 Task: Create new invoice with Date Opened :30-Apr-23, Select Customer: Perry's Steakhouse & Grille, Terms: Payment Term 2. Make invoice entry for item-1 with Date: 30-Apr-23, Description: Sprite Can 16oz_x000D_
, Action: Material, Income Account: Income:Sales, Quantity: 2, Unit Price: 15.5, Discount %: 10. Make entry for item-2 with Date: 30-Apr-23, Description: Andy Capp's Hot Fries, Action: Material, Income Account: Income:Sales, Quantity: 8, Unit Price: 7.4, Discount %: 5. Make entry for item-3 with Date: 30-Apr-23, Description: Squishmallows Gummy Candy, Action: Material, Income Account: Income:Sales, Quantity: 1, Unit Price: 8.4, Discount %: 7. Write Notes: 'Looking forward to serving you again.'. Post Invoice with Post Date: 30-Apr-23, Post to Accounts: Assets:Accounts Receivable. Pay / Process Payment with Transaction Date: 15-May-23, Amount: 91.952, Transfer Account: Checking Account. Print Invoice, display notes by going to Option, then go to Display Tab and check 'Invoice Notes'.
Action: Mouse pressed left at (182, 31)
Screenshot: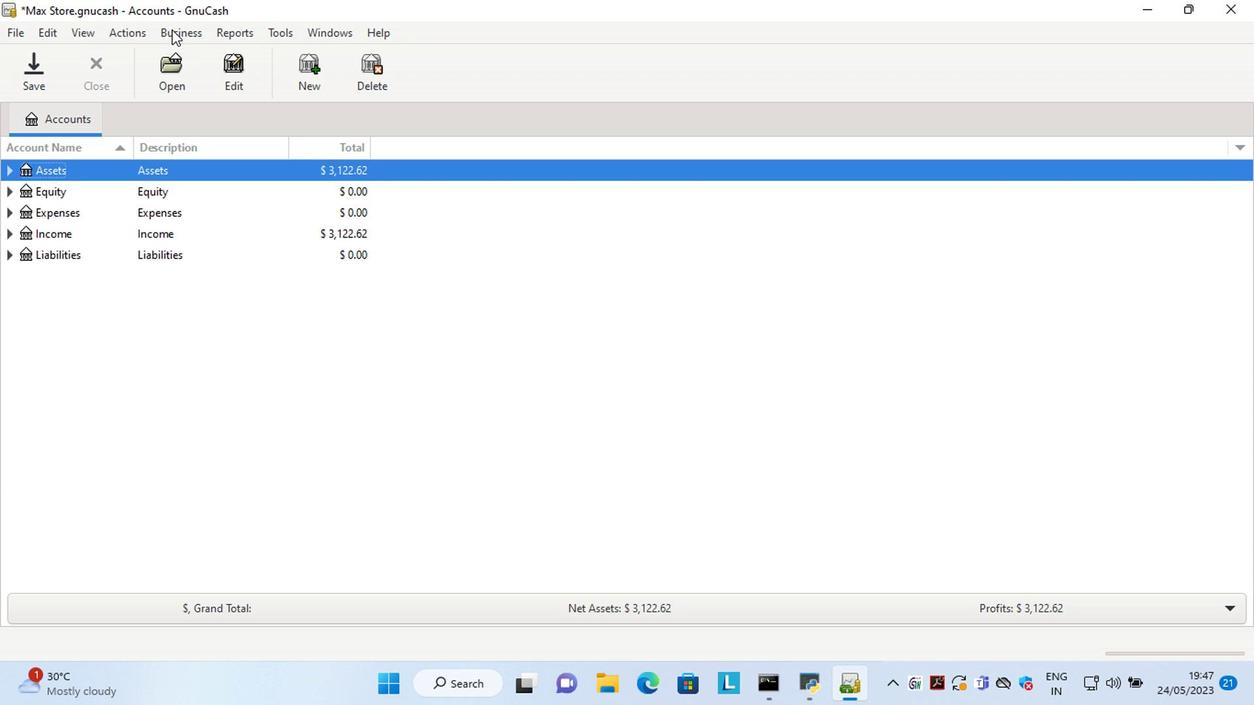 
Action: Mouse moved to (198, 49)
Screenshot: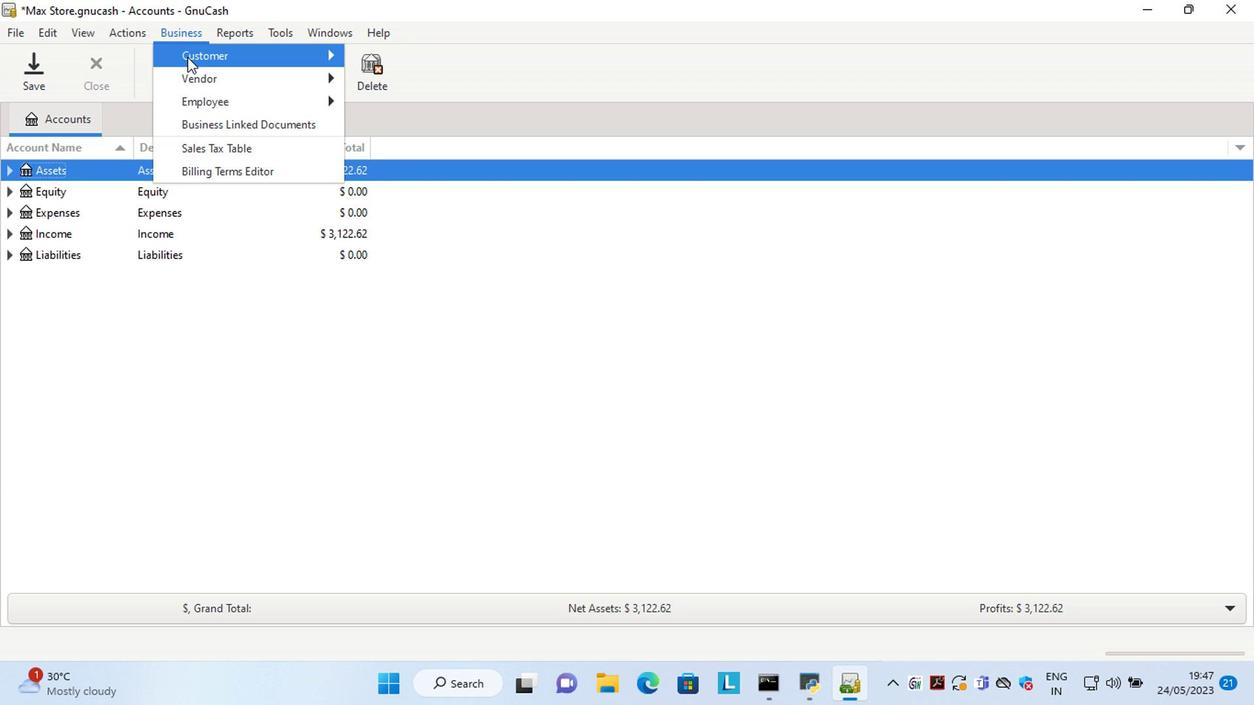 
Action: Mouse pressed left at (171, 30)
Screenshot: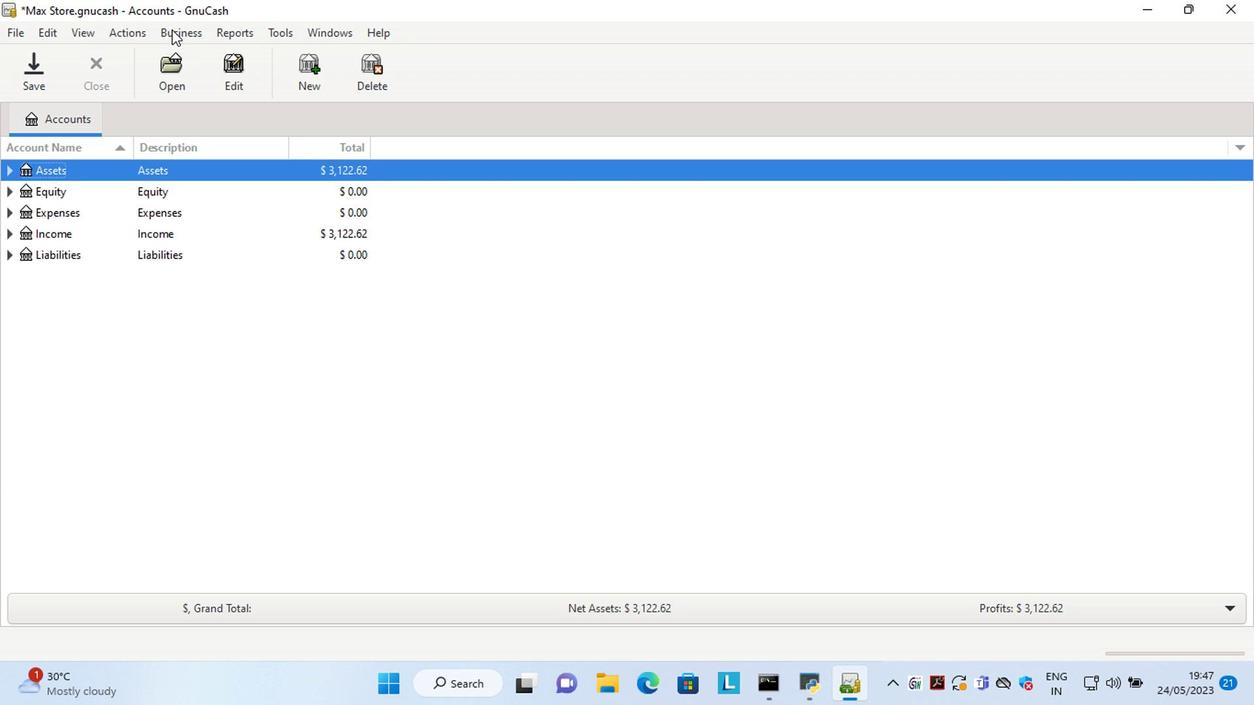 
Action: Mouse moved to (391, 122)
Screenshot: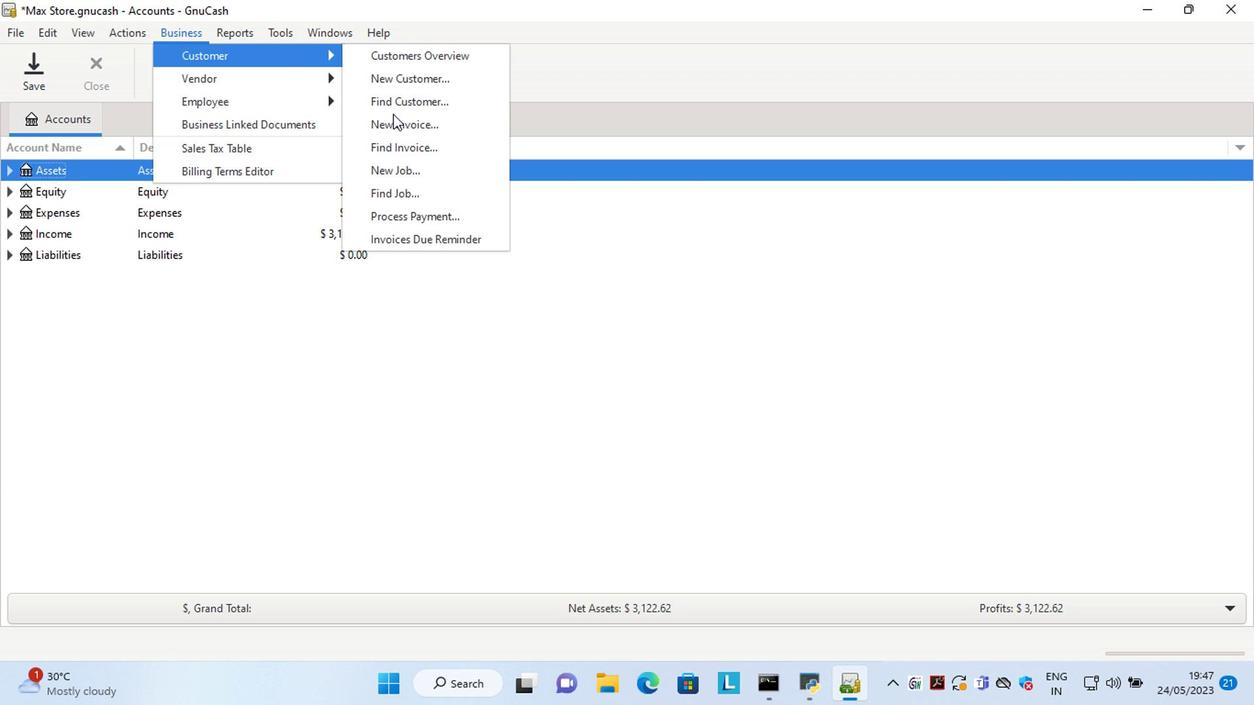 
Action: Mouse pressed left at (391, 122)
Screenshot: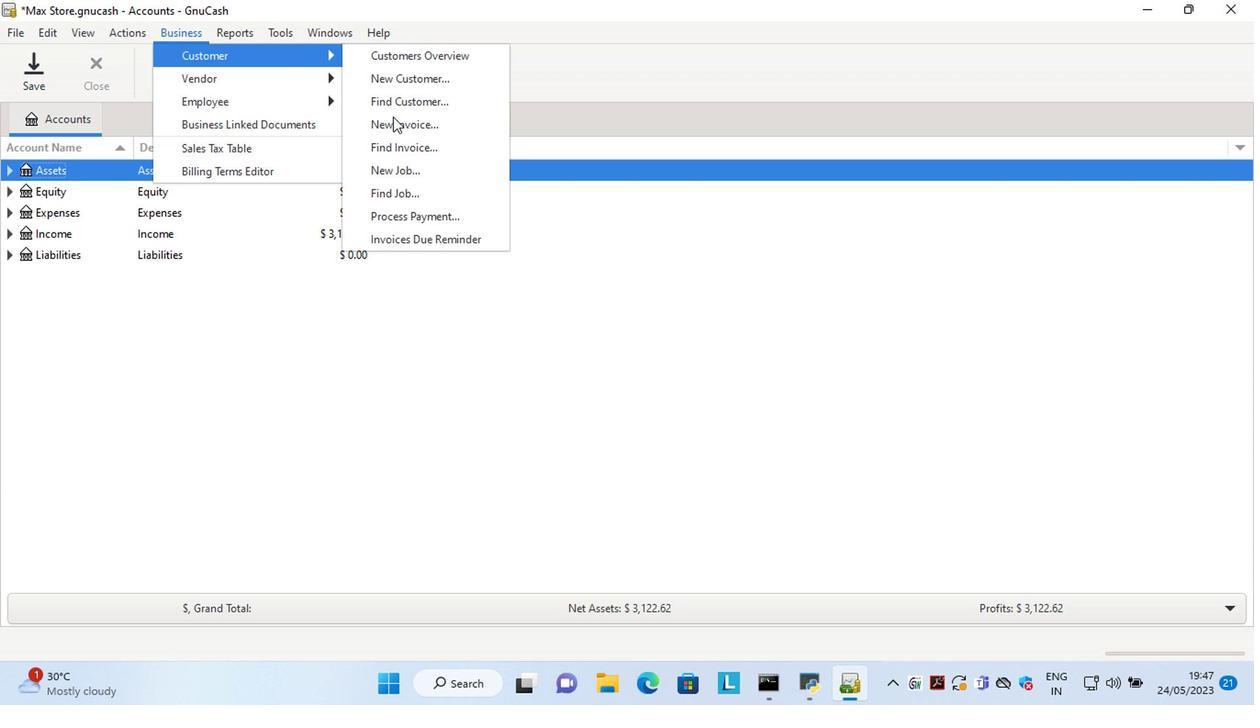 
Action: Mouse moved to (660, 281)
Screenshot: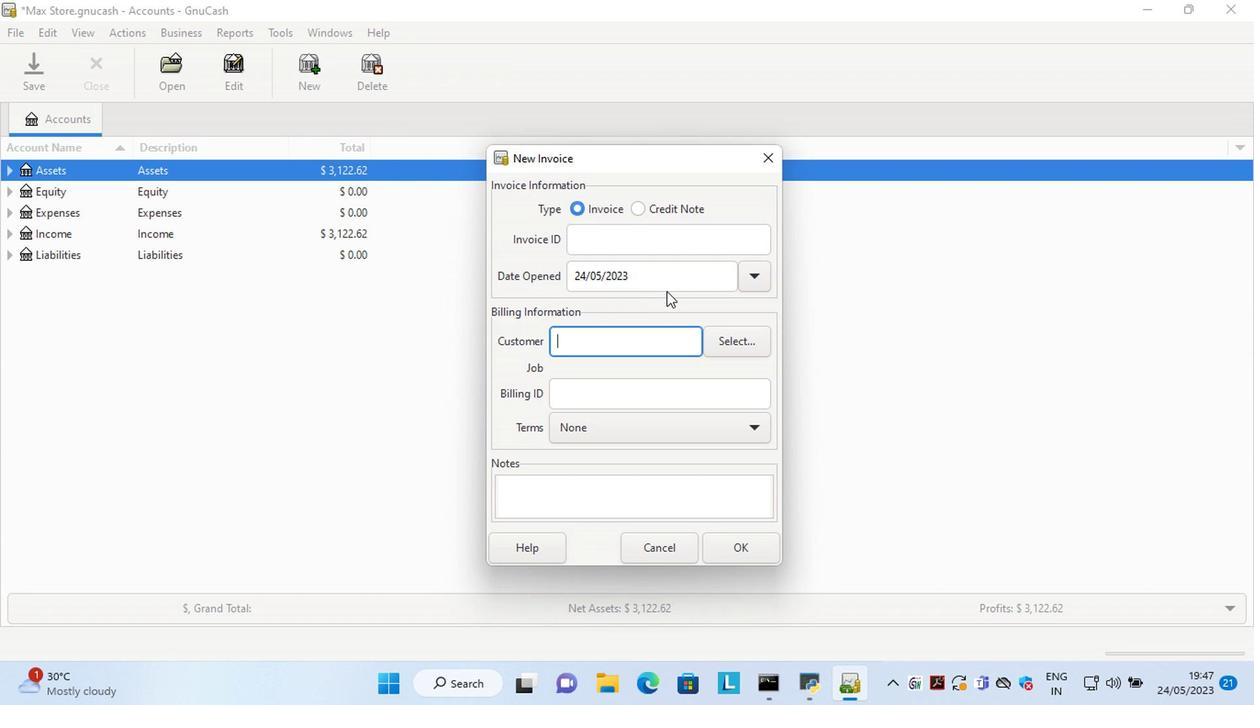 
Action: Mouse pressed left at (660, 281)
Screenshot: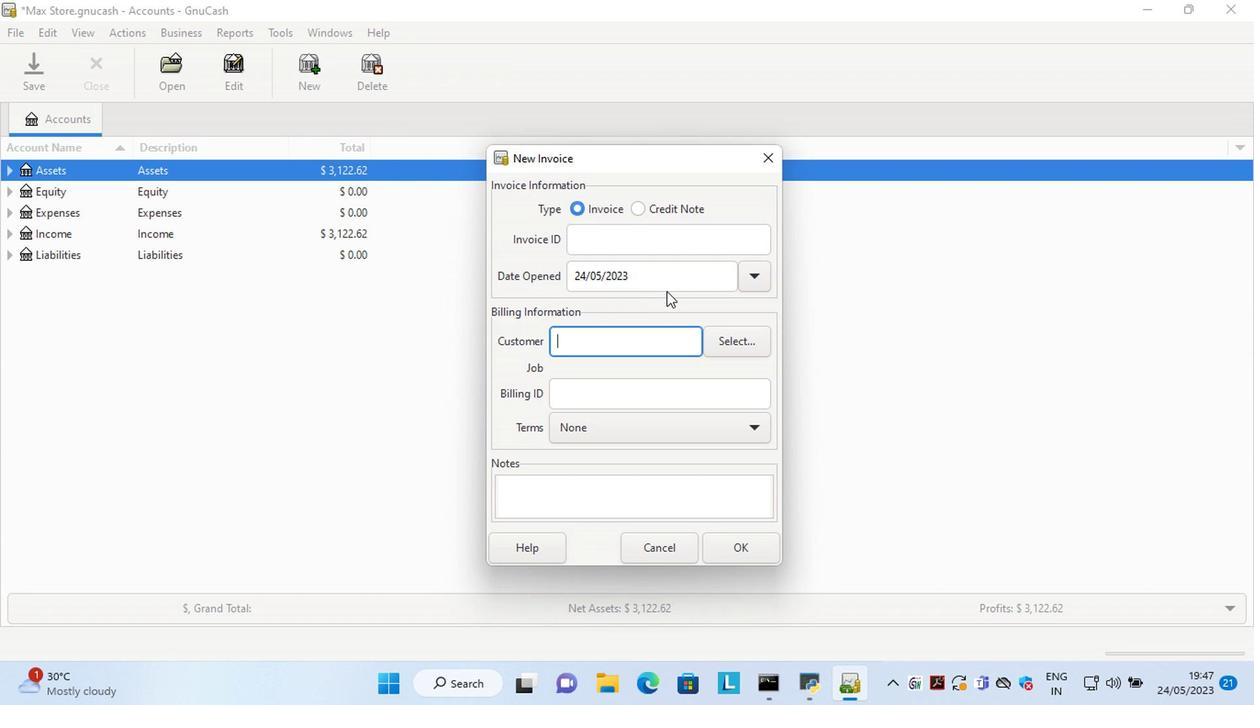 
Action: Key pressed <Key.left><Key.left><Key.left><Key.left><Key.left><Key.left><Key.left><Key.left><Key.left><Key.left><Key.left><Key.left><Key.left><Key.left><Key.delete><Key.delete>30<Key.right><Key.right><Key.delete>4
Screenshot: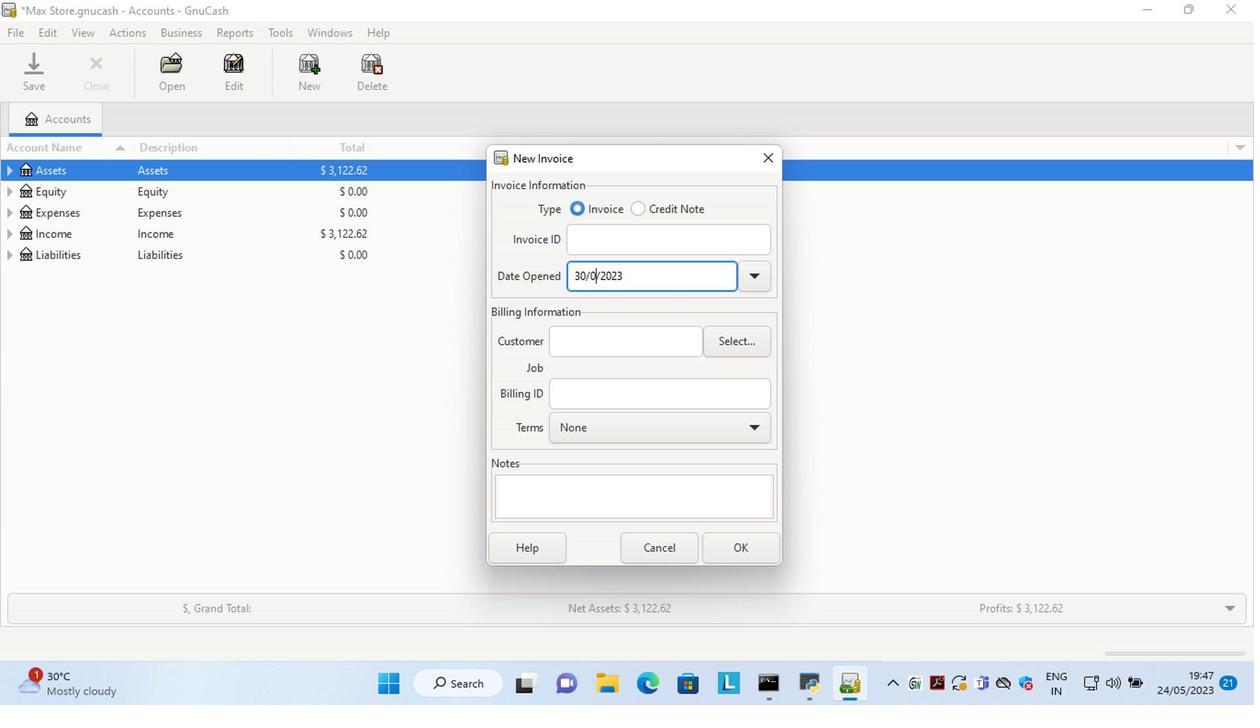 
Action: Mouse moved to (725, 339)
Screenshot: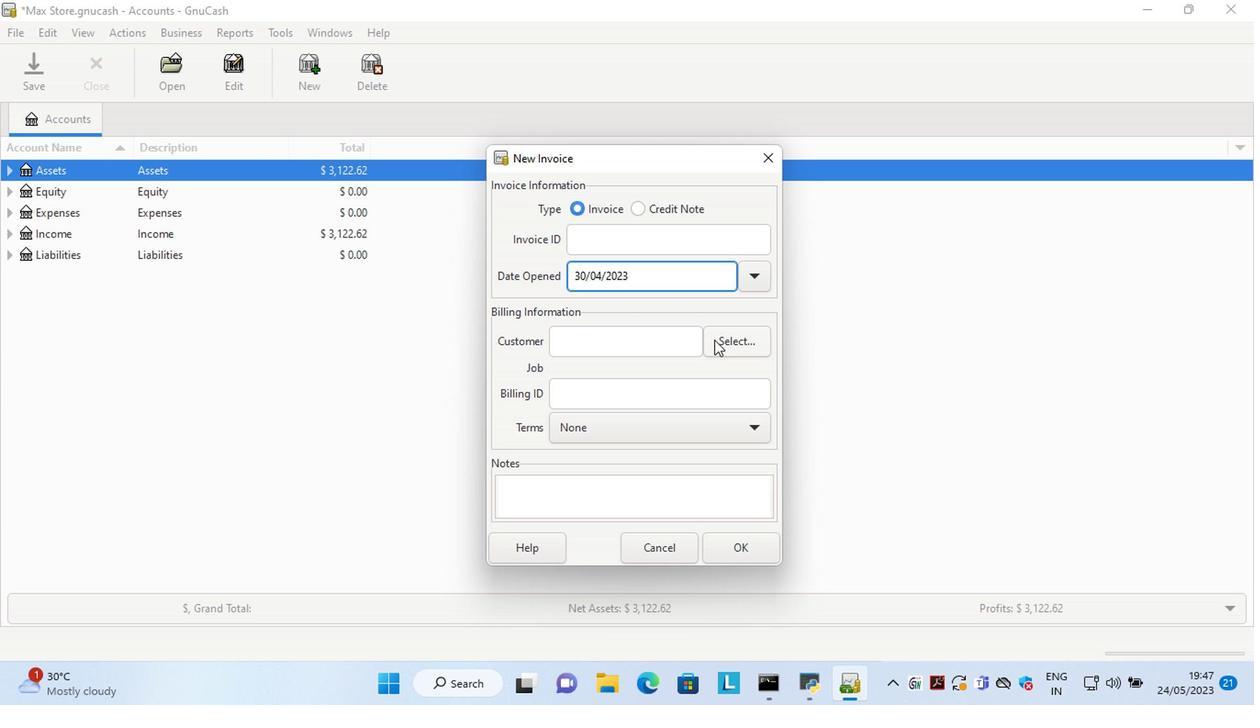 
Action: Mouse pressed left at (725, 339)
Screenshot: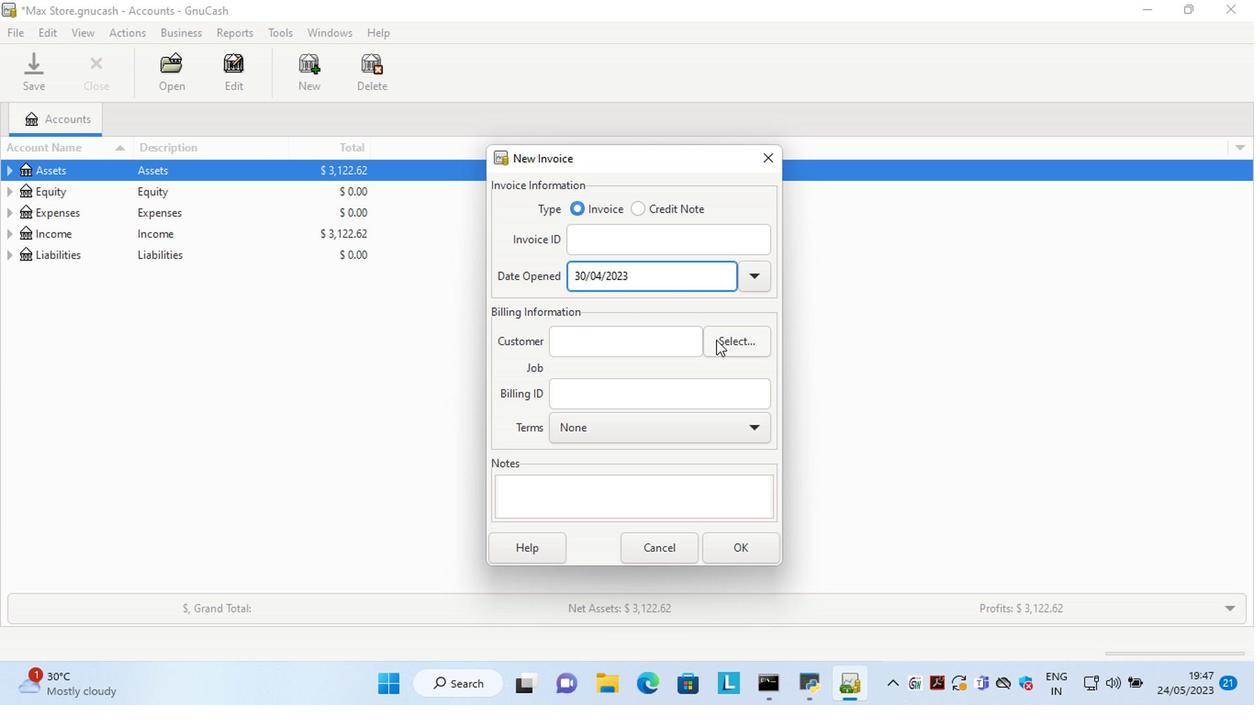 
Action: Mouse moved to (656, 318)
Screenshot: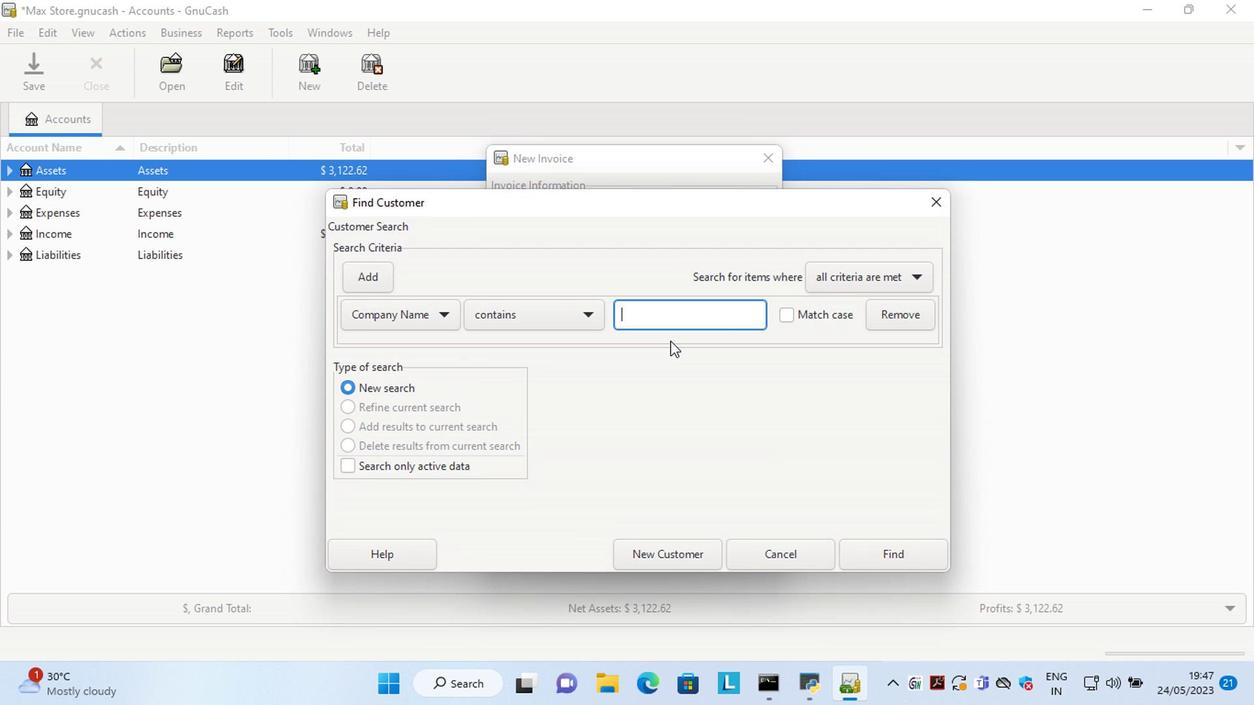 
Action: Mouse pressed left at (656, 318)
Screenshot: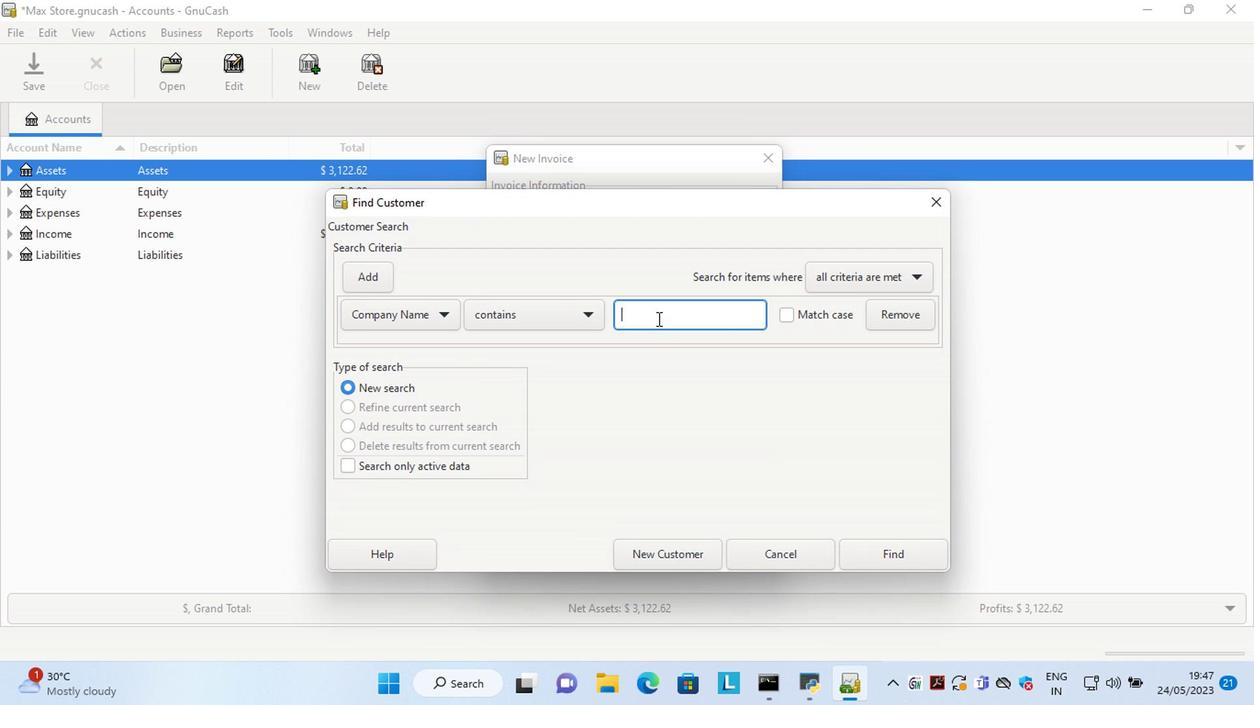 
Action: Key pressed <Key.shift>Perry
Screenshot: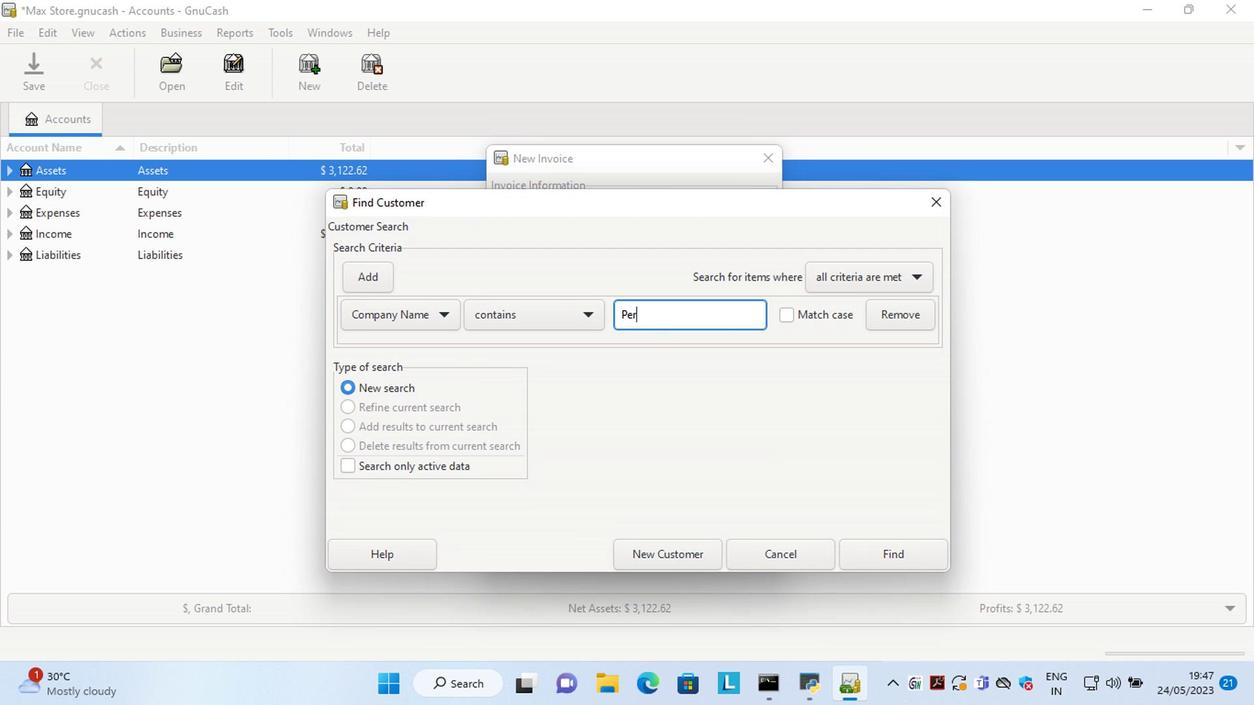 
Action: Mouse moved to (897, 554)
Screenshot: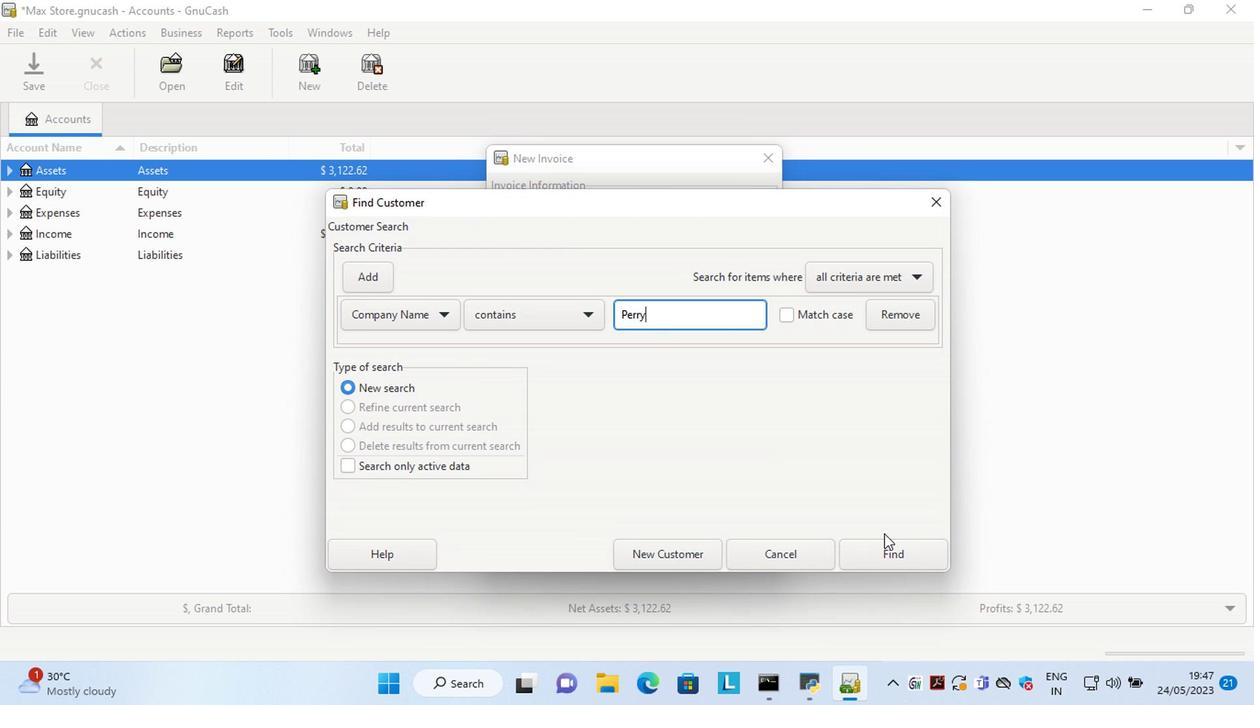 
Action: Mouse pressed left at (897, 554)
Screenshot: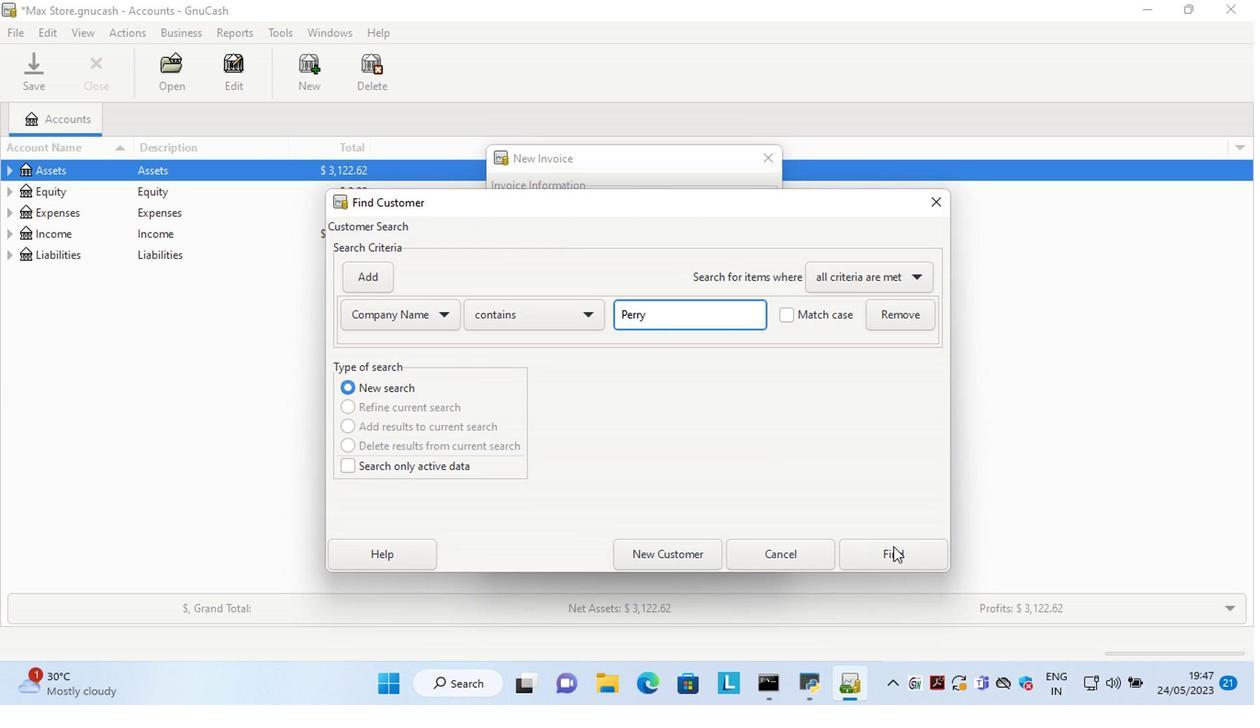 
Action: Mouse moved to (654, 369)
Screenshot: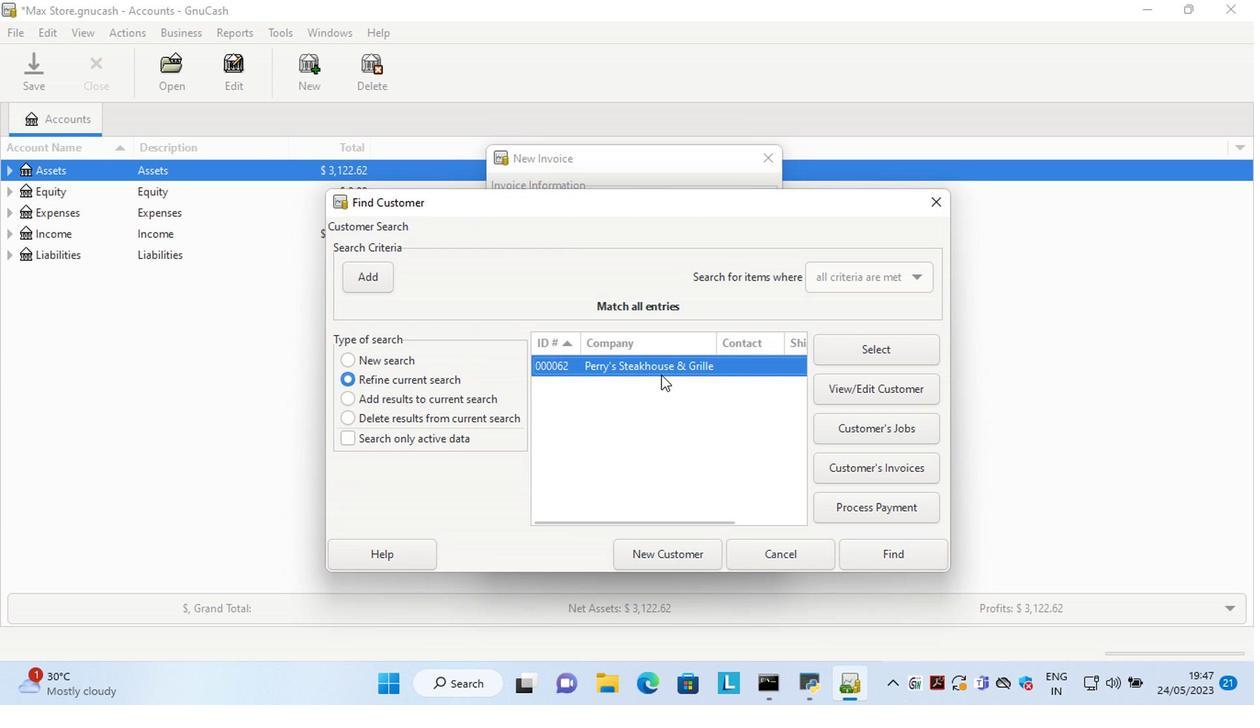 
Action: Mouse pressed left at (654, 369)
Screenshot: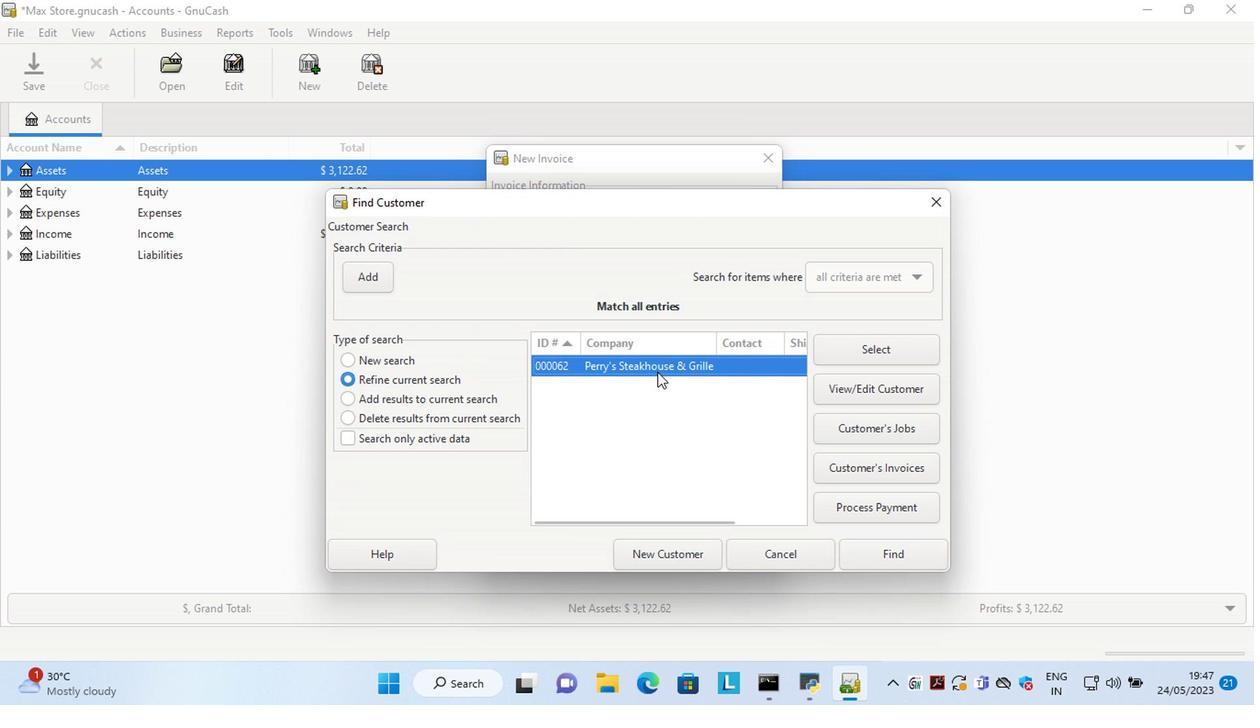 
Action: Mouse pressed left at (654, 369)
Screenshot: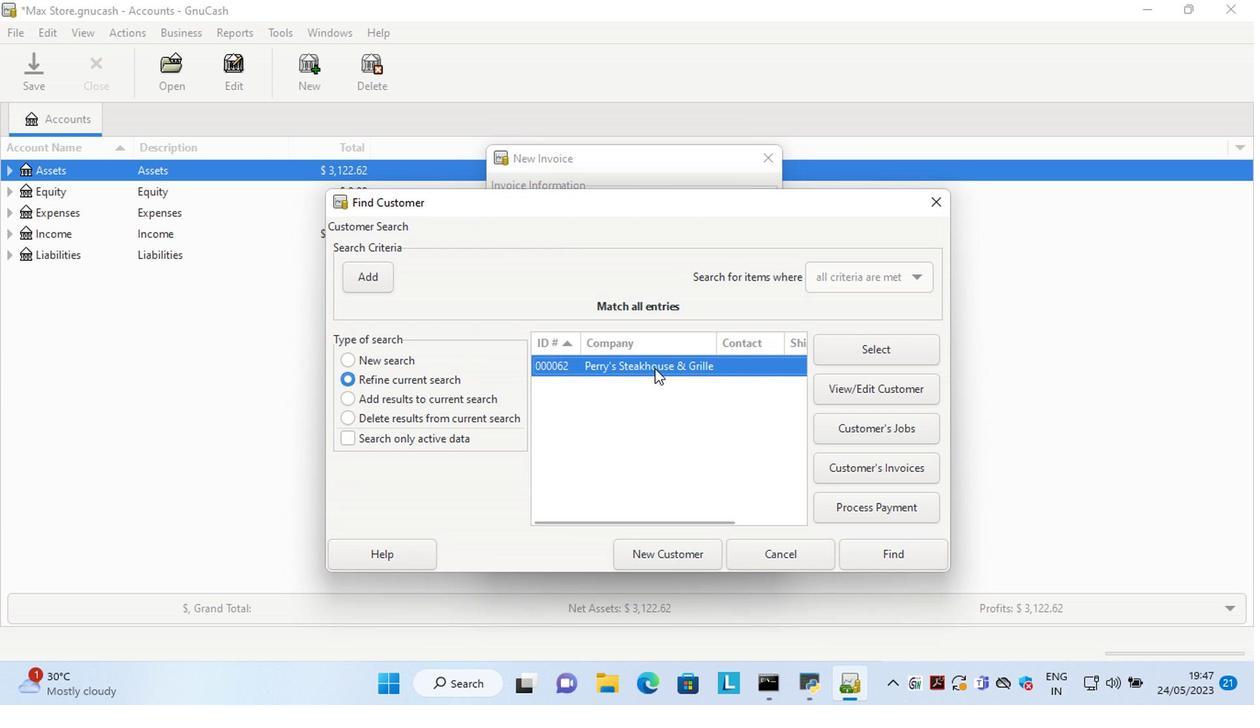 
Action: Mouse moved to (647, 450)
Screenshot: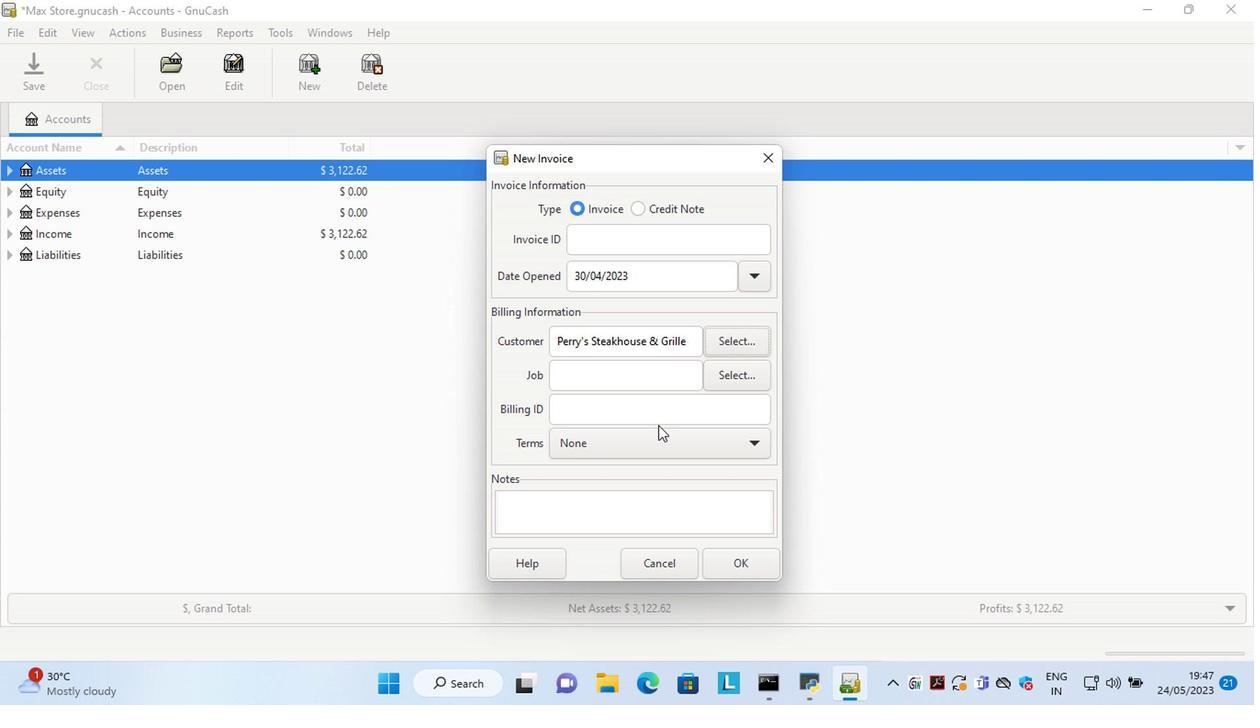 
Action: Mouse pressed left at (647, 450)
Screenshot: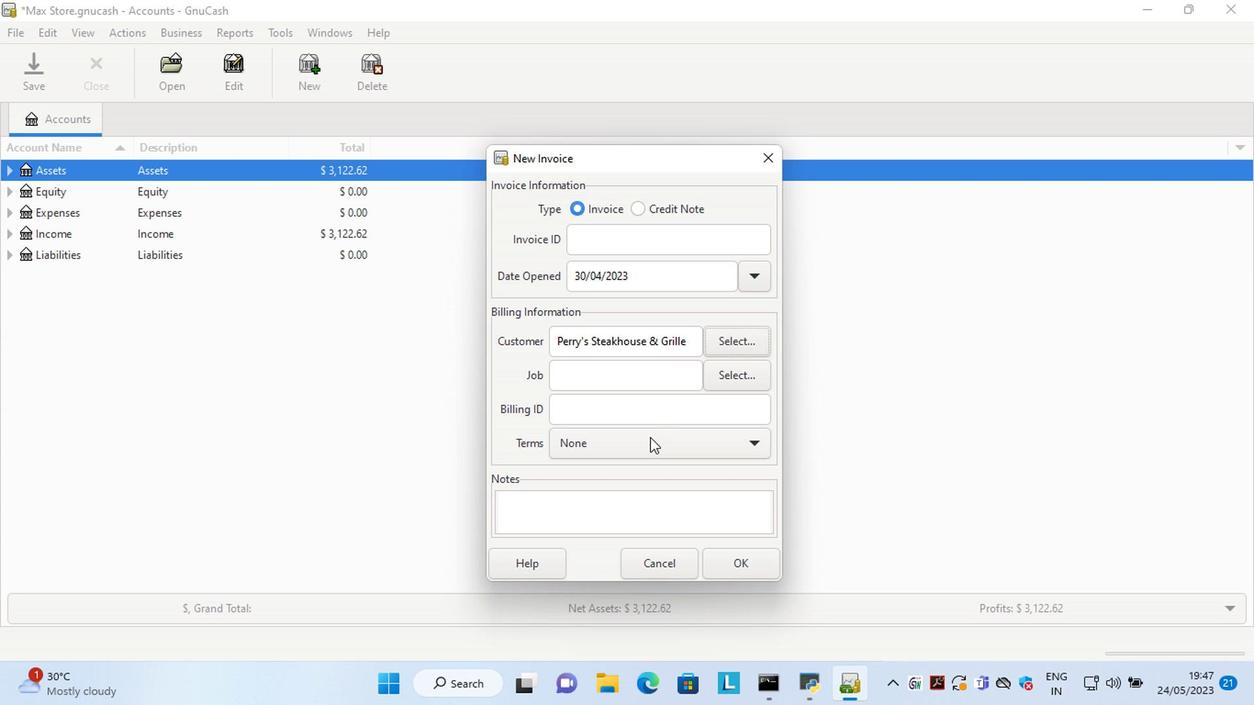 
Action: Mouse moved to (634, 497)
Screenshot: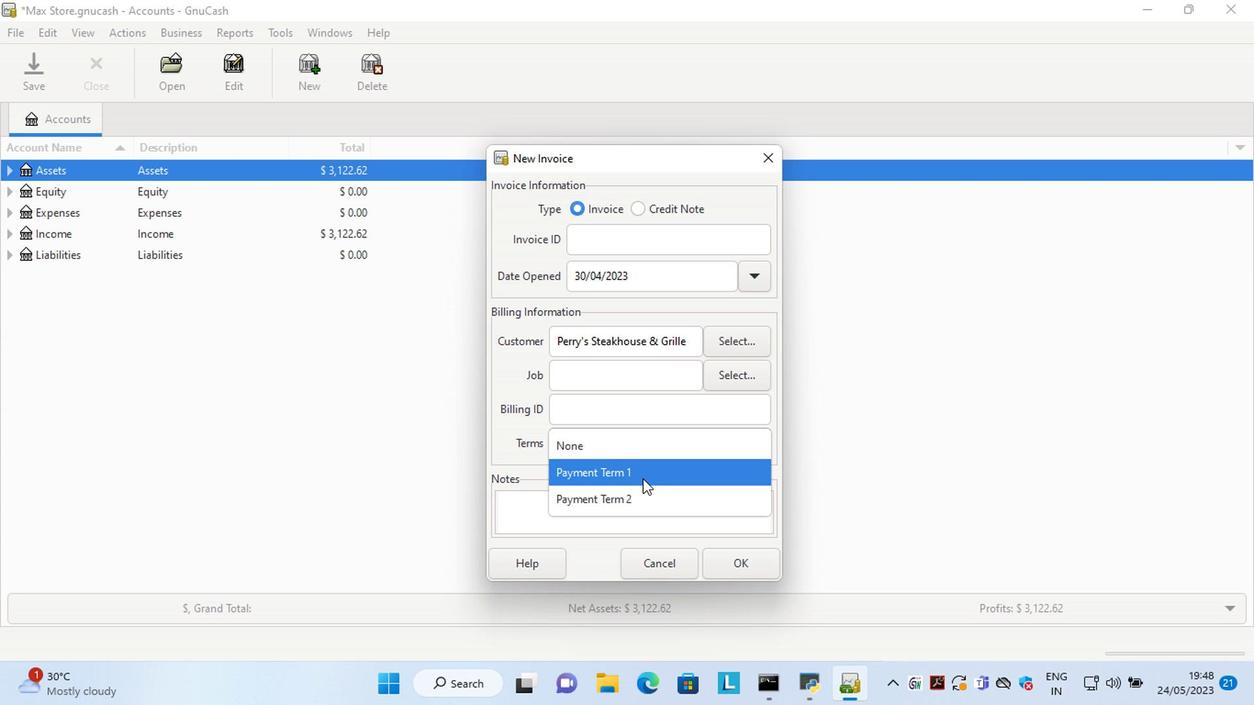 
Action: Mouse pressed left at (634, 497)
Screenshot: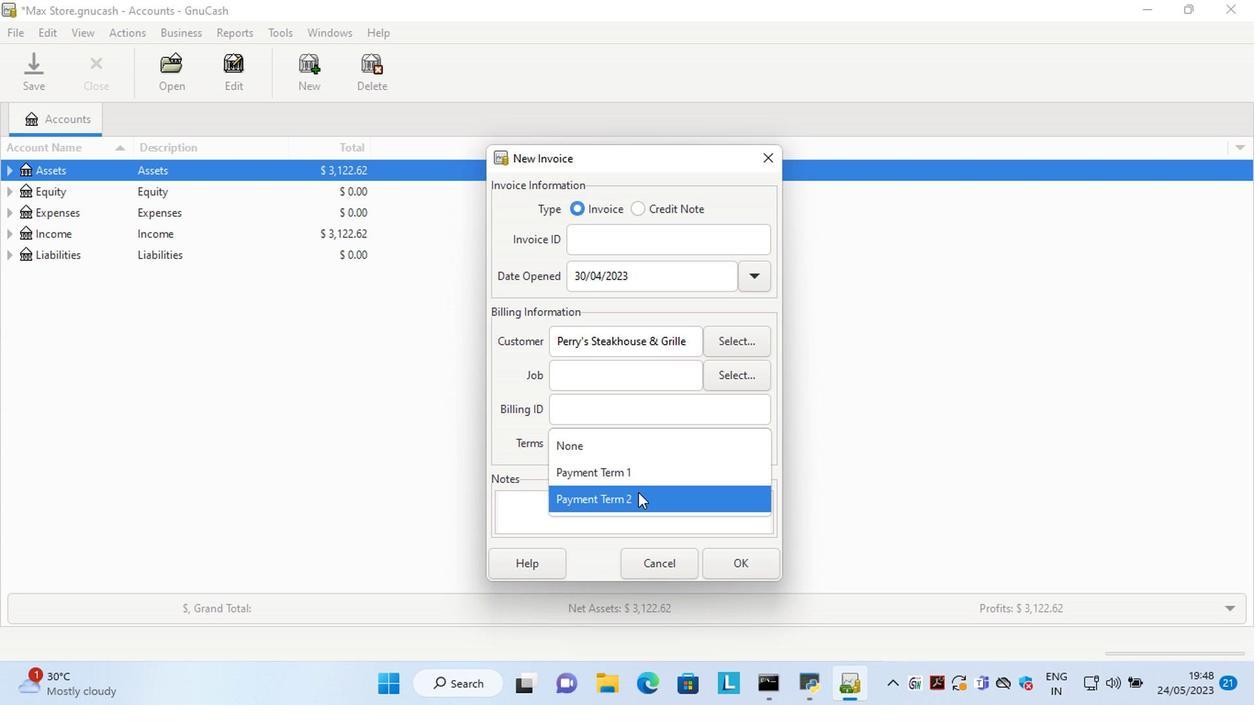 
Action: Mouse moved to (740, 560)
Screenshot: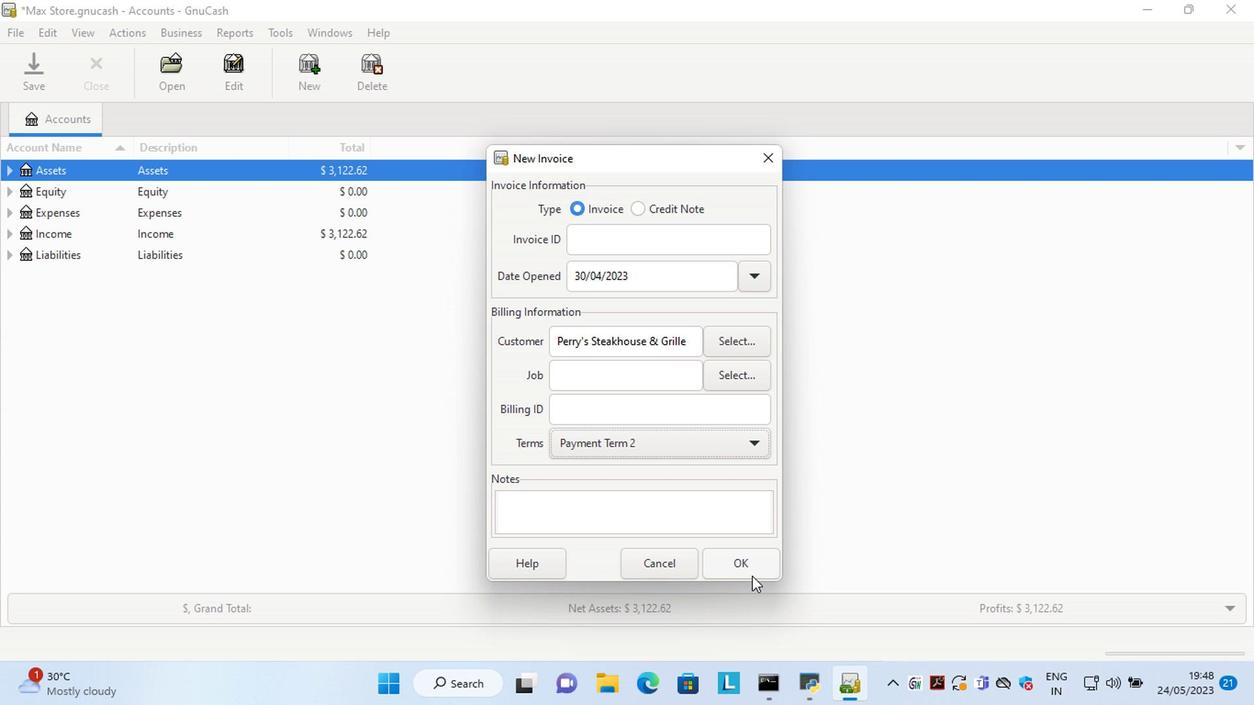 
Action: Mouse pressed left at (740, 560)
Screenshot: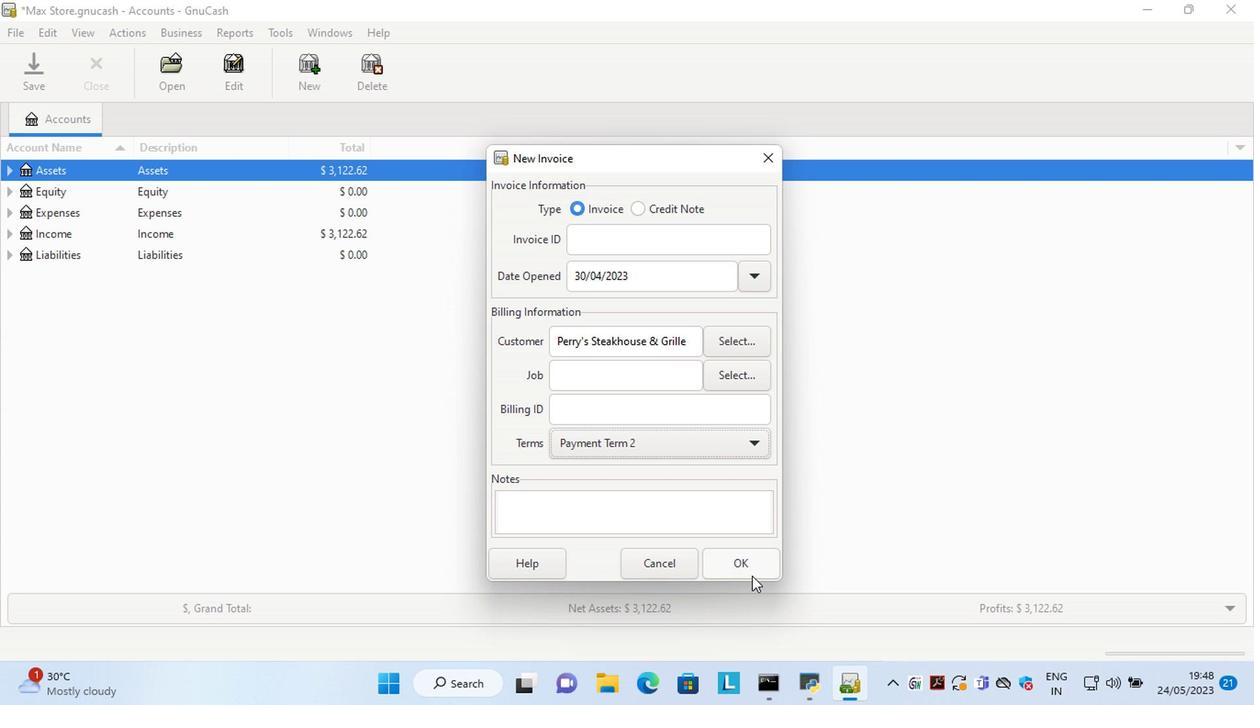 
Action: Mouse moved to (541, 415)
Screenshot: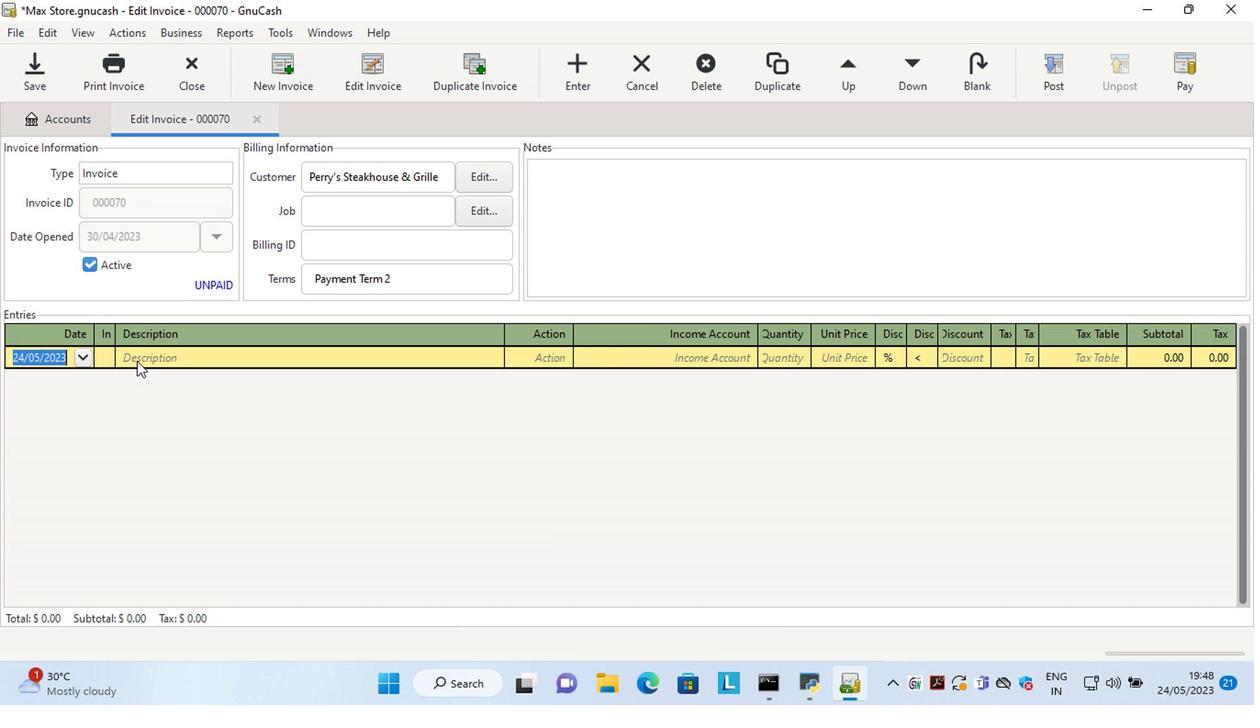 
Action: Key pressed <Key.left><Key.left><Key.left><Key.left><Key.left><Key.left><Key.delete><Key.delete>30<Key.right><Key.right><Key.delete>4
Screenshot: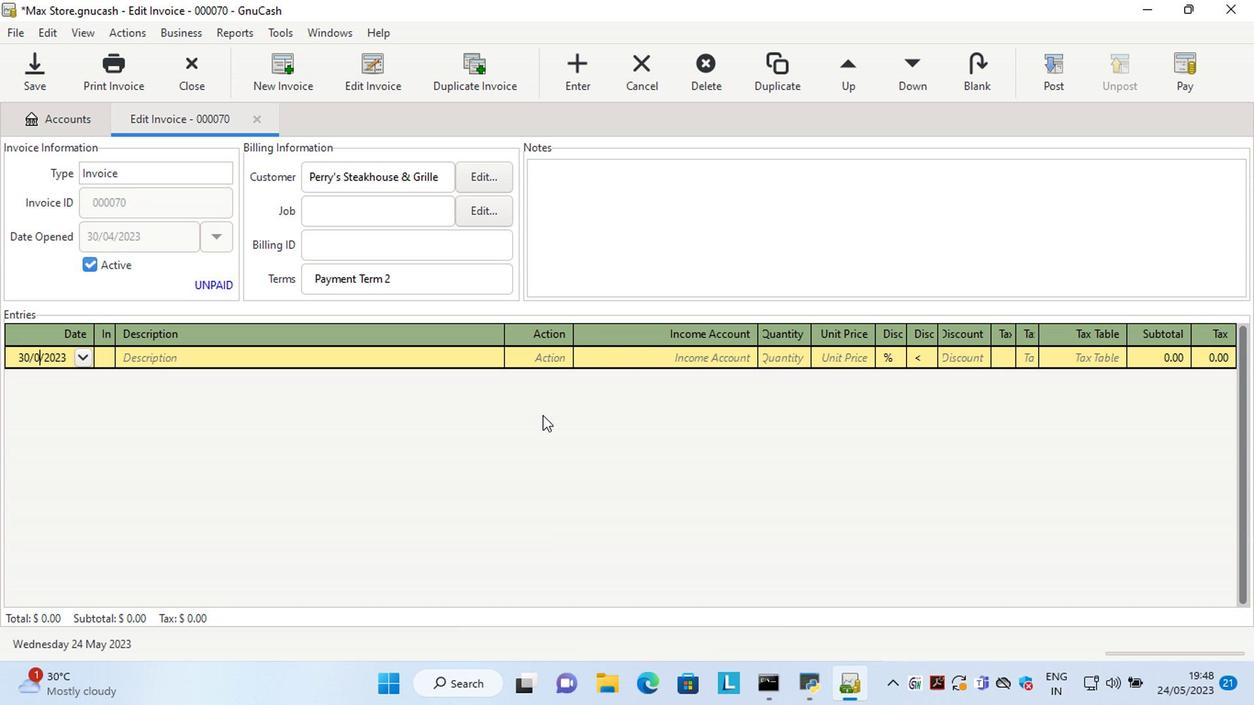 
Action: Mouse moved to (268, 358)
Screenshot: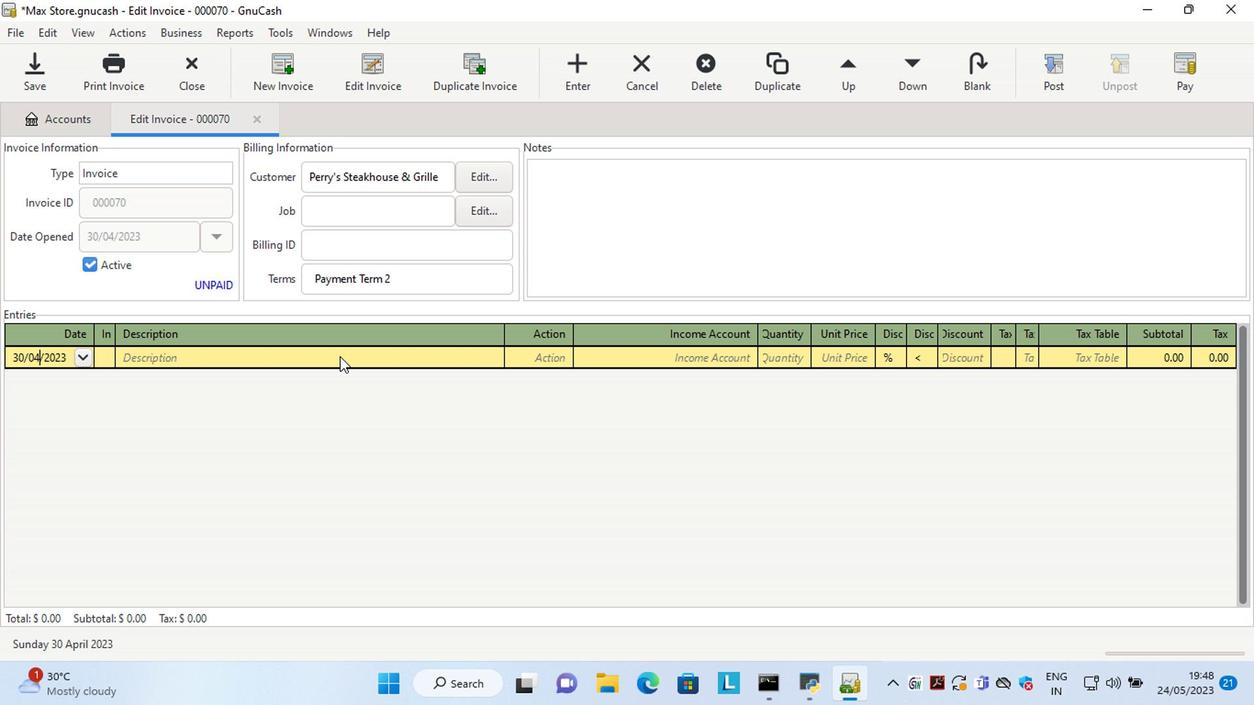 
Action: Mouse pressed left at (268, 358)
Screenshot: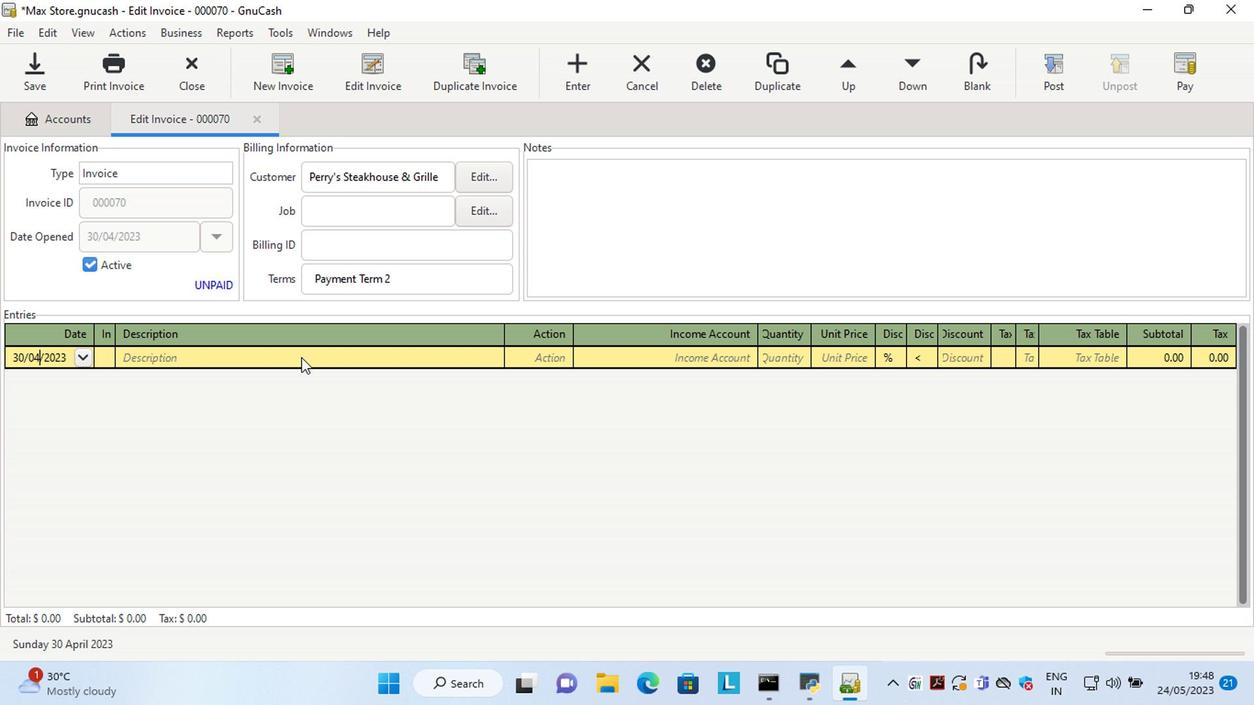 
Action: Mouse moved to (307, 415)
Screenshot: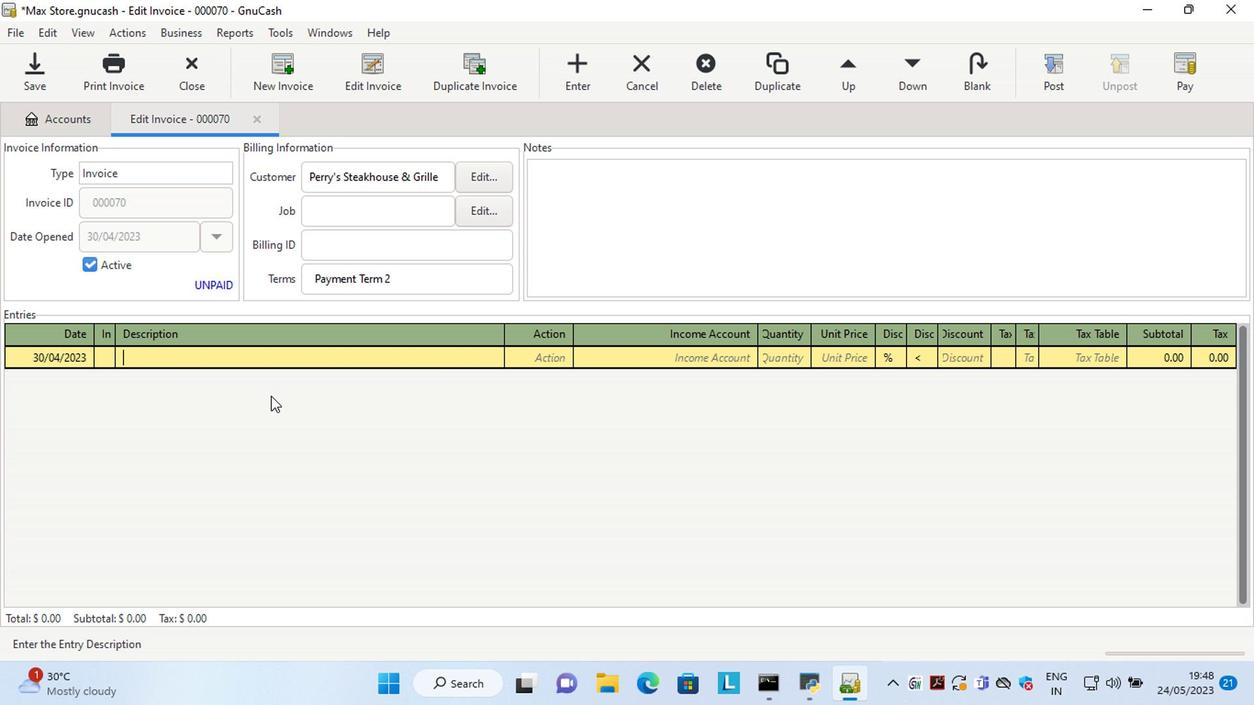 
Action: Key pressed <Key.shift>Sprite<Key.space><Key.shift>Can<Key.space><Key.shift>16oz<Key.tab>ma<Key.tab>sale<Key.tab>2<Key.tab>15.50<Key.tab>
Screenshot: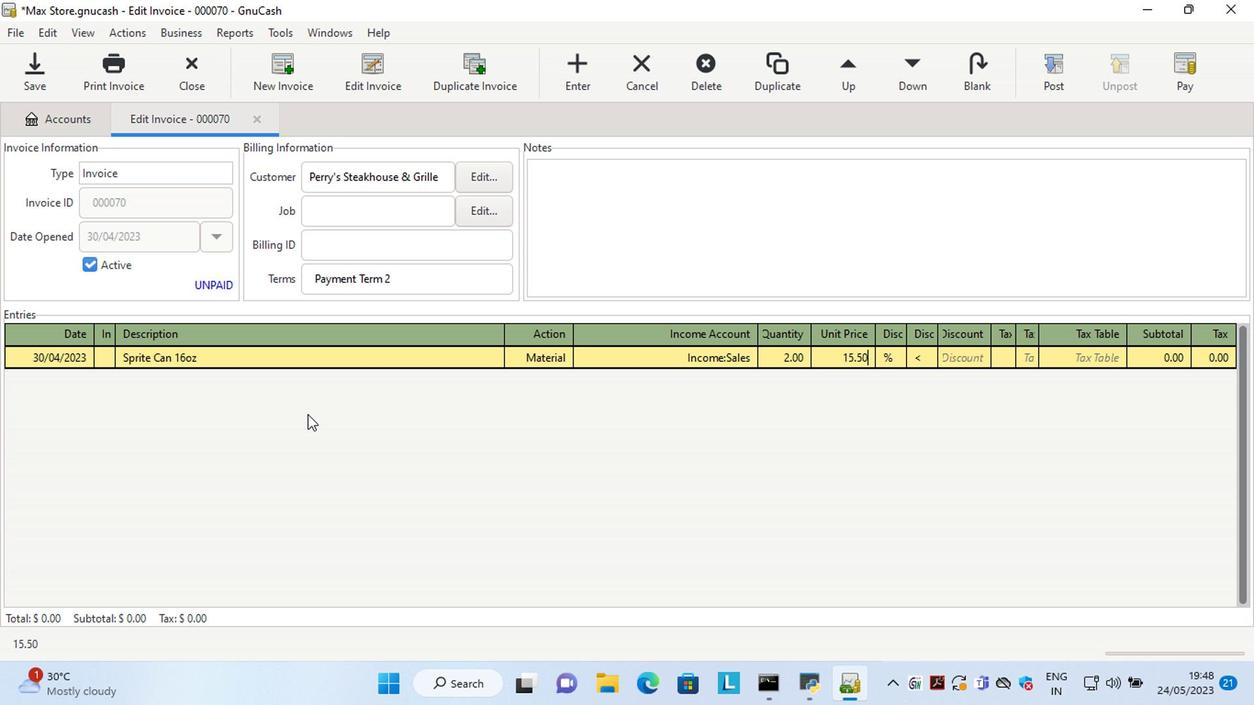 
Action: Mouse moved to (917, 356)
Screenshot: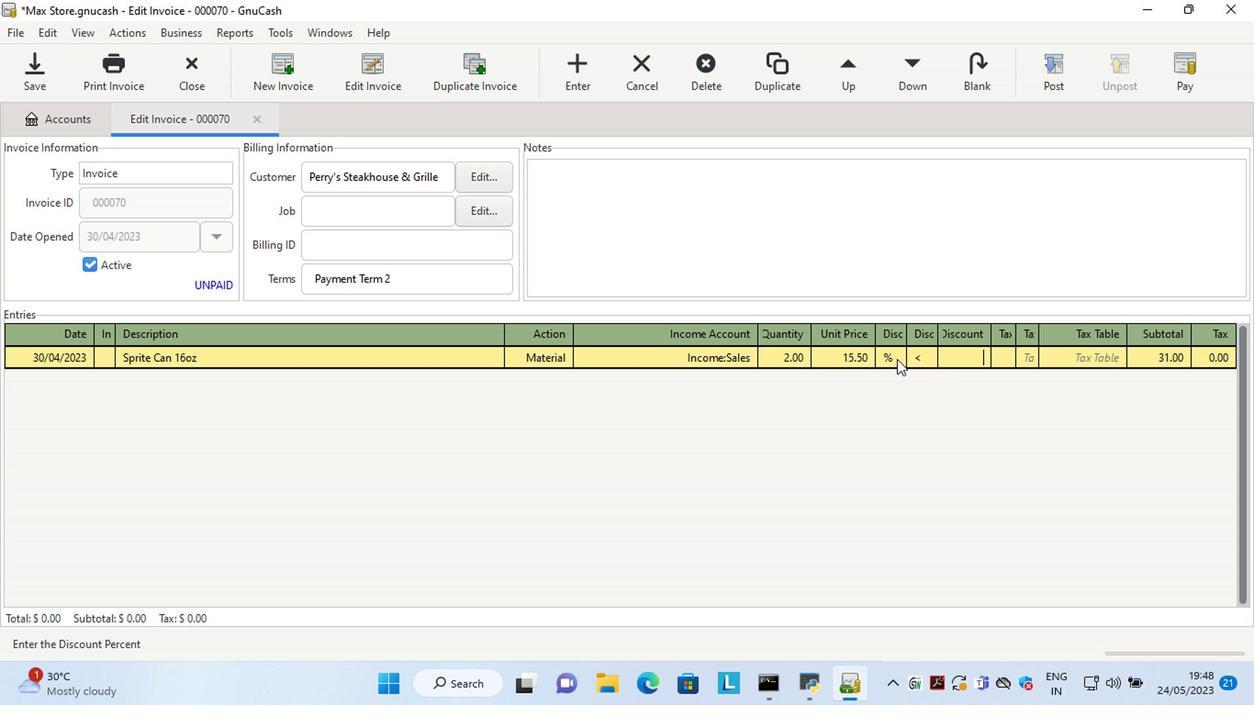 
Action: Mouse pressed left at (917, 356)
Screenshot: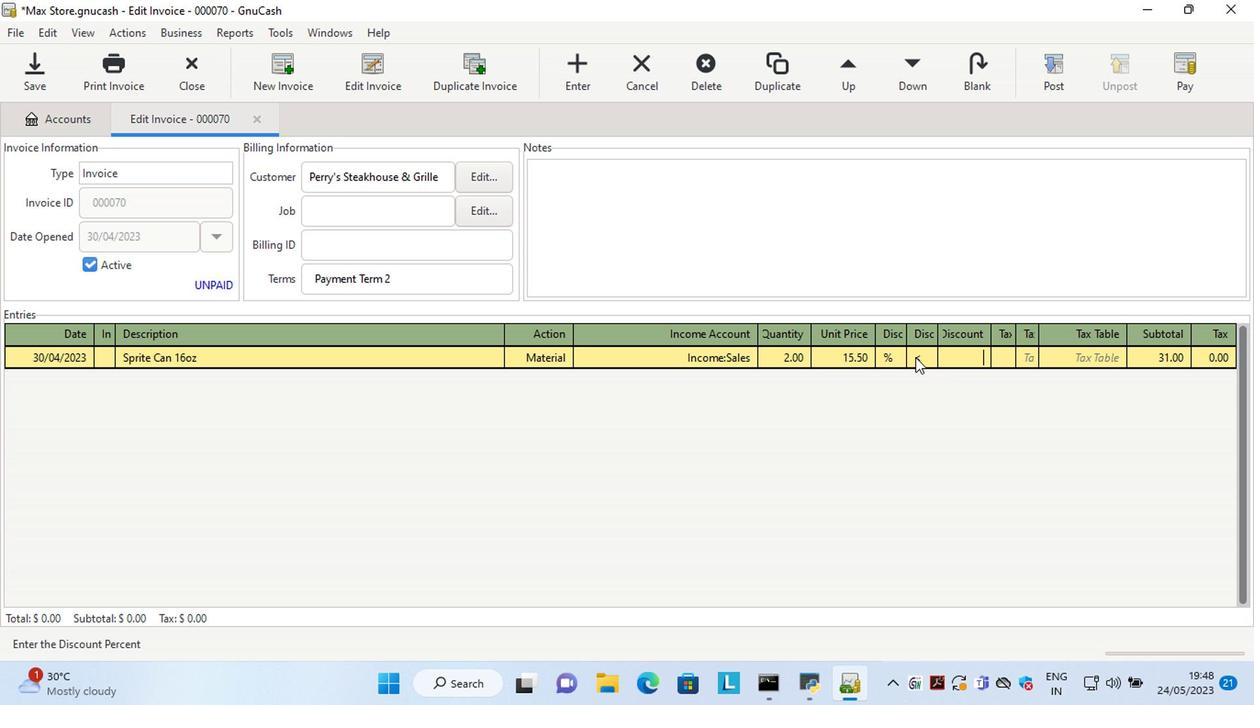 
Action: Mouse moved to (951, 358)
Screenshot: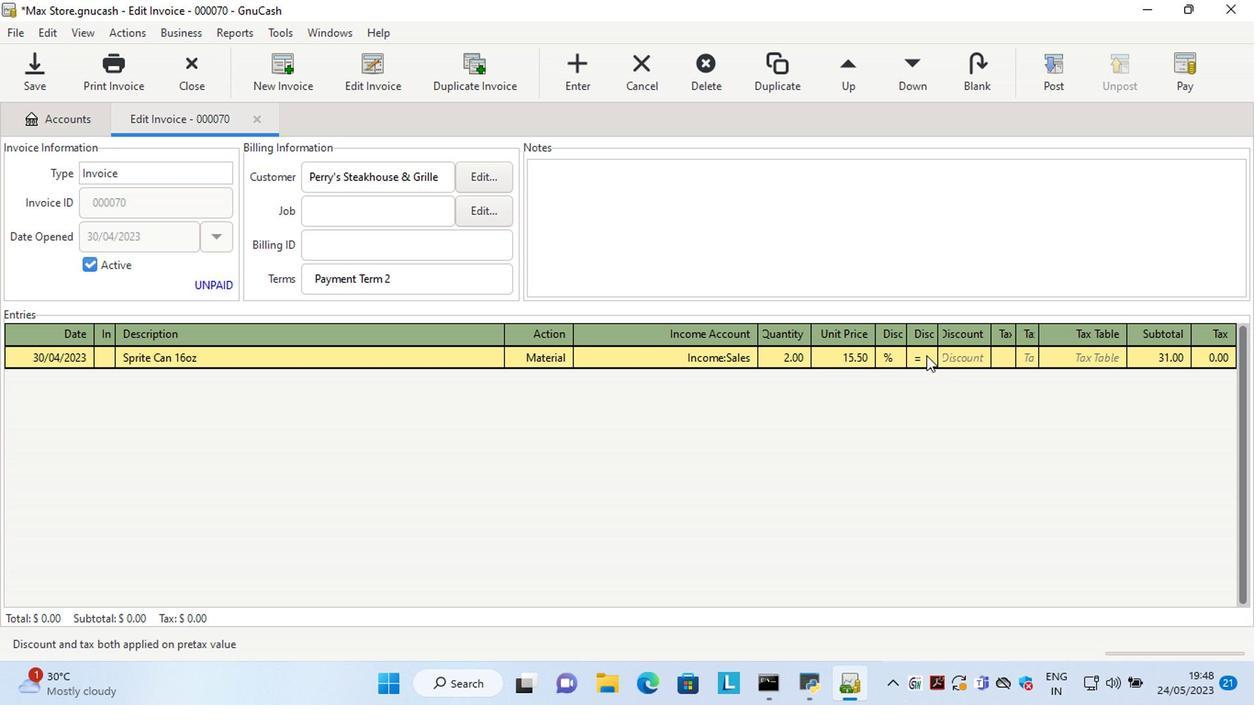 
Action: Mouse pressed left at (951, 358)
Screenshot: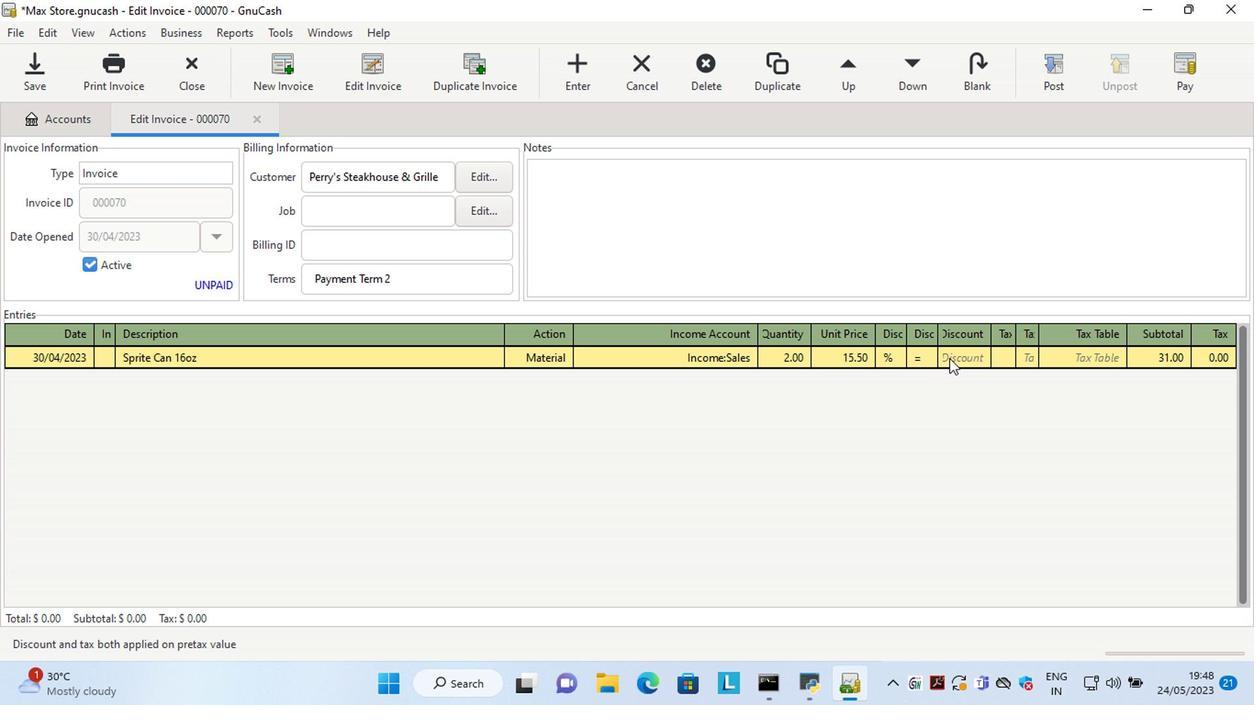 
Action: Key pressed 10<Key.tab><Key.tab><Key.shift>Andy<Key.space><Key.shift>Capp's<Key.space><Key.shift>hot<Key.backspace><Key.backspace><Key.backspace><Key.shift>Hot<Key.space><Key.shift>Fries<Key.space><Key.backspace><Key.tab>ma<Key.tab>sale<Key.tab>8<Key.tab>7.4<Key.tab>
Screenshot: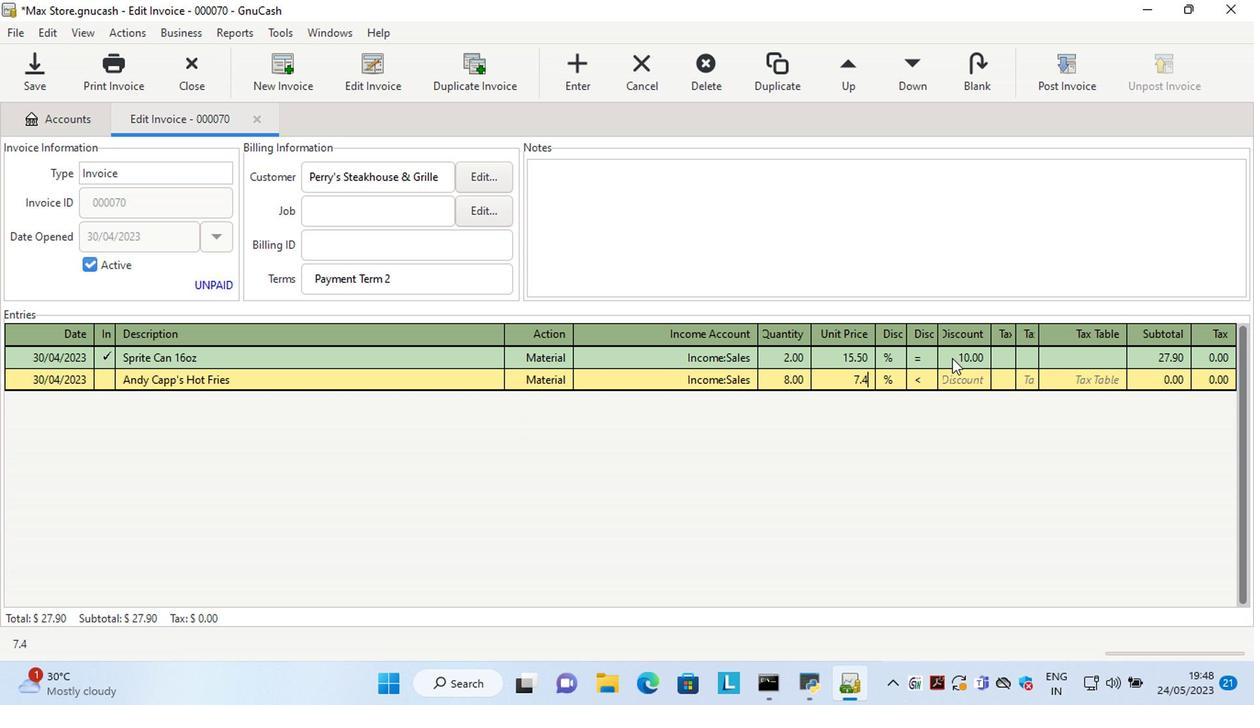 
Action: Mouse moved to (926, 384)
Screenshot: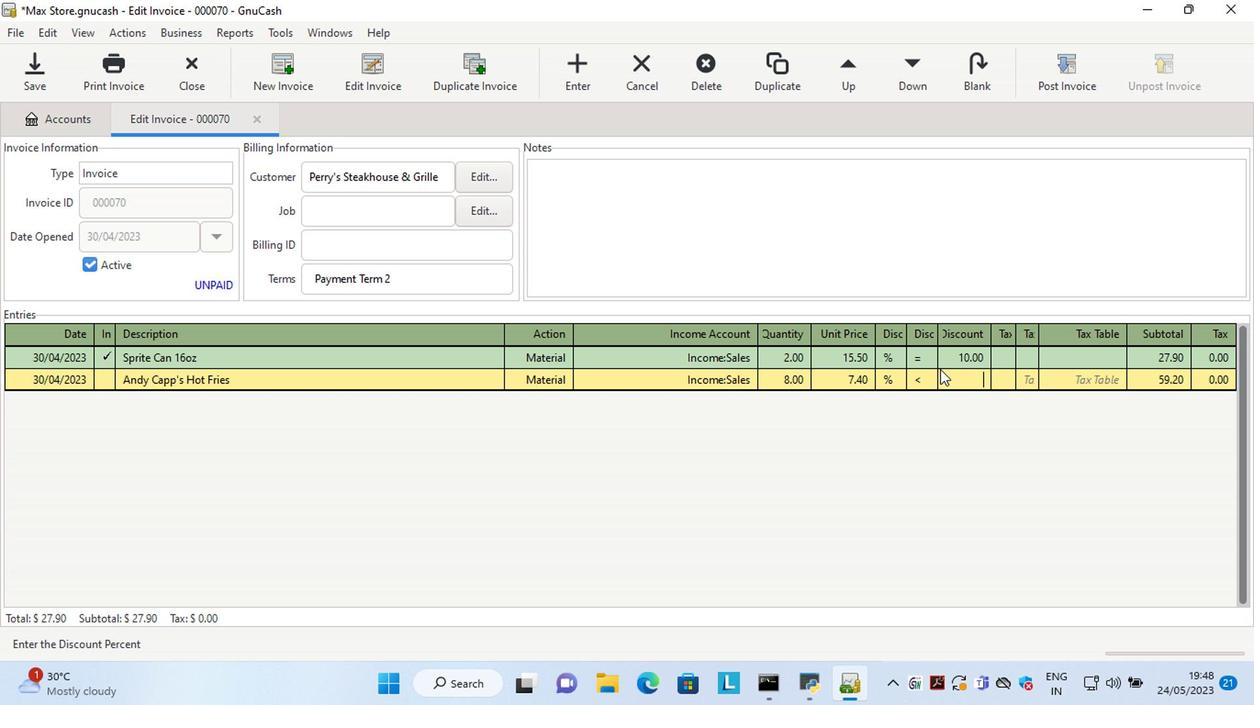 
Action: Mouse pressed left at (926, 384)
Screenshot: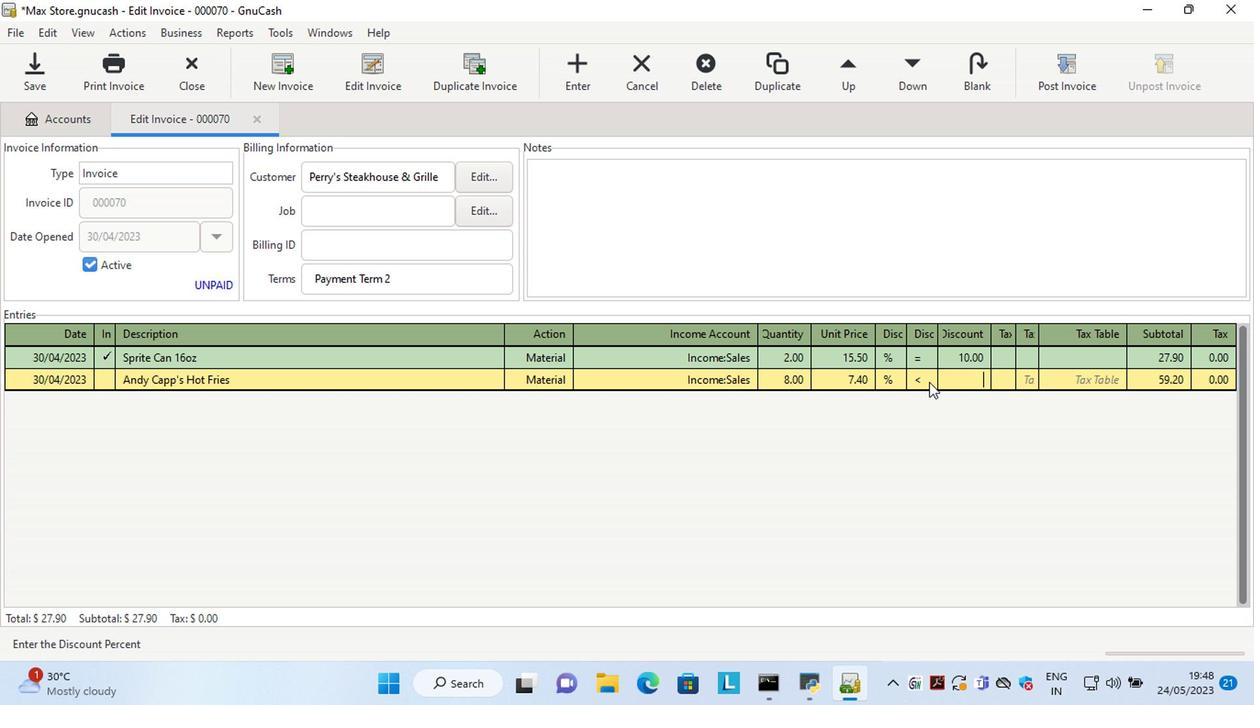 
Action: Mouse moved to (981, 383)
Screenshot: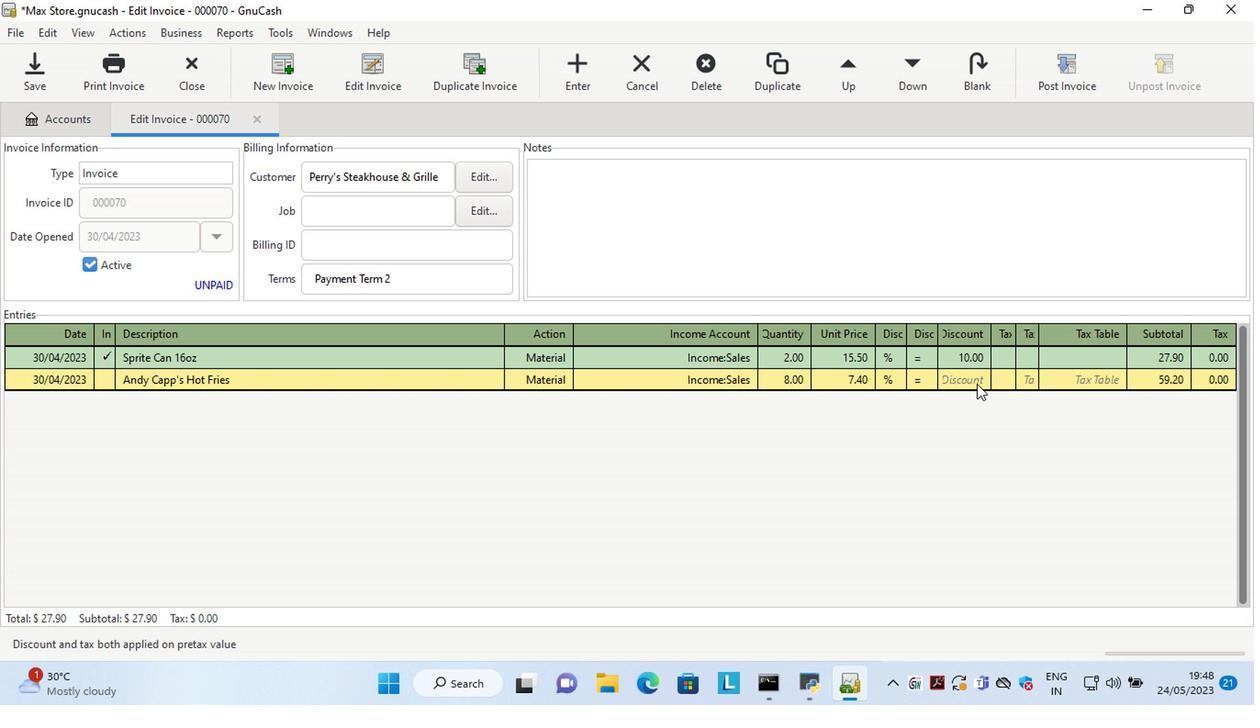 
Action: Mouse pressed left at (981, 383)
Screenshot: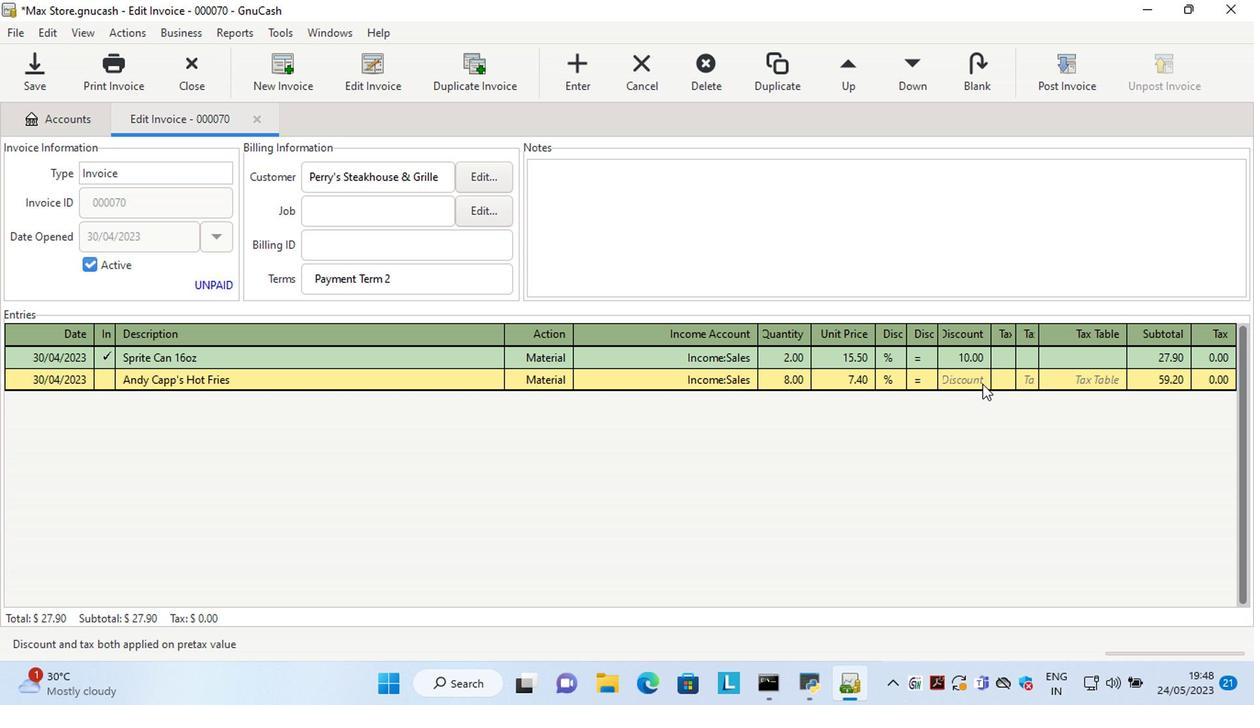 
Action: Key pressed 5<Key.tab><Key.tab><Key.shift>Squishmallows<Key.space><Key.shift>Gummy<Key.space><Key.shift>Candy<Key.tab>ma<Key.tab>sale<Key.tab>1<Key.tab>8.4<Key.tab>
Screenshot: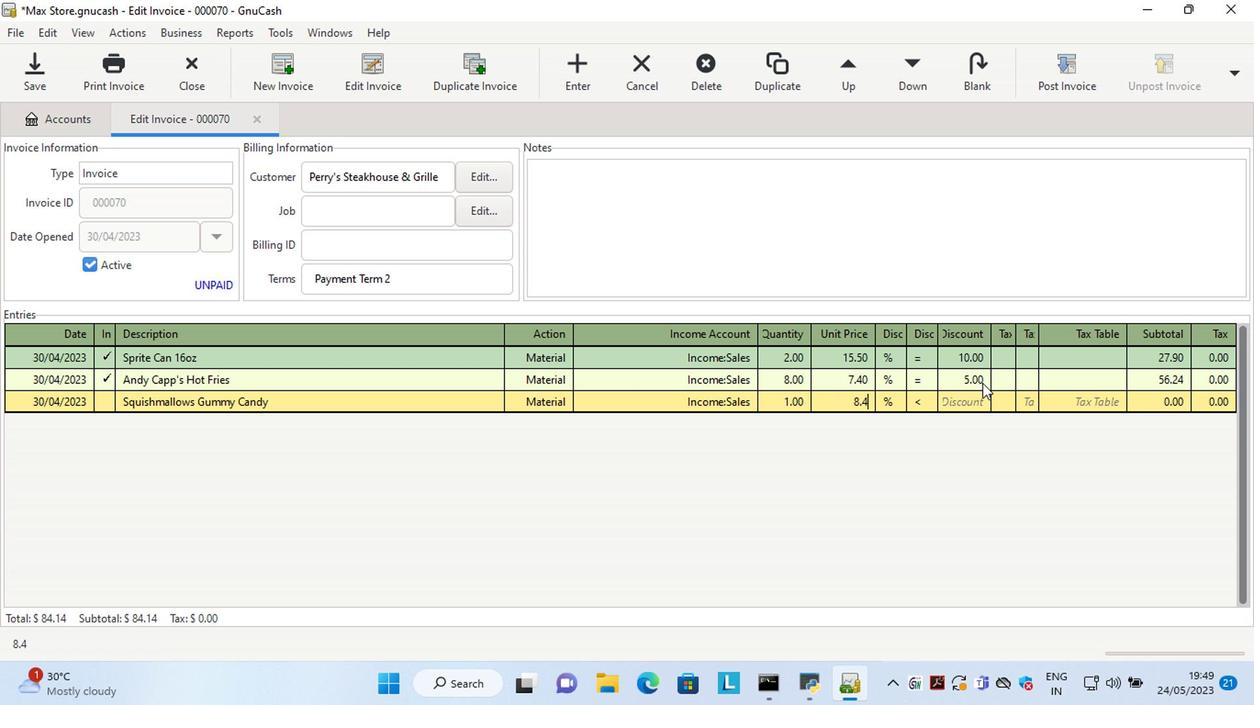 
Action: Mouse moved to (924, 401)
Screenshot: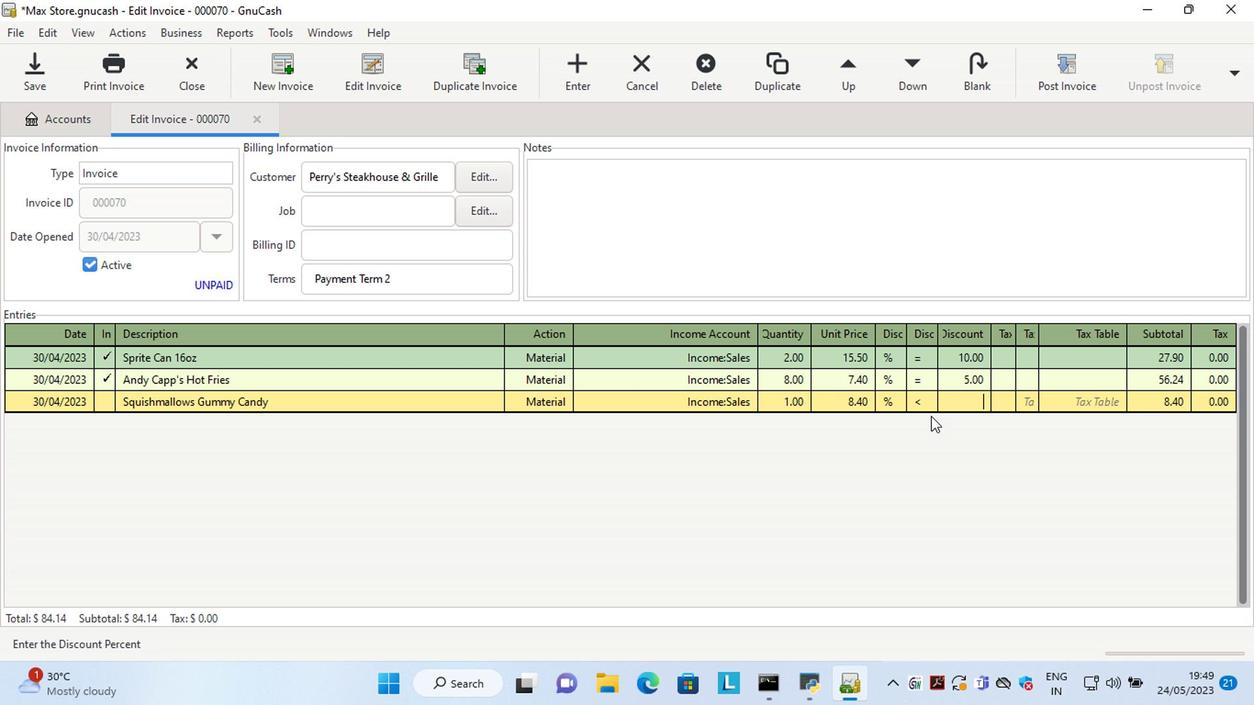 
Action: Mouse pressed left at (924, 401)
Screenshot: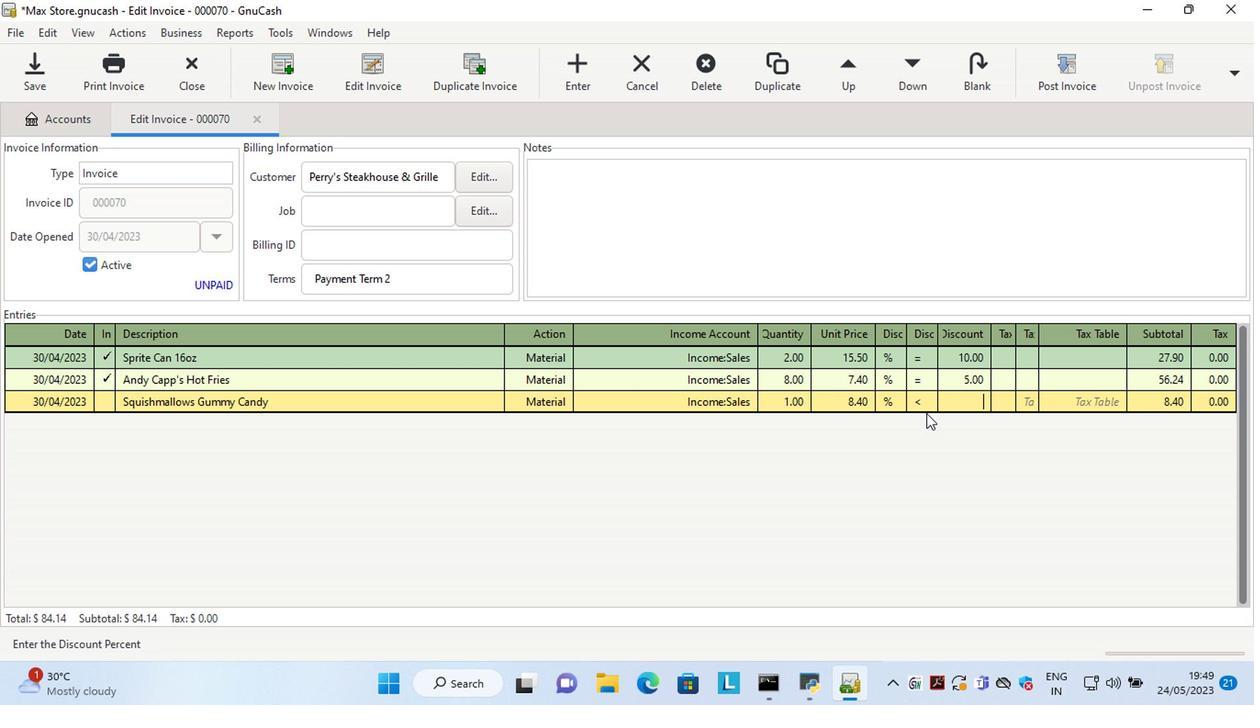 
Action: Mouse moved to (959, 408)
Screenshot: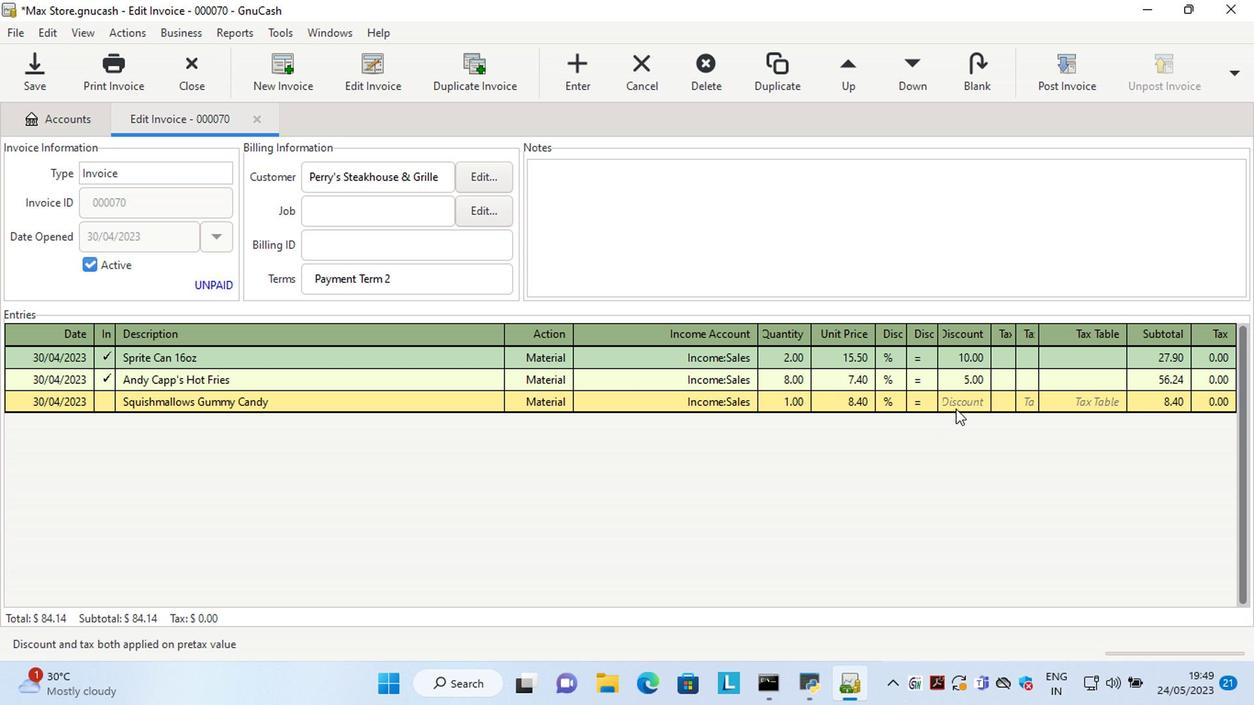 
Action: Mouse pressed left at (959, 408)
Screenshot: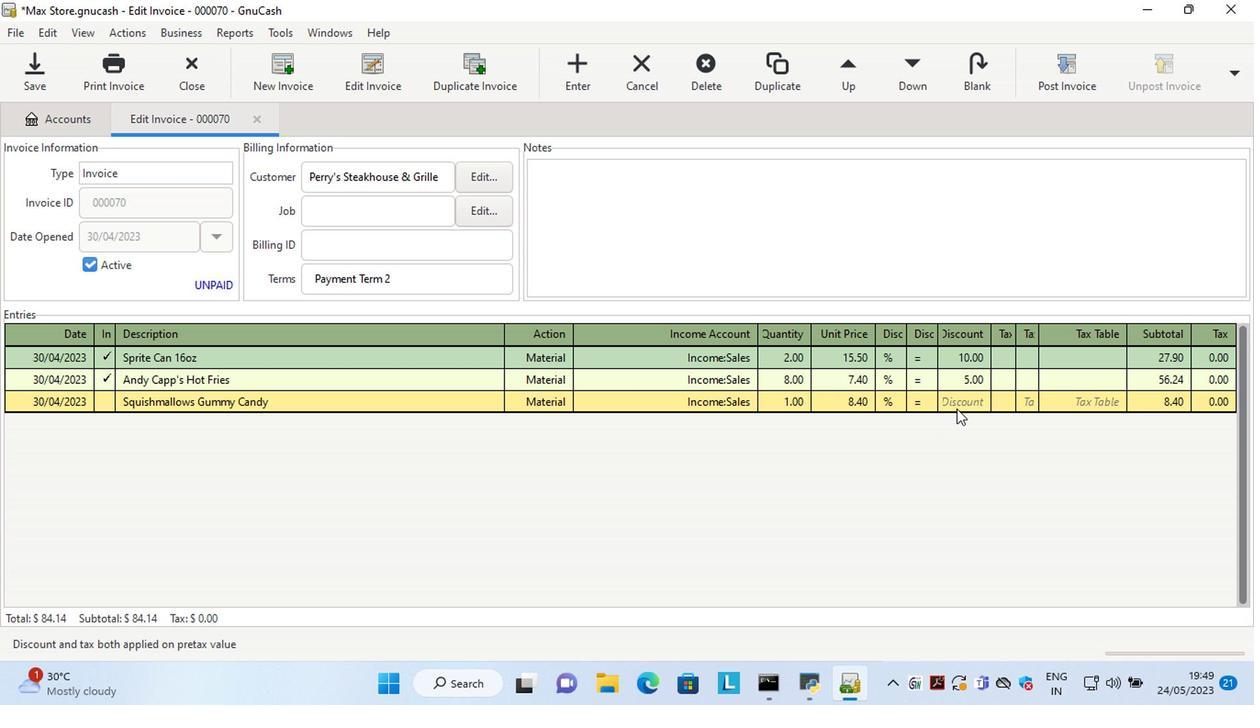 
Action: Key pressed 7<Key.tab>
Screenshot: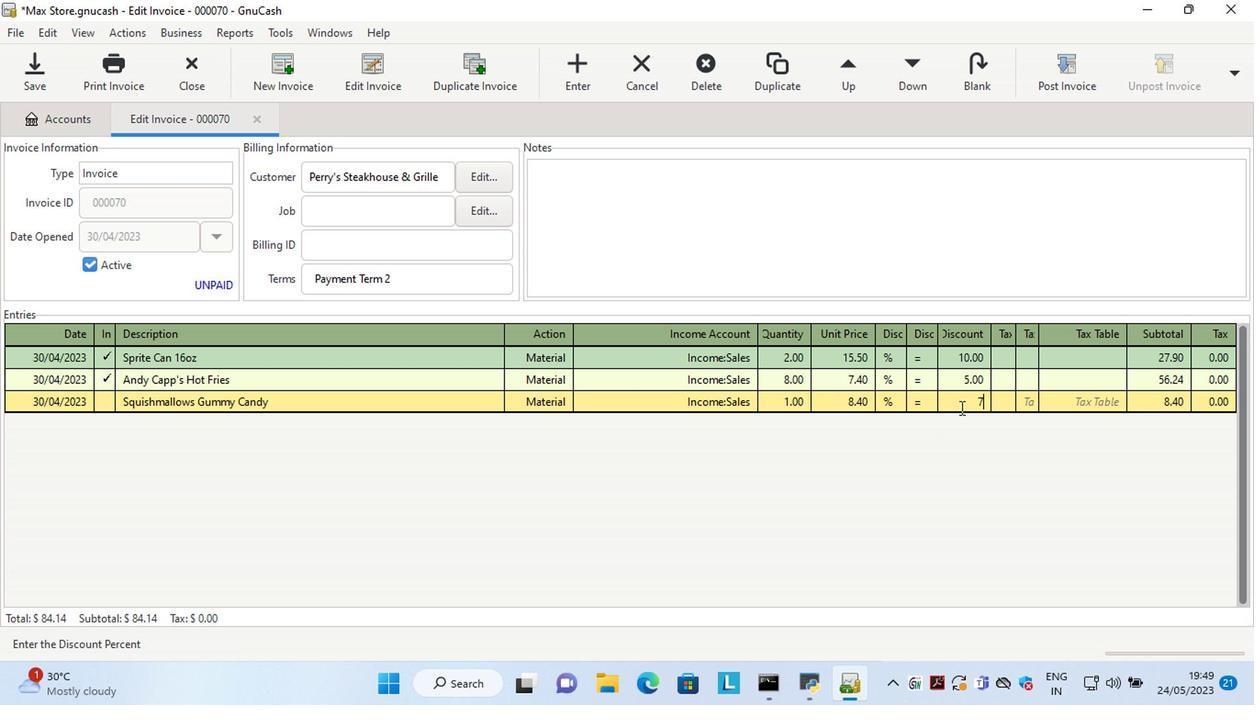 
Action: Mouse moved to (790, 222)
Screenshot: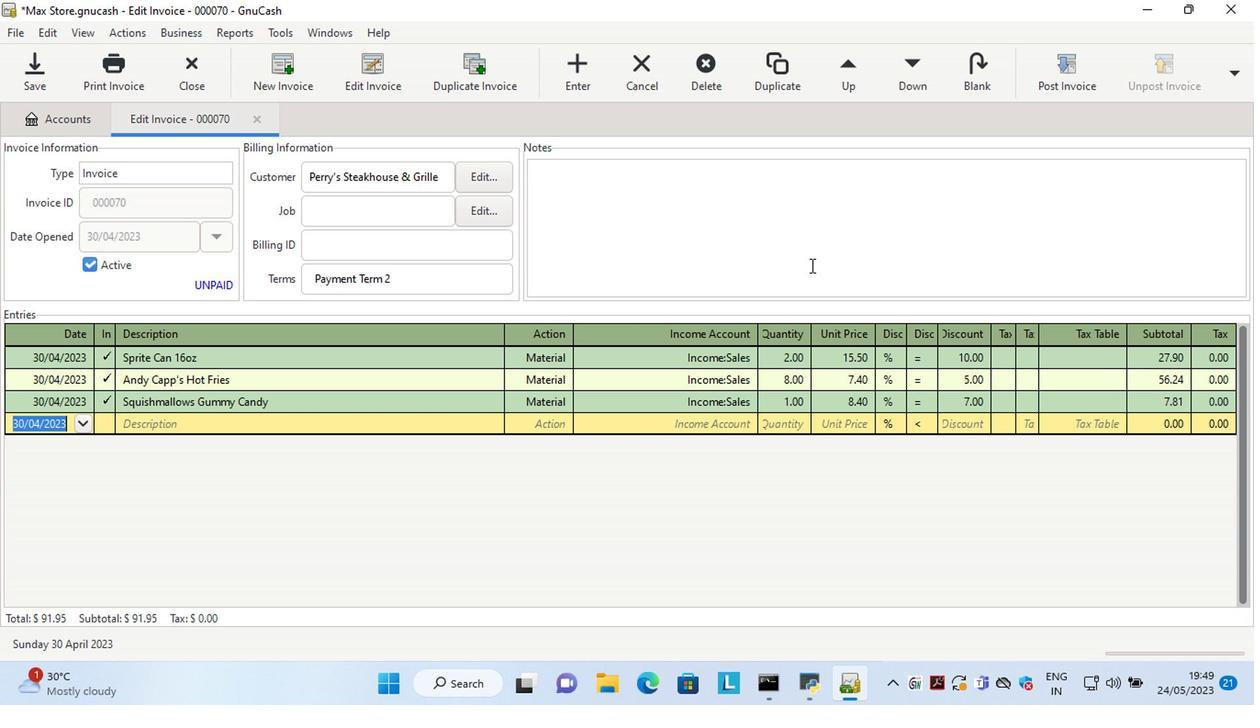 
Action: Mouse pressed left at (790, 222)
Screenshot: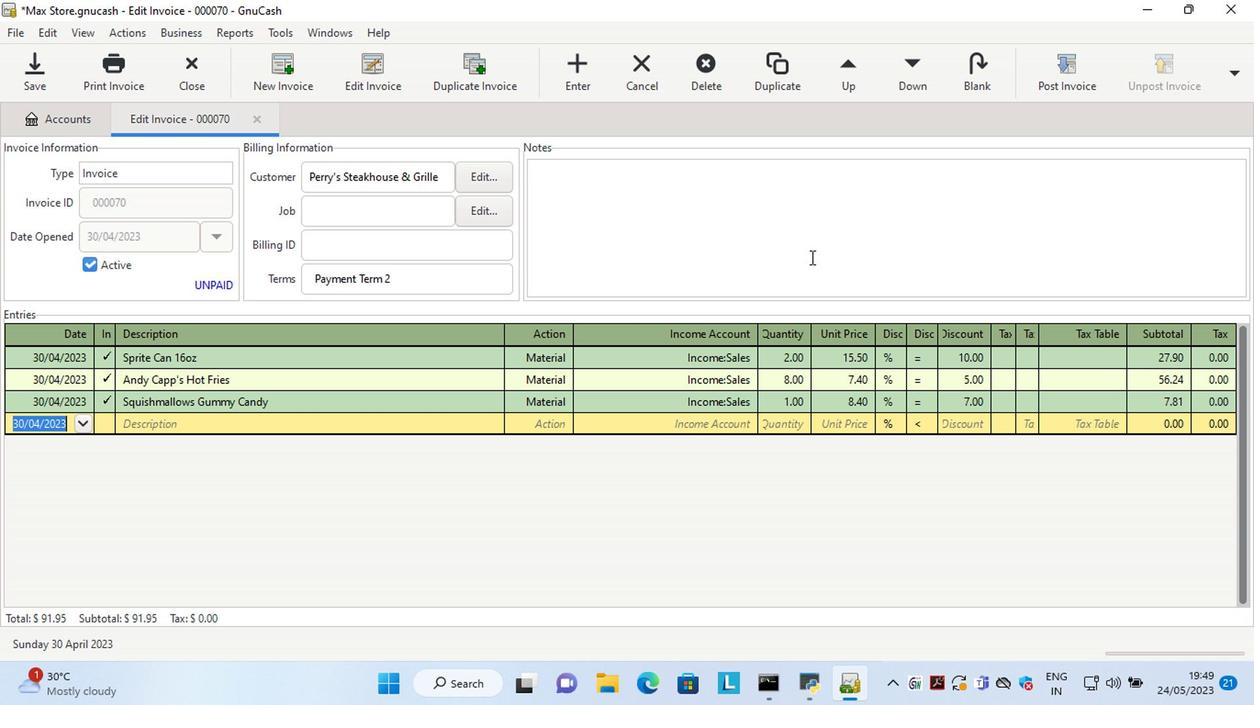
Action: Key pressed <Key.shift>Looking<Key.space>forward<Key.space>to<Key.space>serving<Key.space>you<Key.space>again.
Screenshot: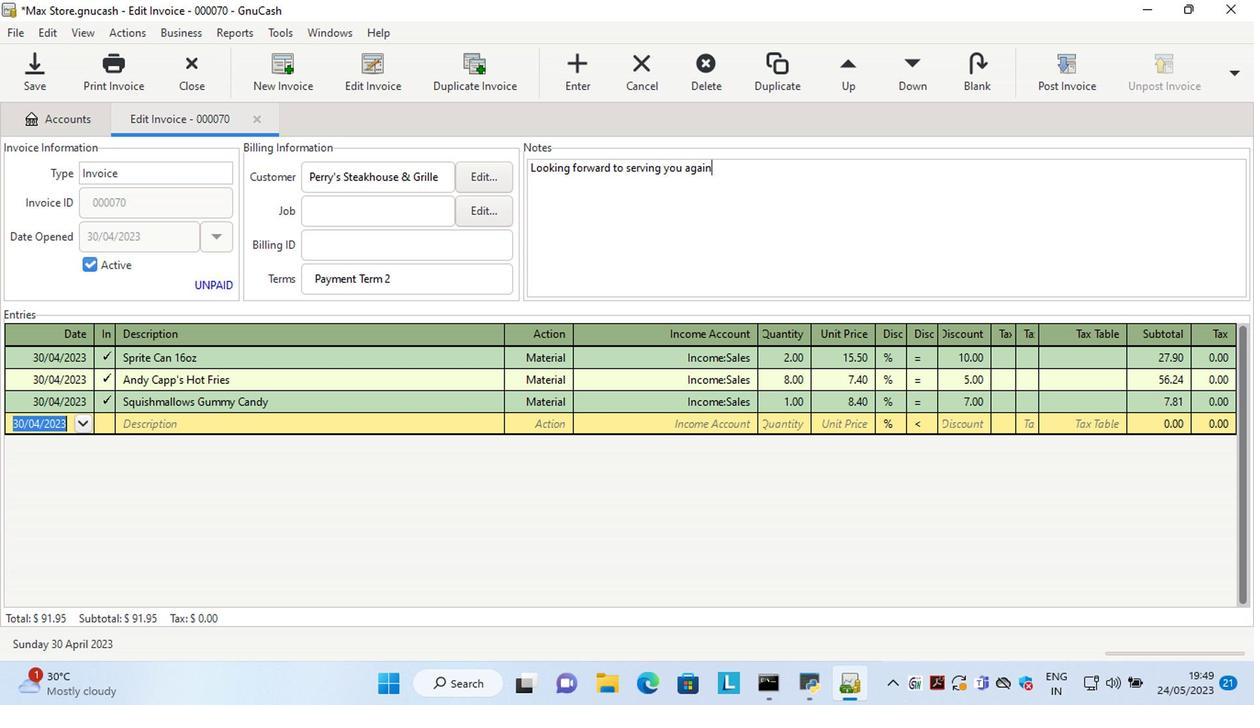 
Action: Mouse moved to (1053, 65)
Screenshot: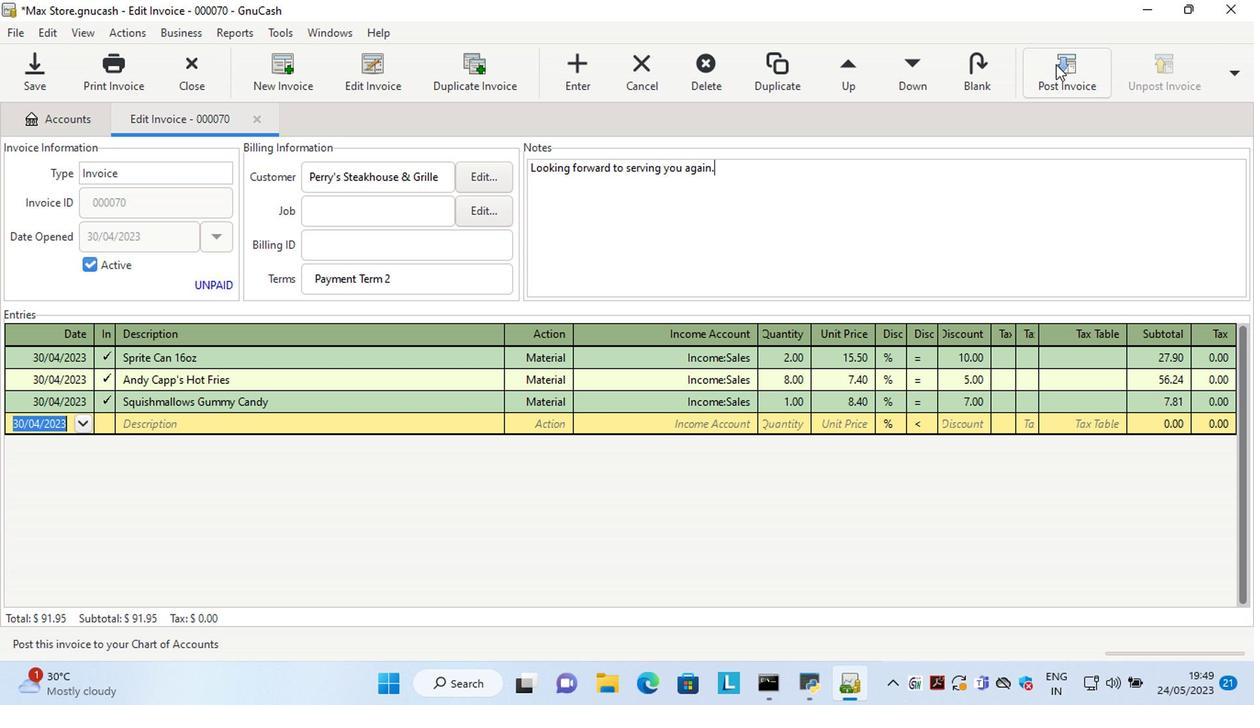 
Action: Mouse pressed left at (1053, 65)
Screenshot: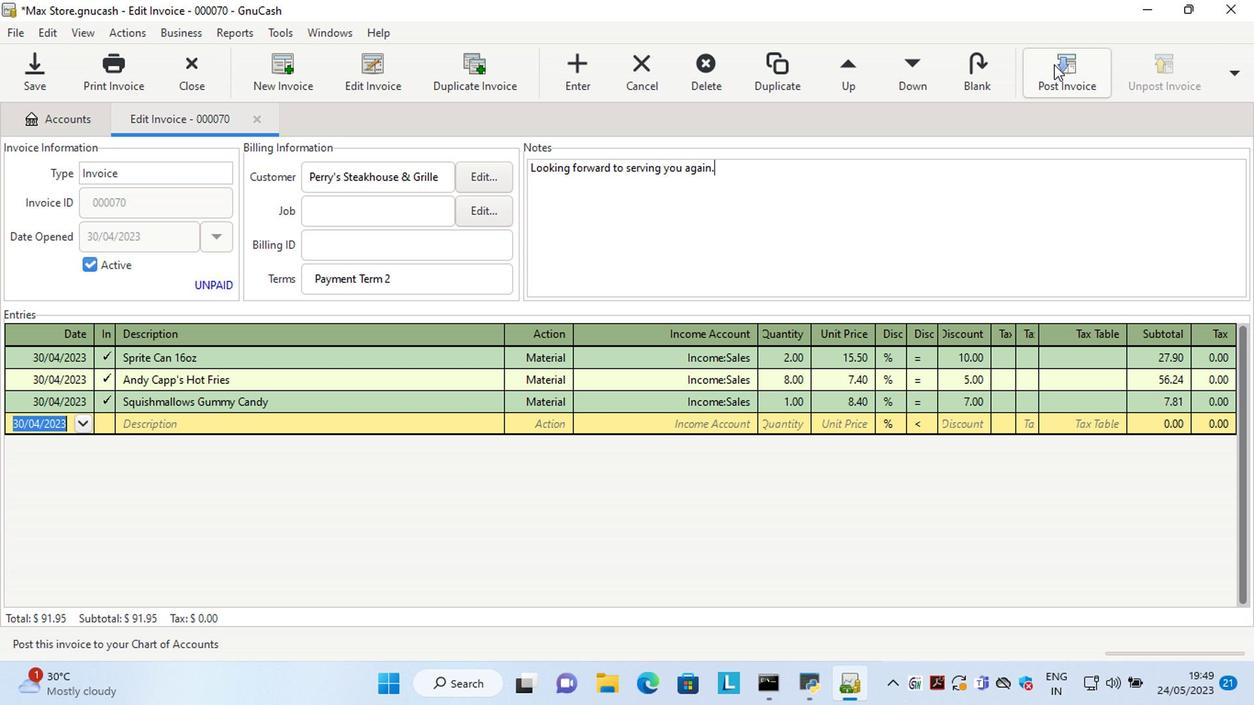 
Action: Mouse moved to (629, 292)
Screenshot: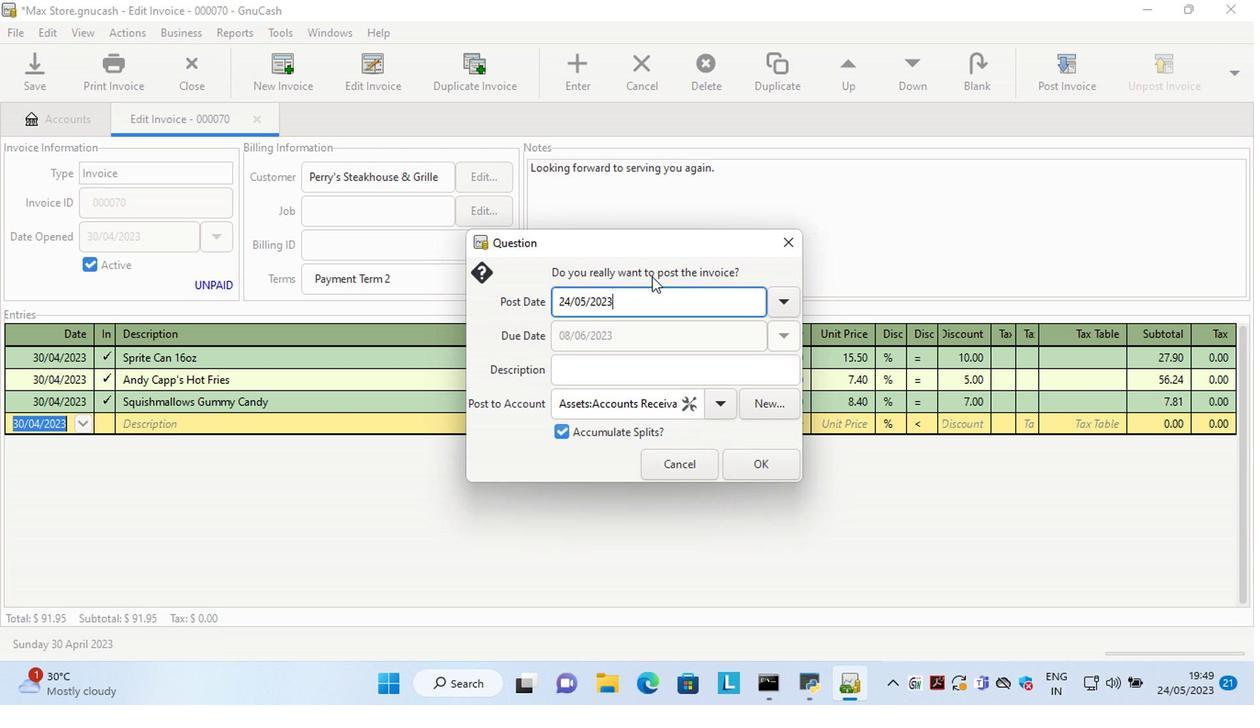 
Action: Mouse pressed left at (629, 292)
Screenshot: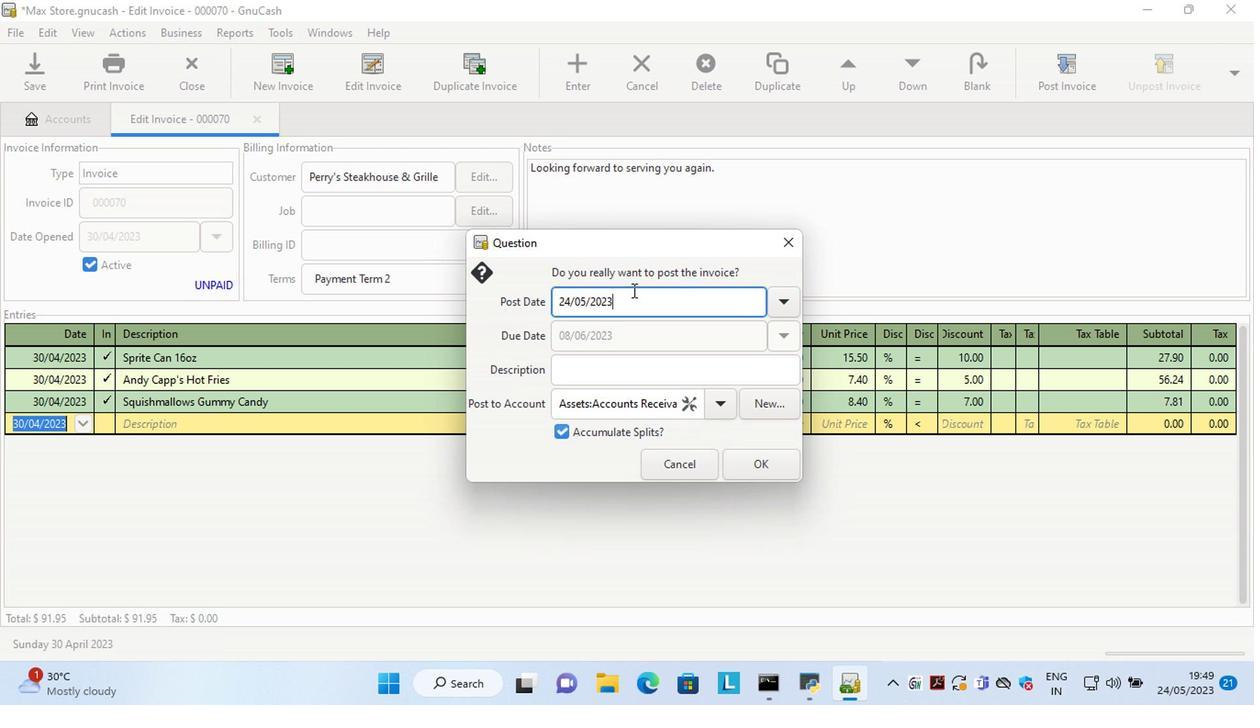 
Action: Key pressed <Key.left><Key.left><Key.left><Key.left><Key.left><Key.left><Key.left><Key.left><Key.left><Key.left><Key.left><Key.left><Key.left><Key.delete><Key.delete>30<Key.right><Key.right><Key.delete>4
Screenshot: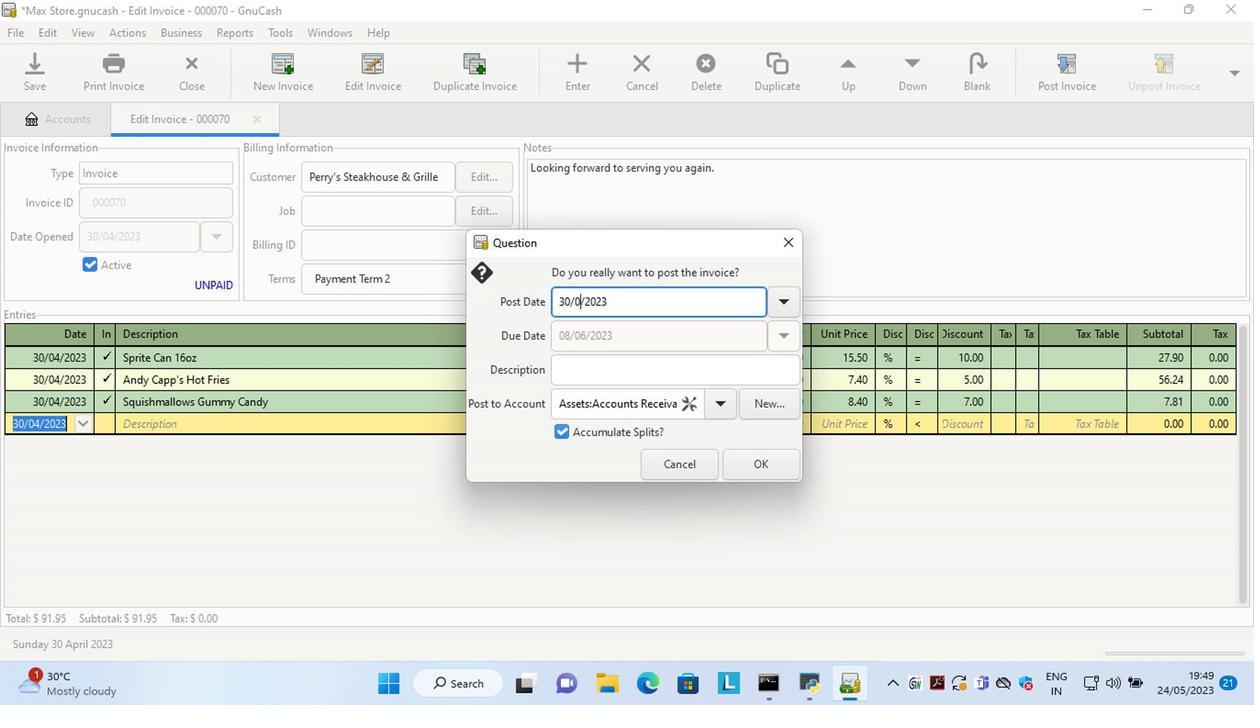 
Action: Mouse moved to (770, 469)
Screenshot: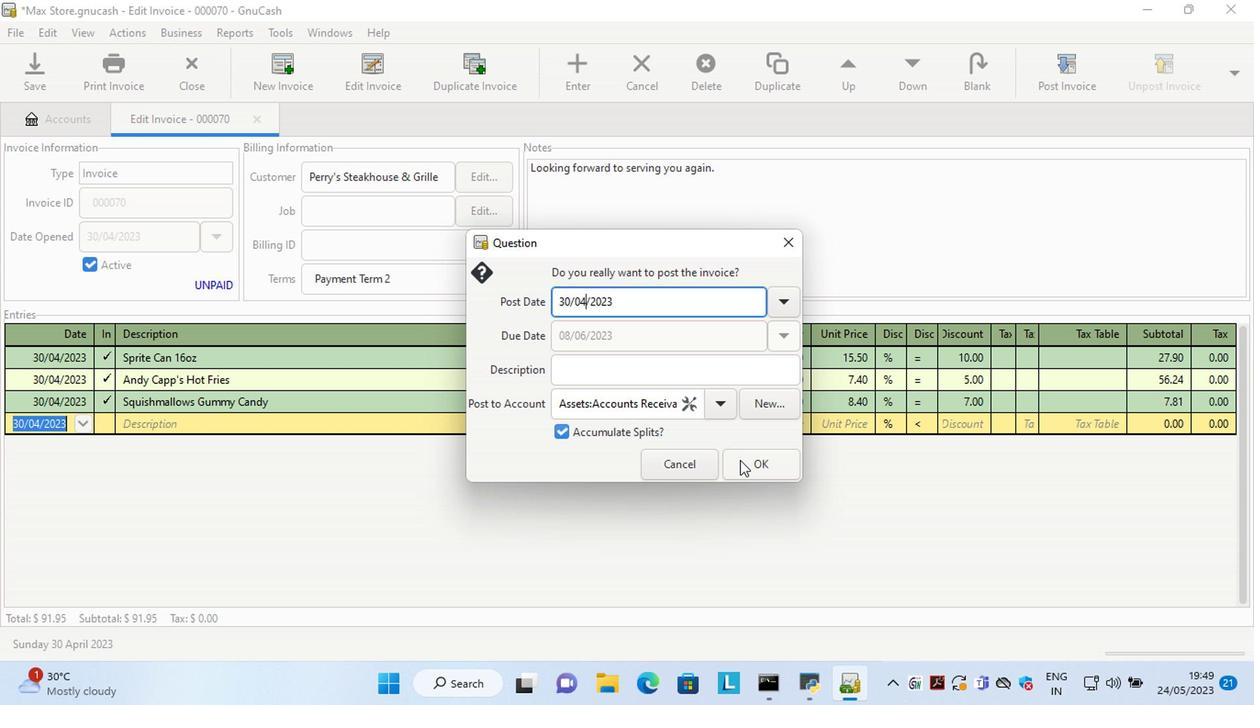 
Action: Mouse pressed left at (770, 469)
Screenshot: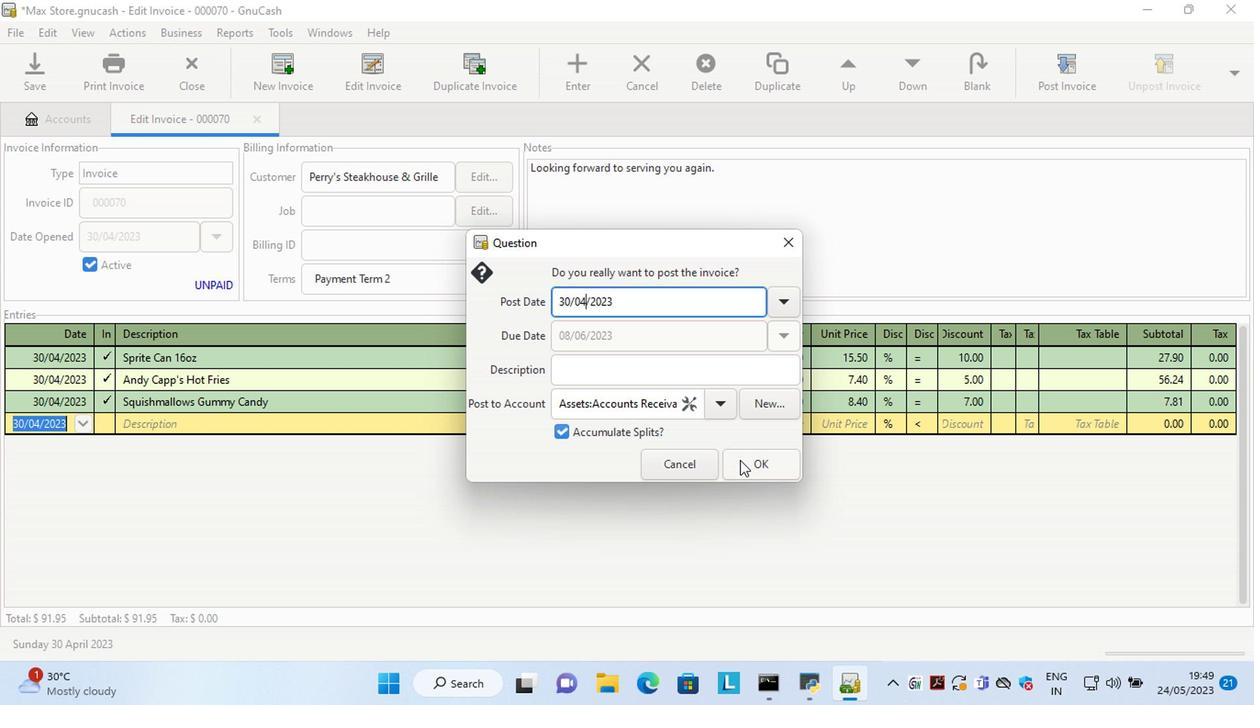 
Action: Mouse moved to (1184, 67)
Screenshot: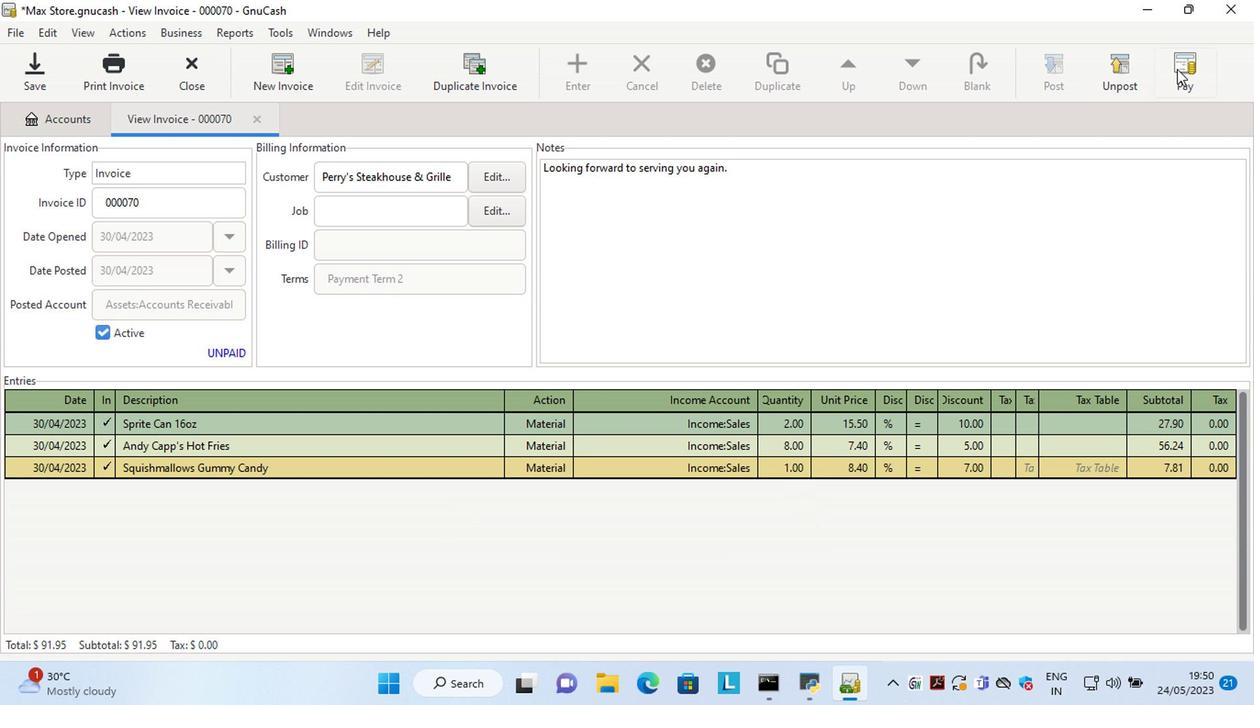 
Action: Mouse pressed left at (1184, 67)
Screenshot: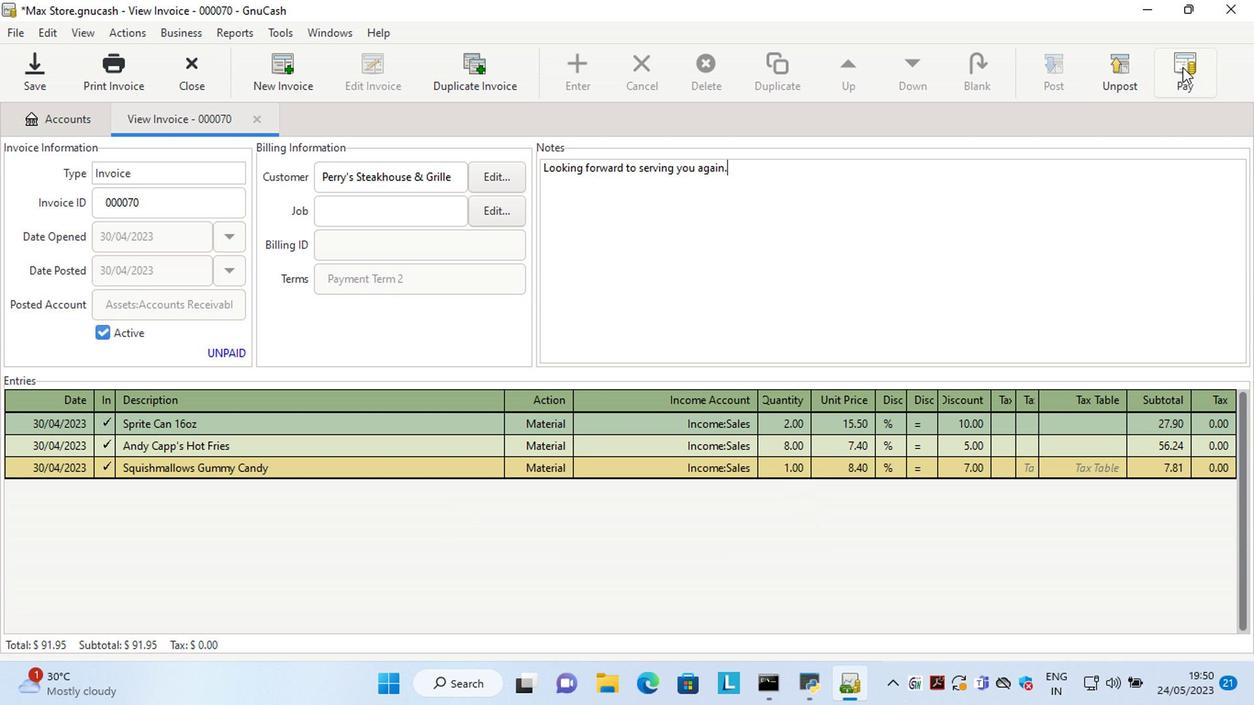 
Action: Mouse moved to (518, 360)
Screenshot: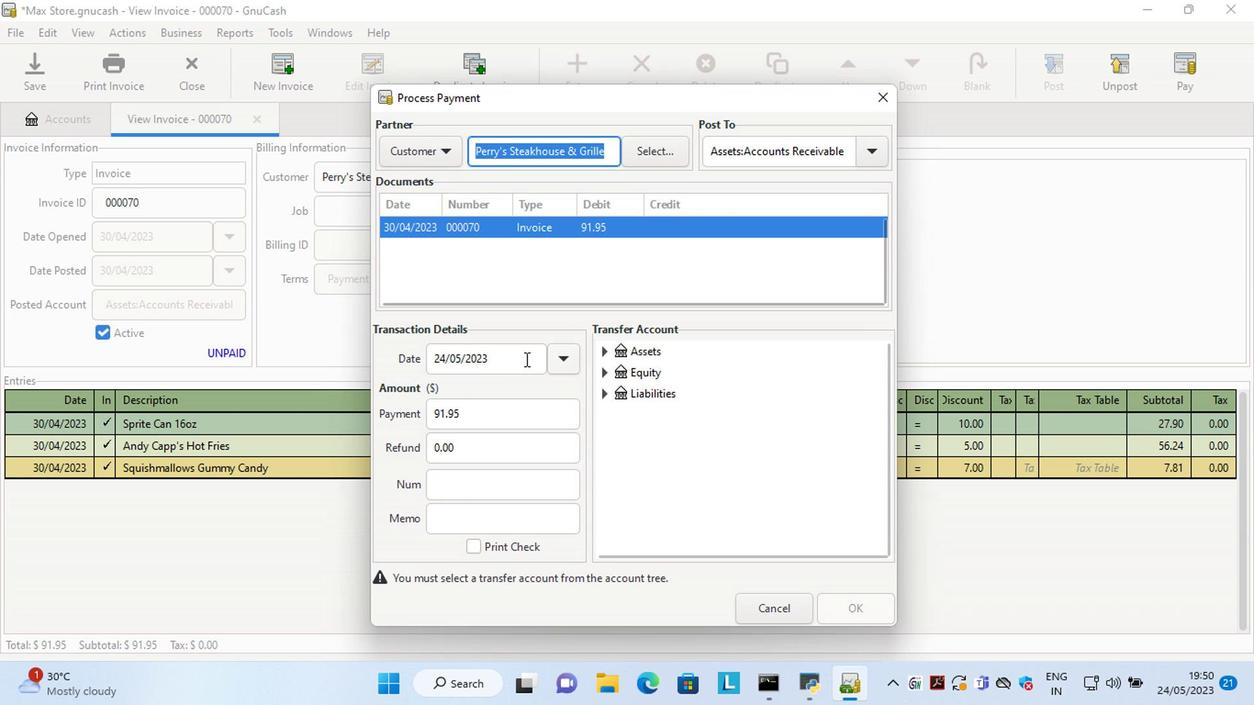 
Action: Mouse pressed left at (518, 360)
Screenshot: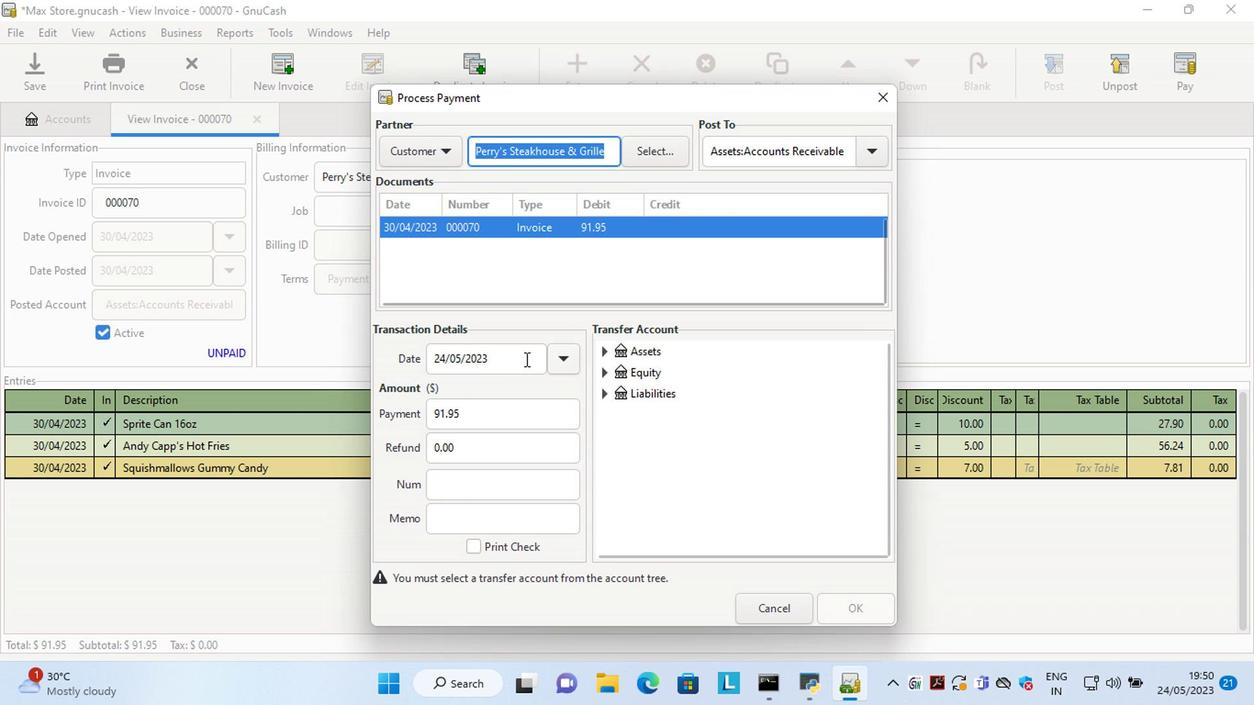 
Action: Key pressed <Key.left><Key.left><Key.left><Key.left><Key.left><Key.left><Key.left><Key.left><Key.left><Key.left><Key.left><Key.left><Key.left><Key.left><Key.delete><Key.delete>15
Screenshot: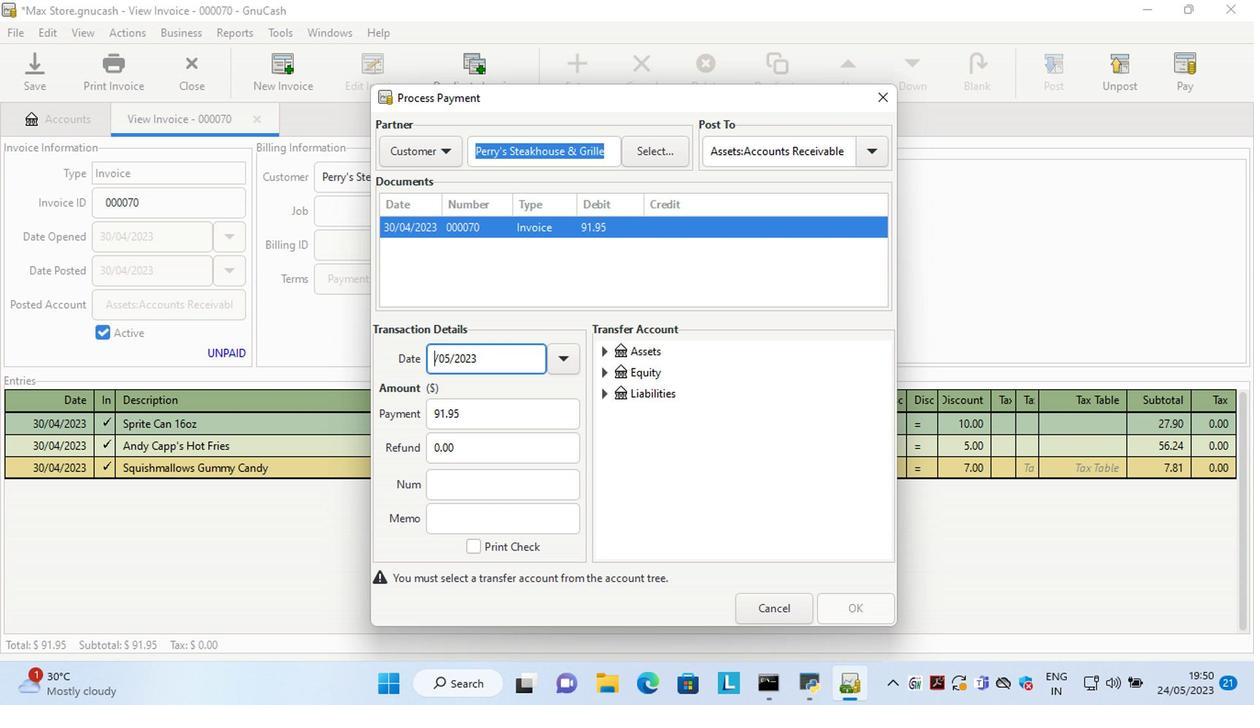 
Action: Mouse moved to (607, 354)
Screenshot: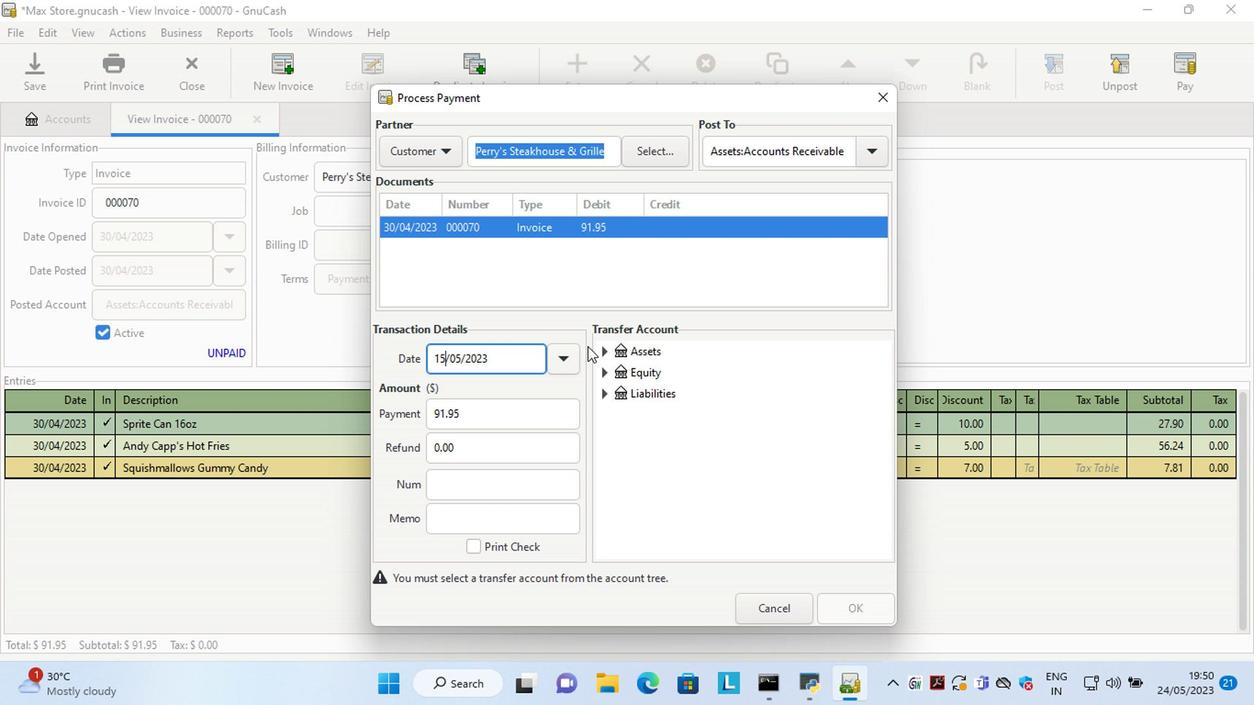 
Action: Mouse pressed left at (607, 354)
Screenshot: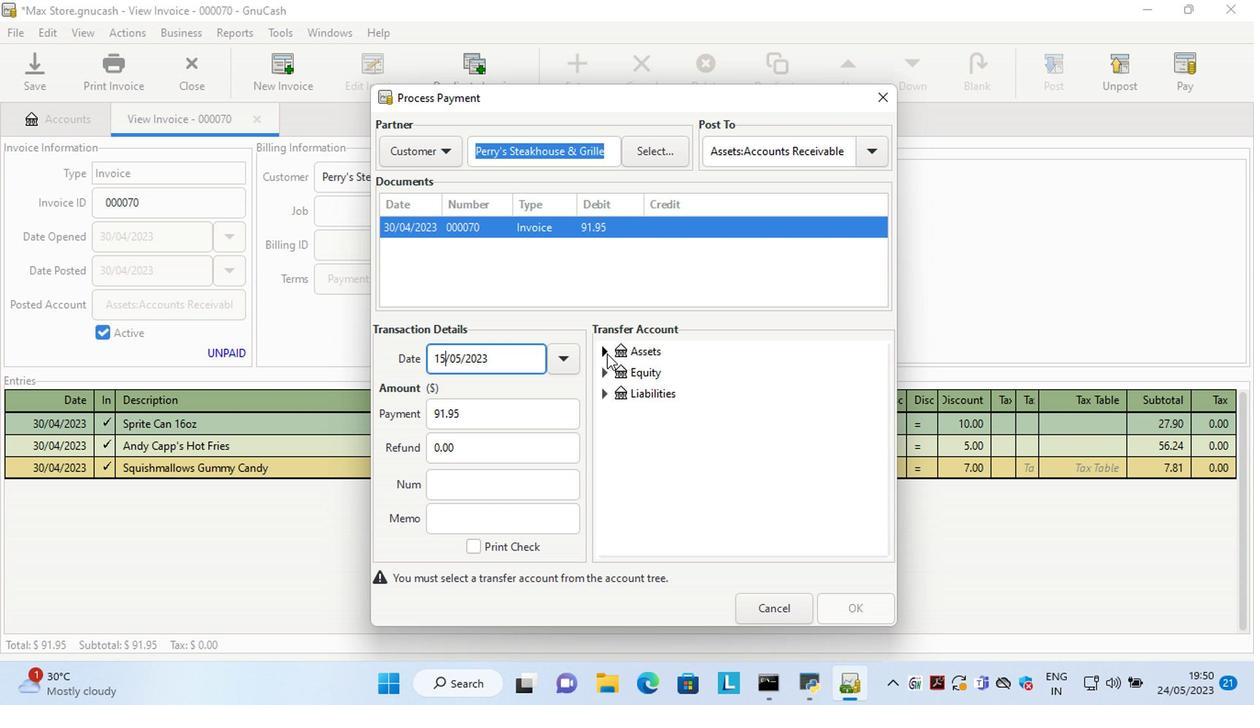 
Action: Mouse moved to (617, 372)
Screenshot: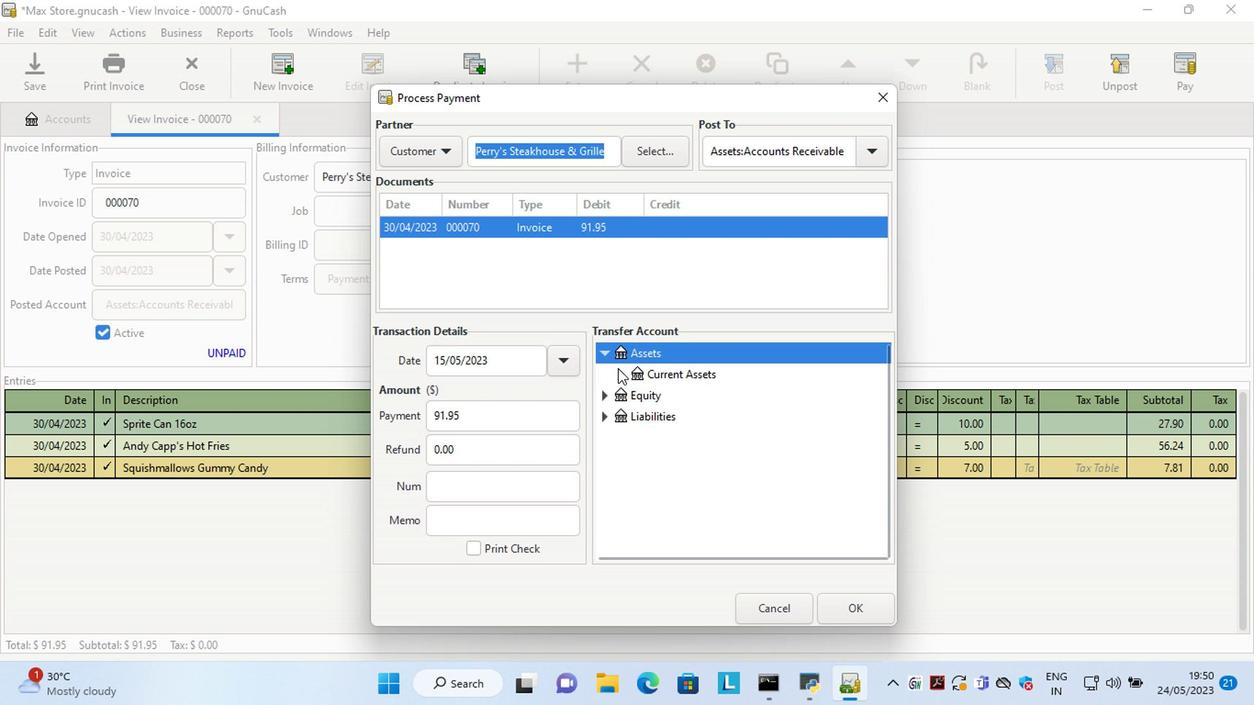 
Action: Mouse pressed left at (617, 372)
Screenshot: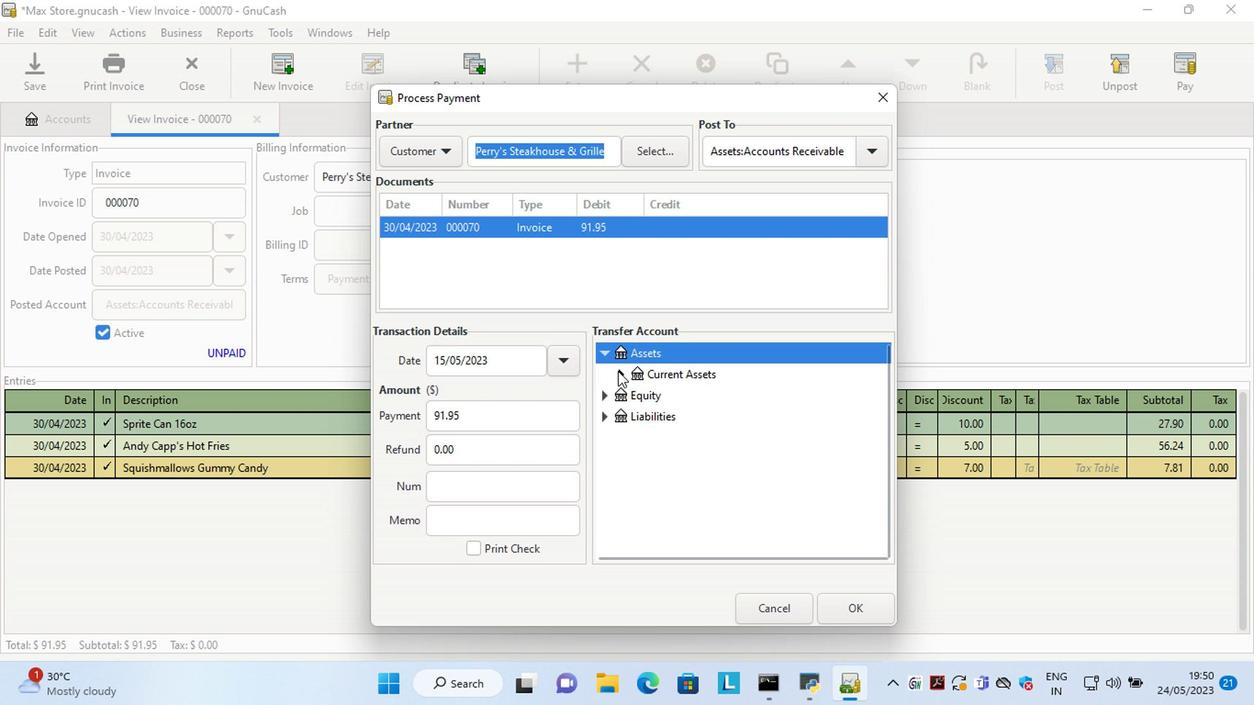 
Action: Mouse moved to (679, 394)
Screenshot: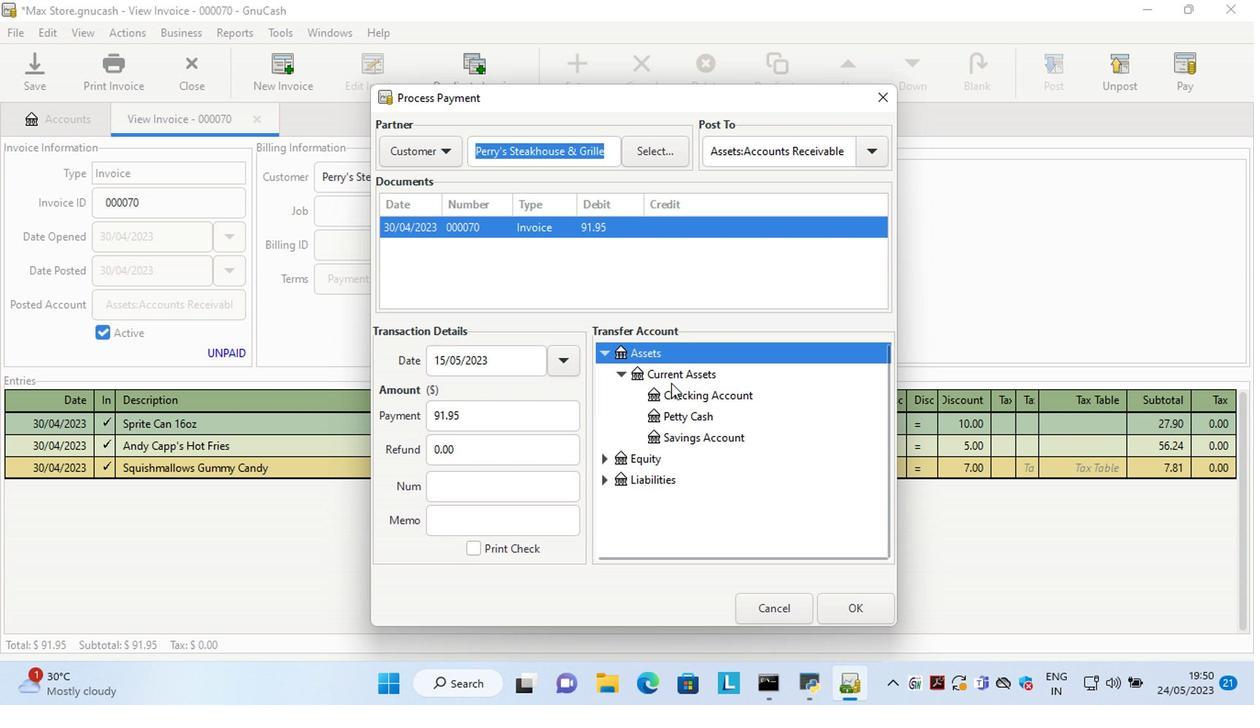 
Action: Mouse pressed left at (679, 394)
Screenshot: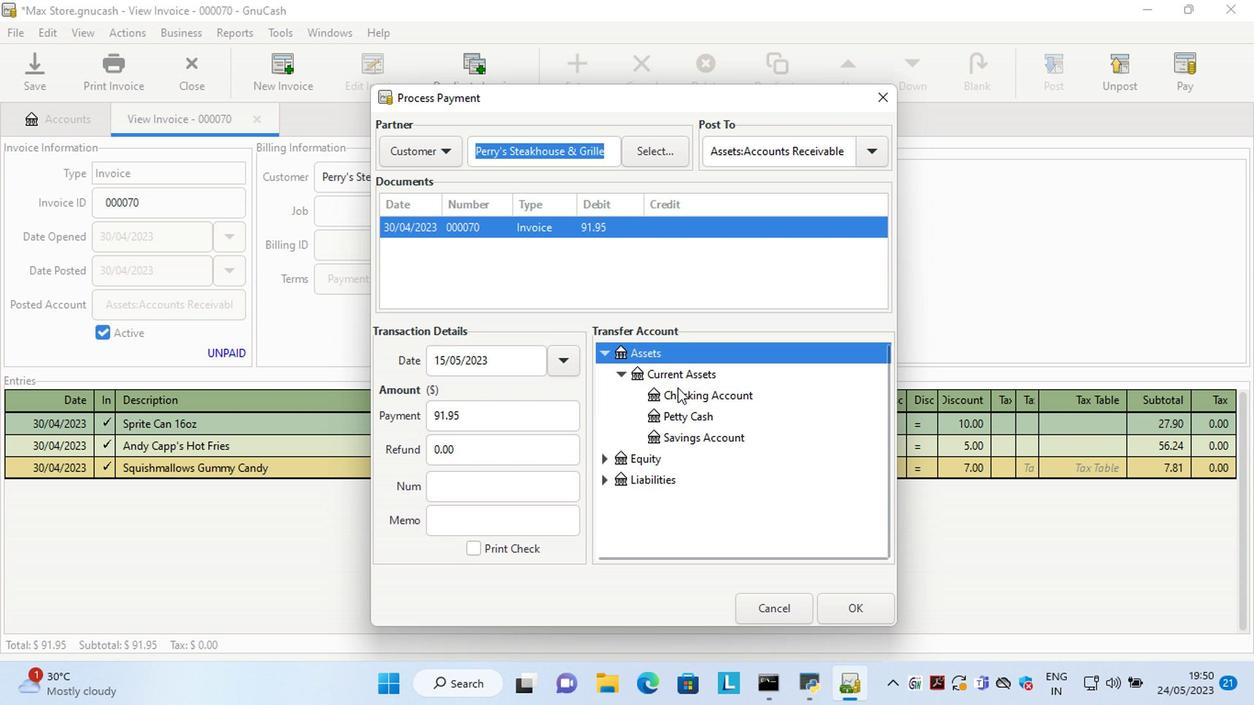 
Action: Mouse moved to (842, 605)
Screenshot: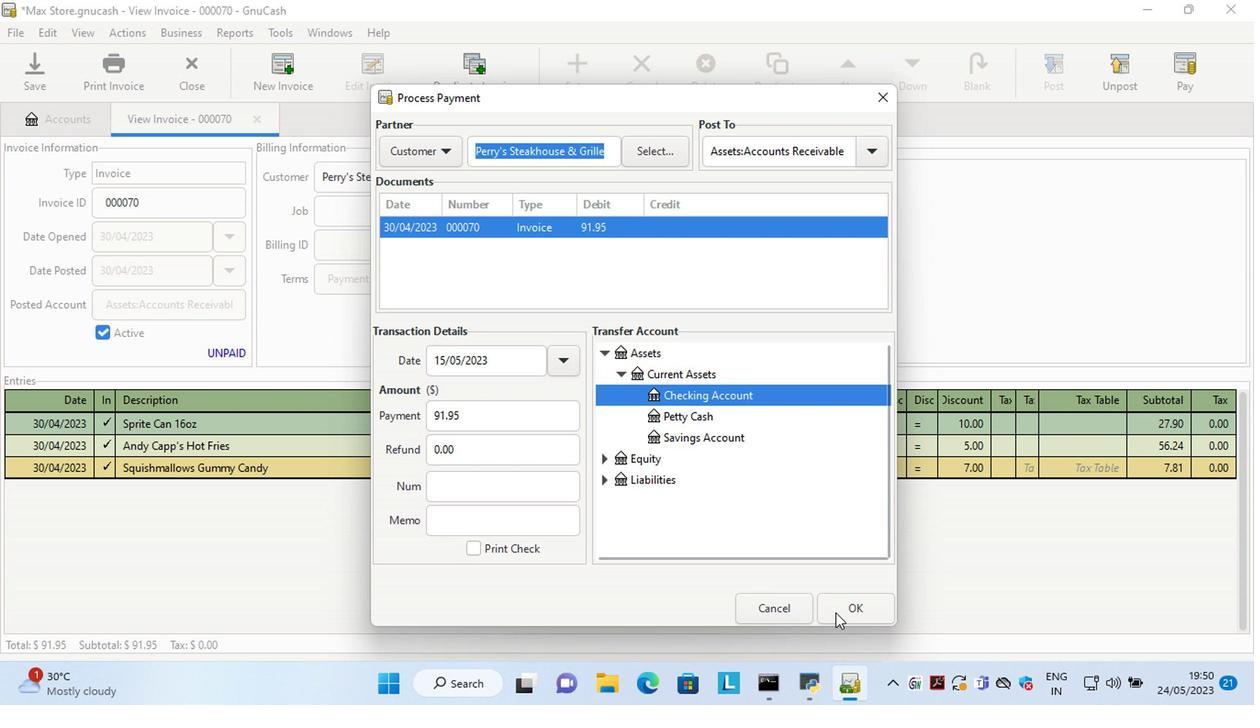 
Action: Mouse pressed left at (842, 605)
Screenshot: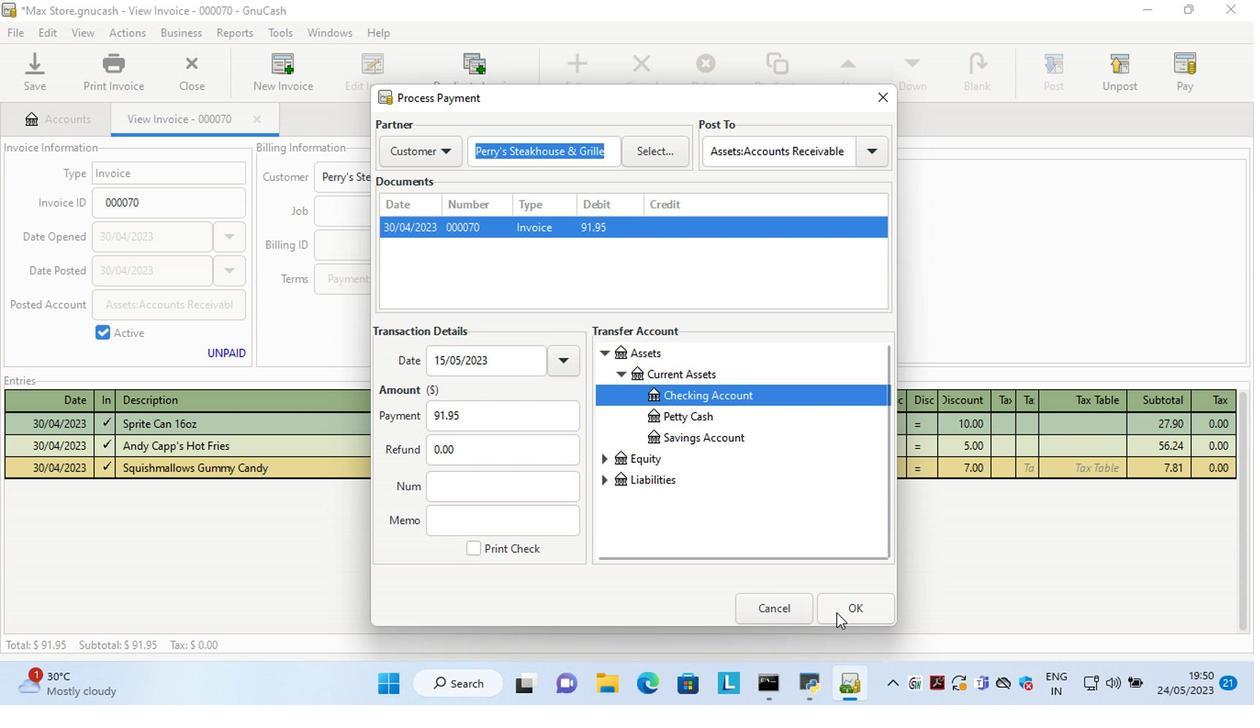 
Action: Mouse moved to (111, 68)
Screenshot: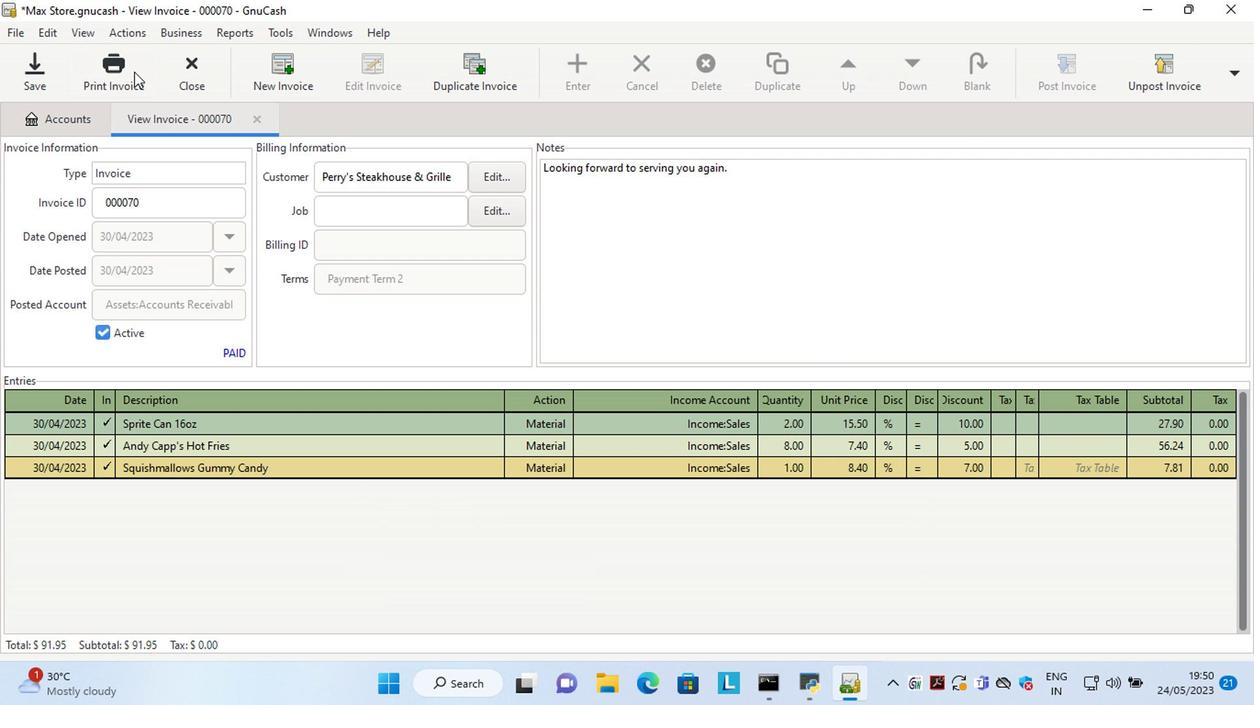 
Action: Mouse pressed left at (111, 68)
Screenshot: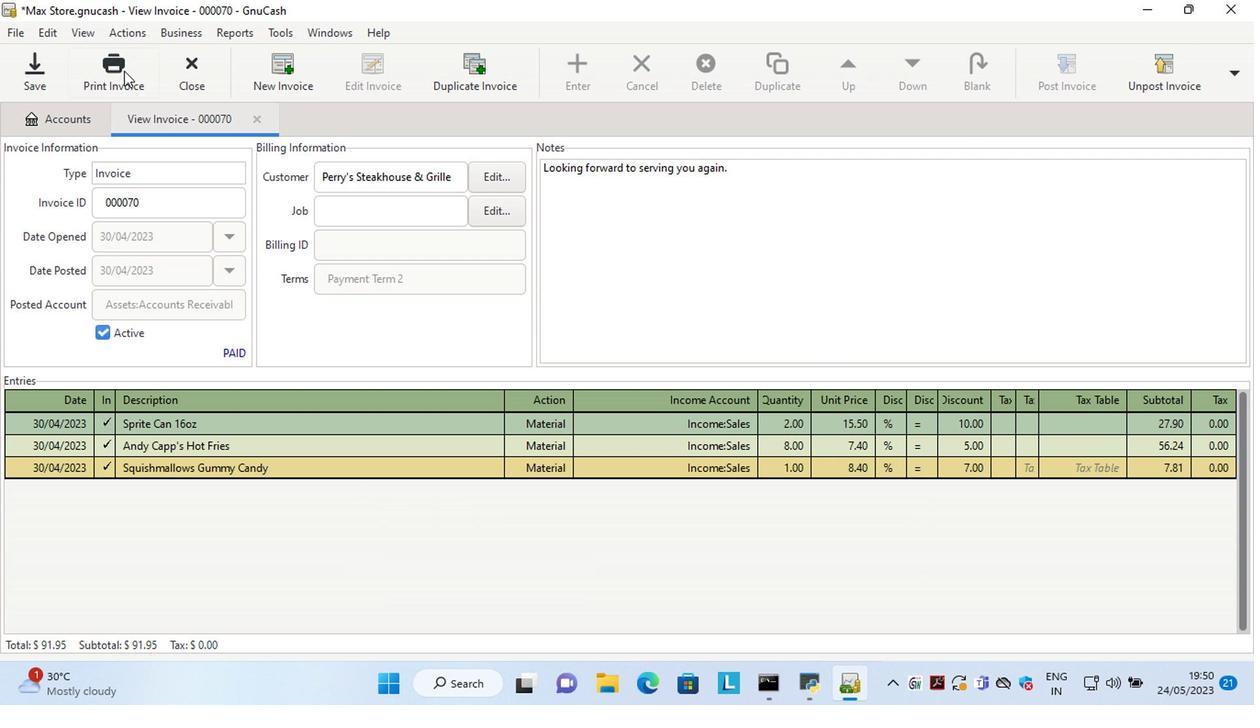 
Action: Mouse moved to (459, 67)
Screenshot: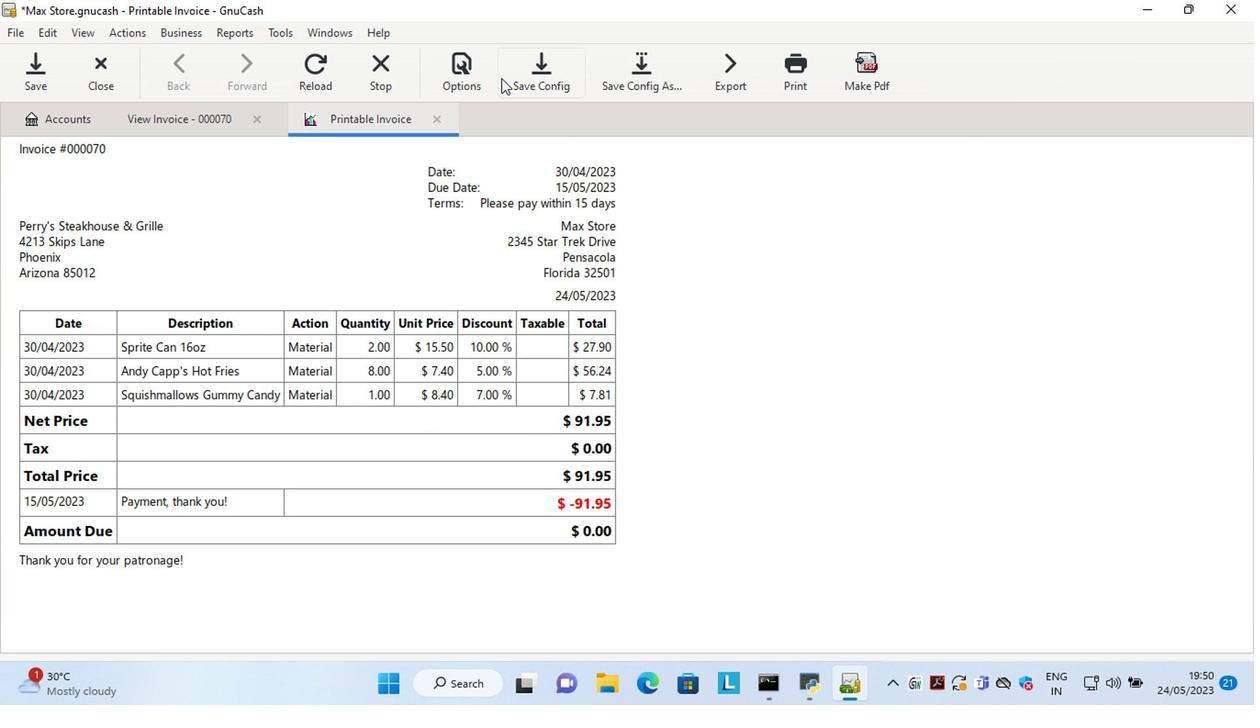 
Action: Mouse pressed left at (459, 67)
Screenshot: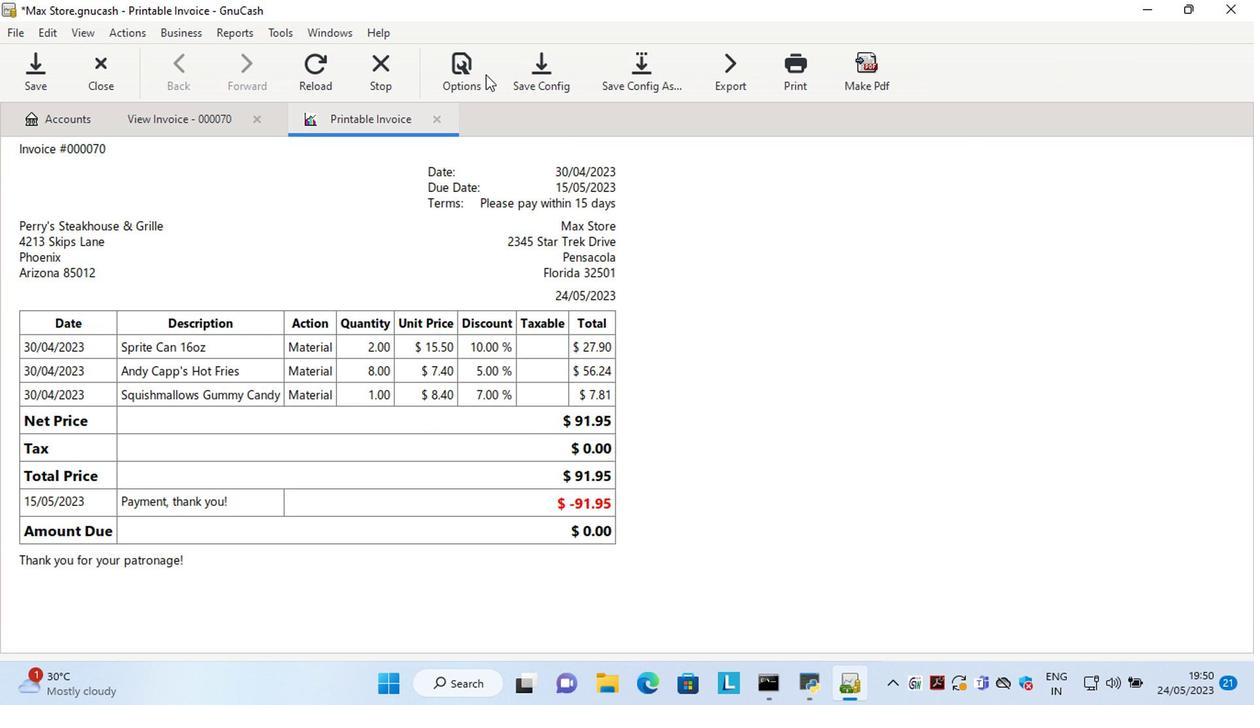 
Action: Mouse moved to (261, 188)
Screenshot: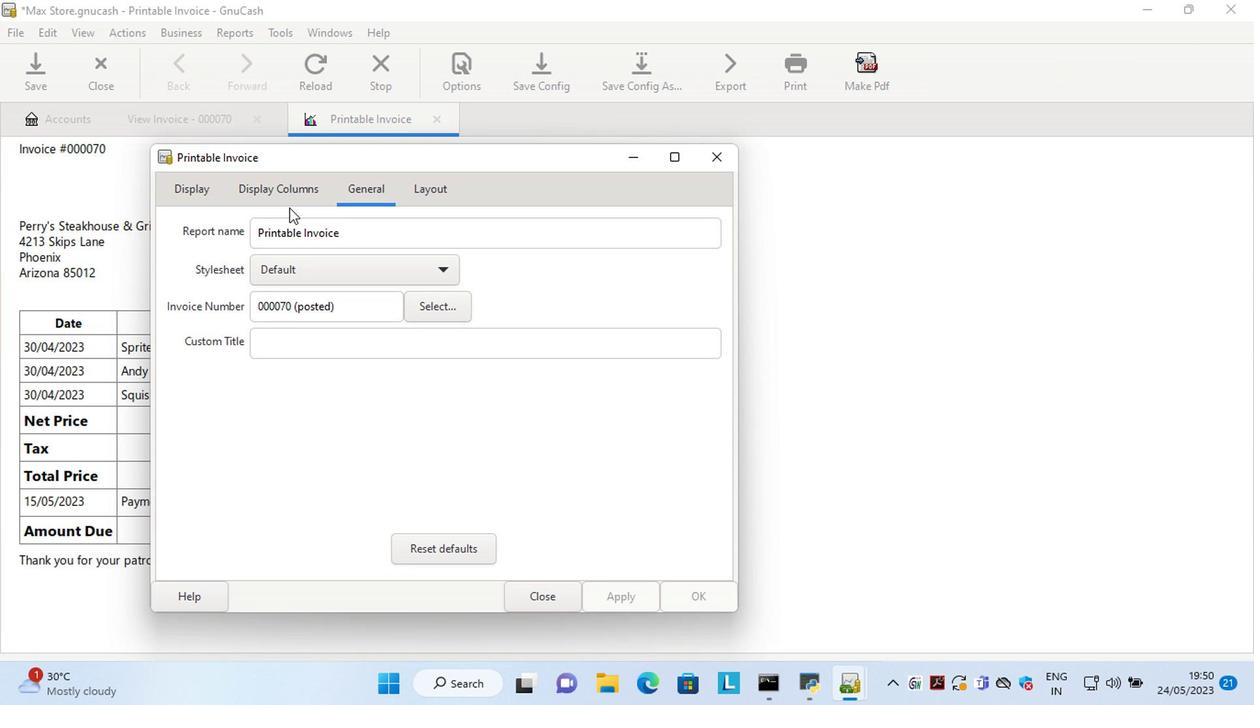 
Action: Mouse pressed left at (261, 188)
Screenshot: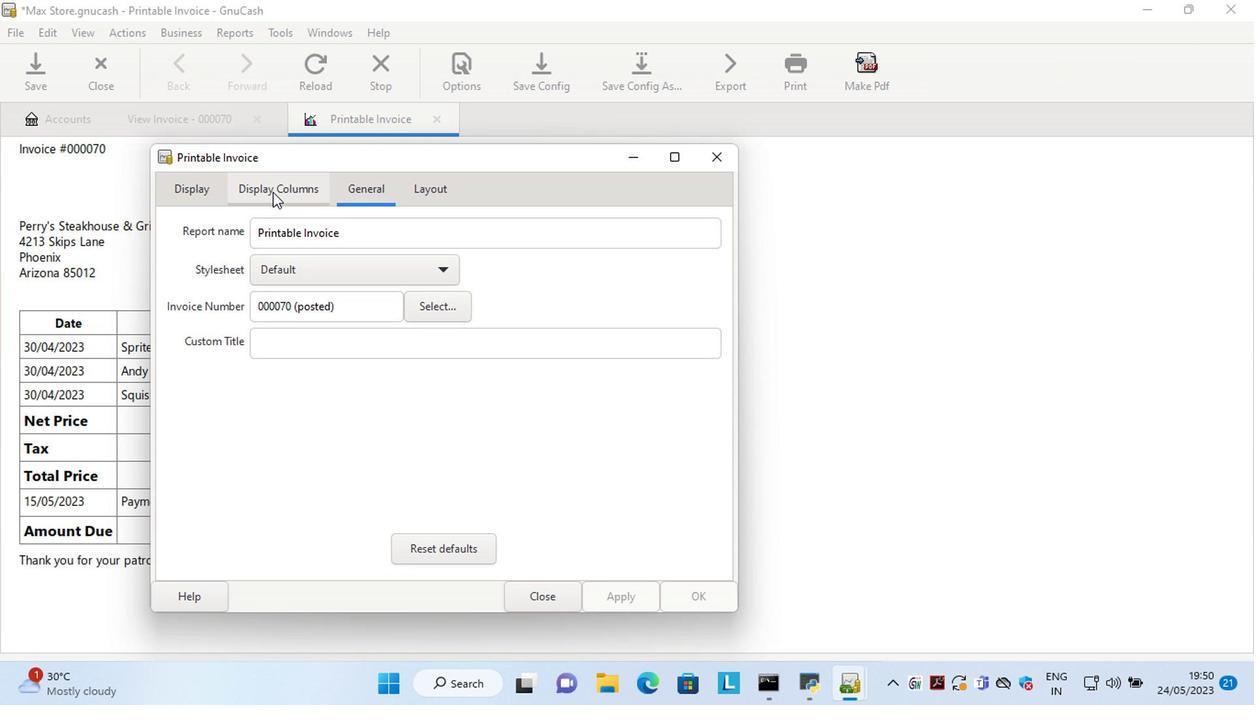 
Action: Mouse moved to (193, 181)
Screenshot: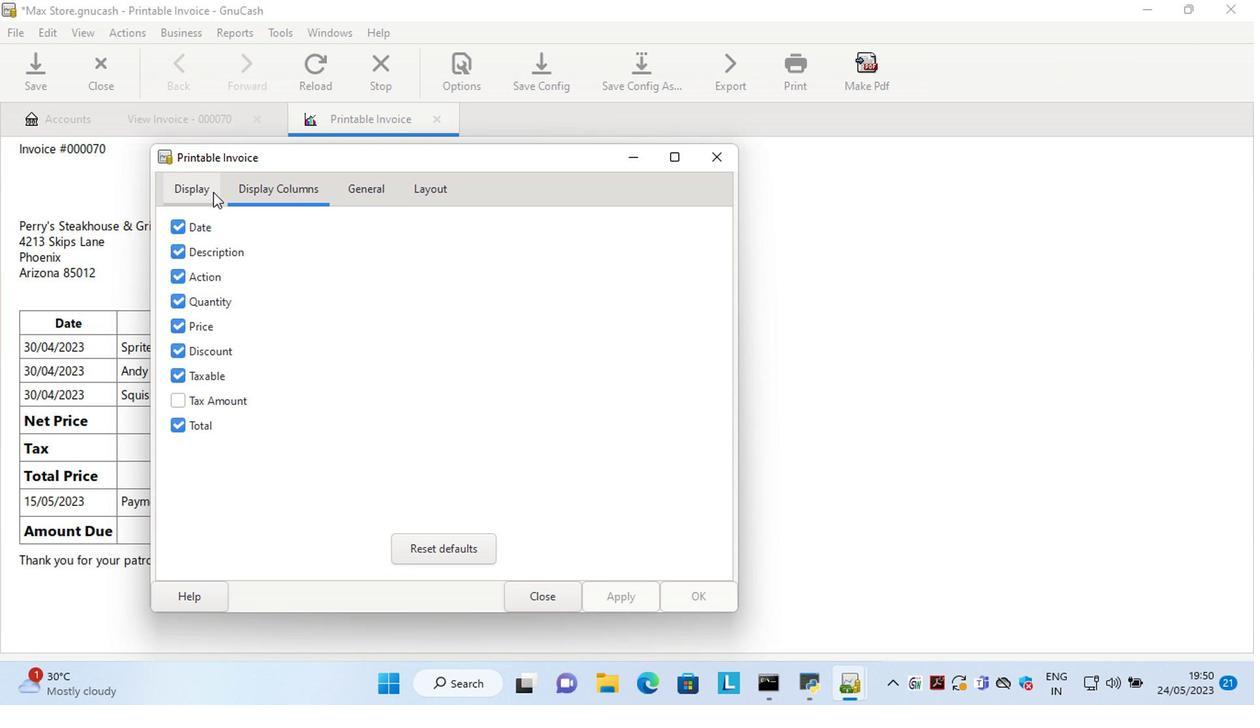 
Action: Mouse pressed left at (193, 181)
Screenshot: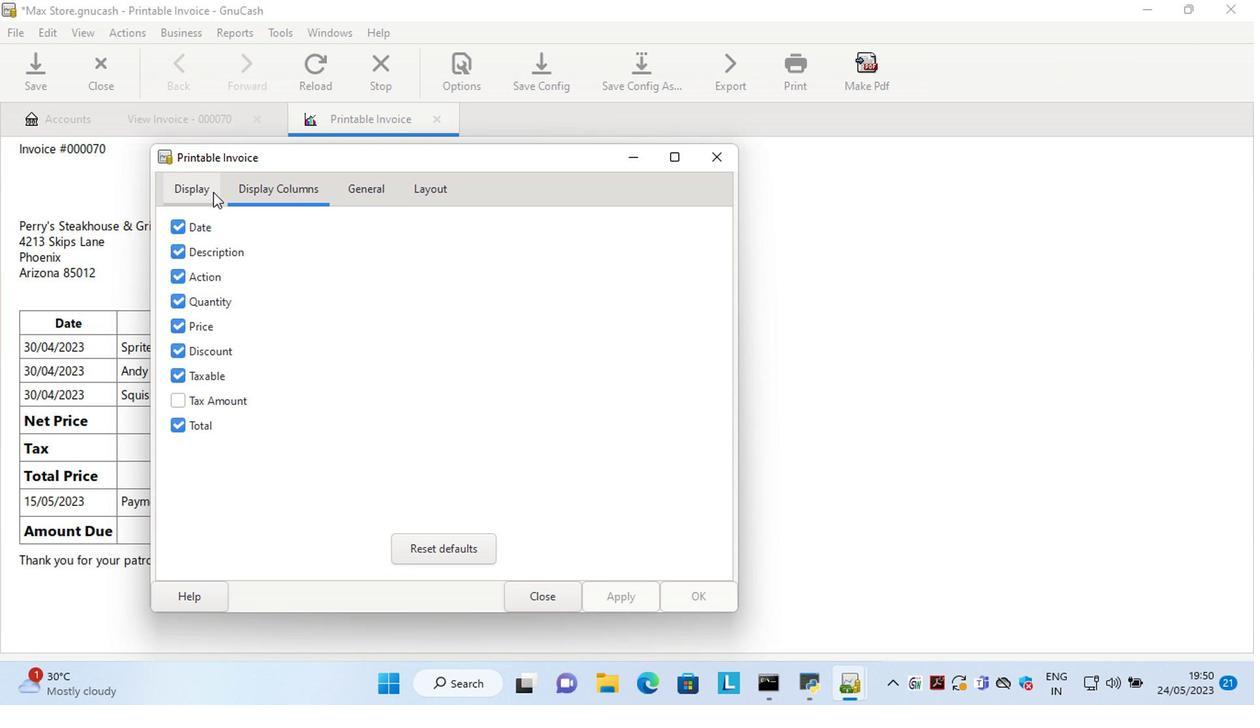 
Action: Mouse moved to (337, 397)
Screenshot: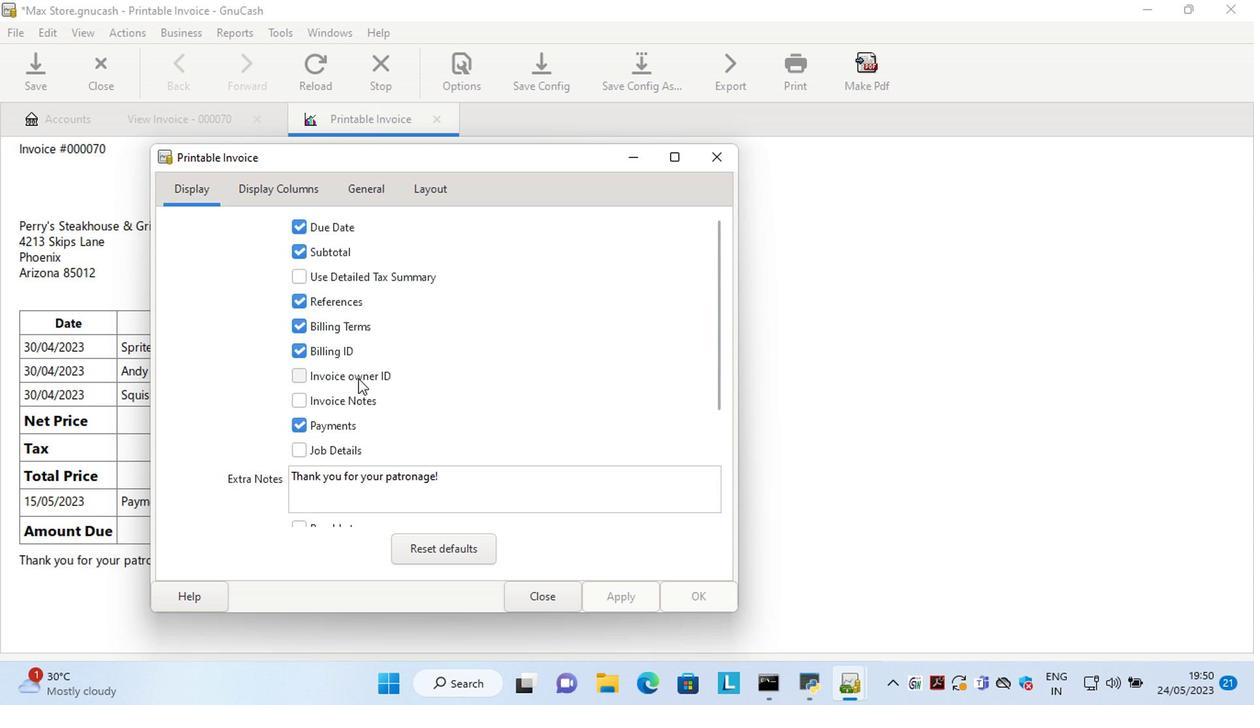 
Action: Mouse pressed left at (337, 397)
Screenshot: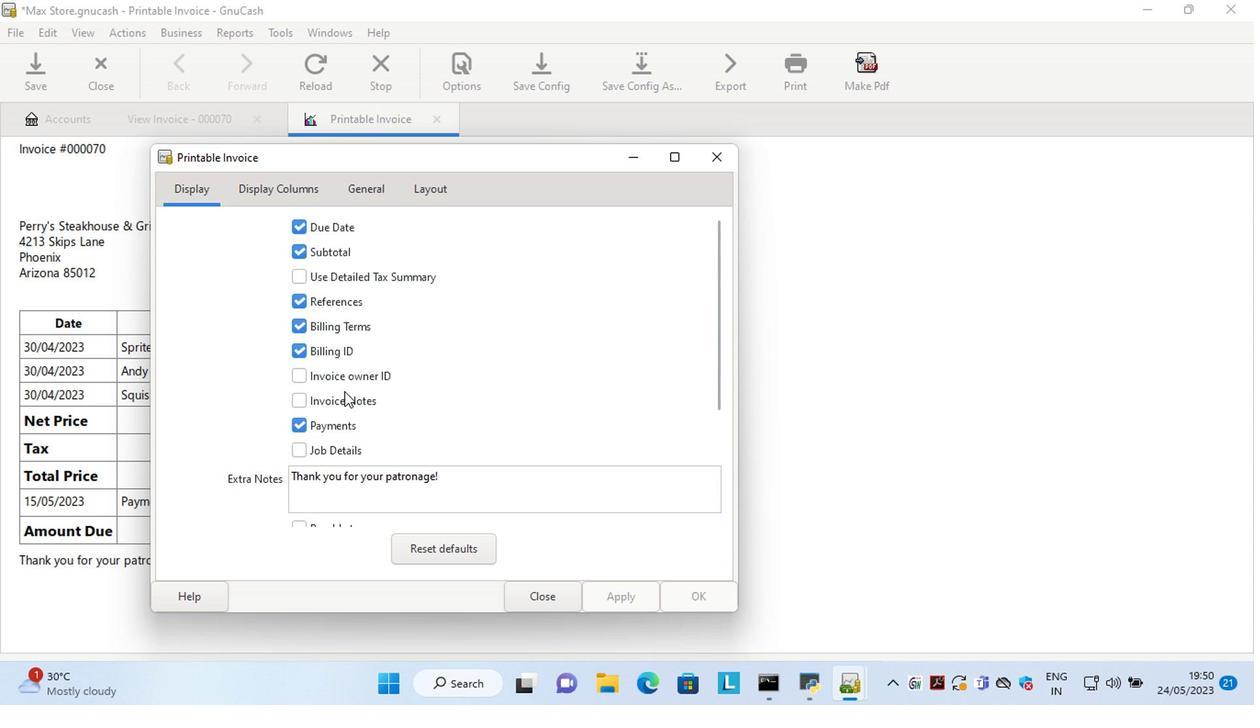 
Action: Mouse moved to (629, 596)
Screenshot: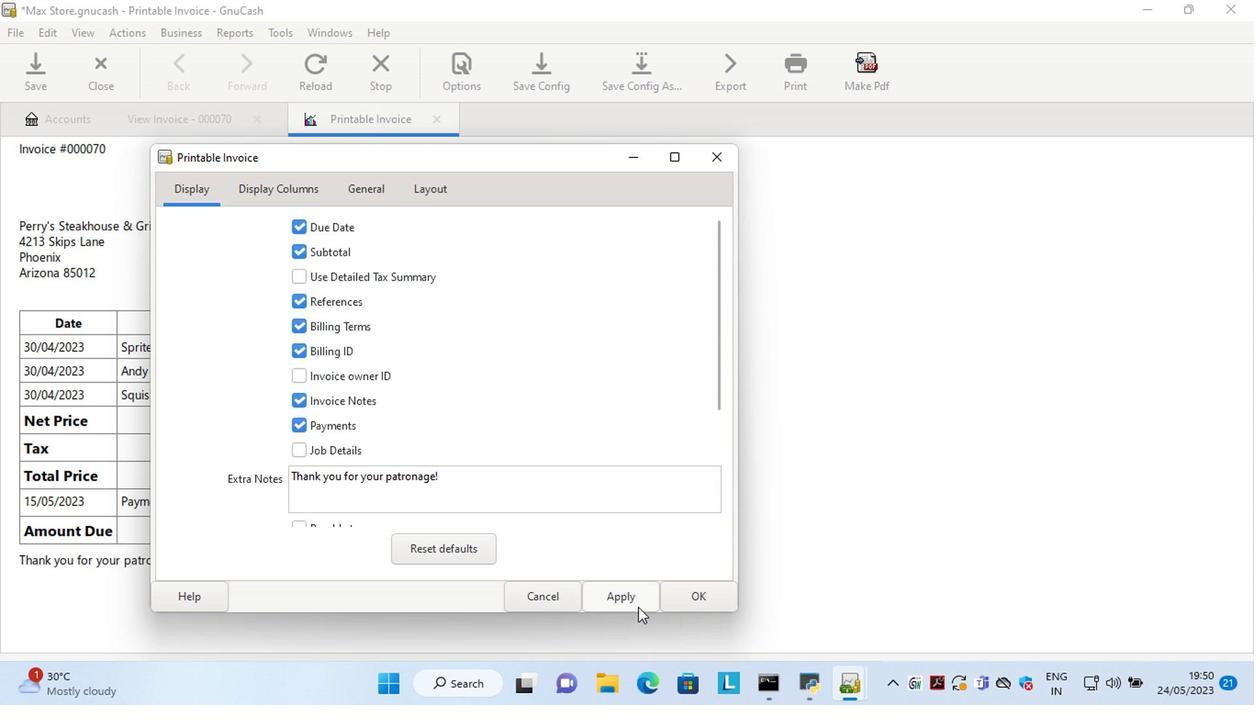 
Action: Mouse pressed left at (629, 596)
Screenshot: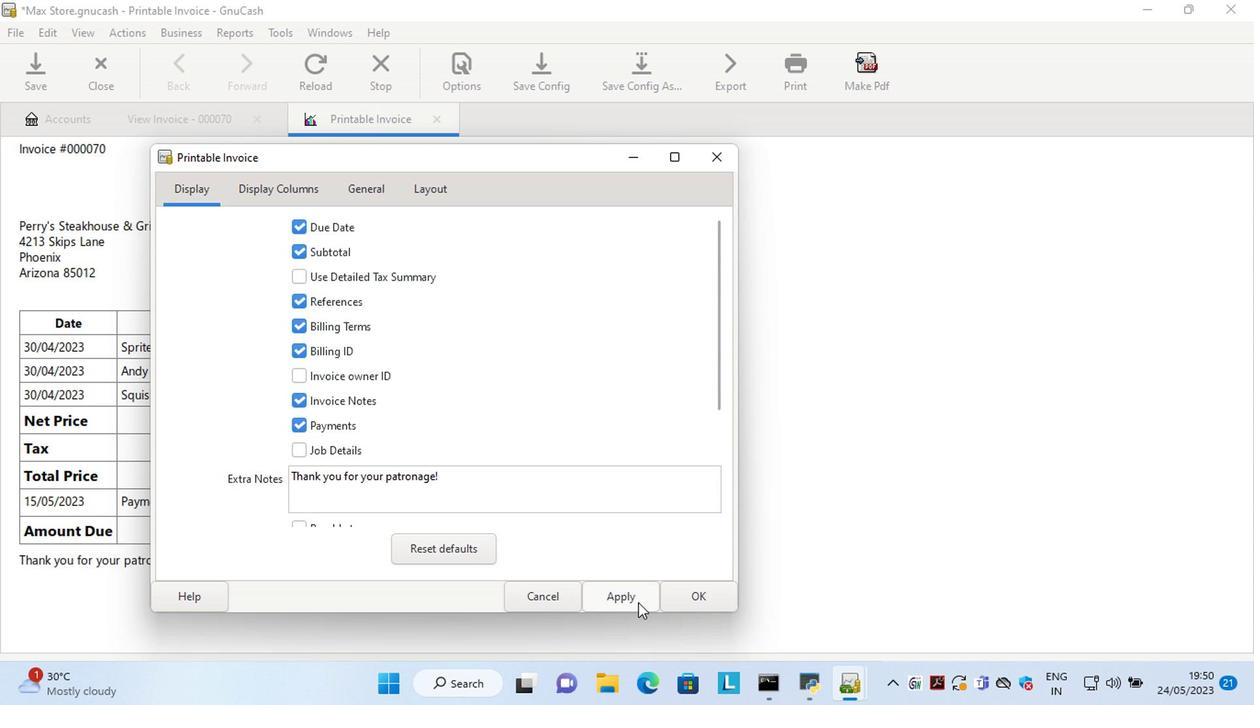 
Action: Mouse moved to (531, 594)
Screenshot: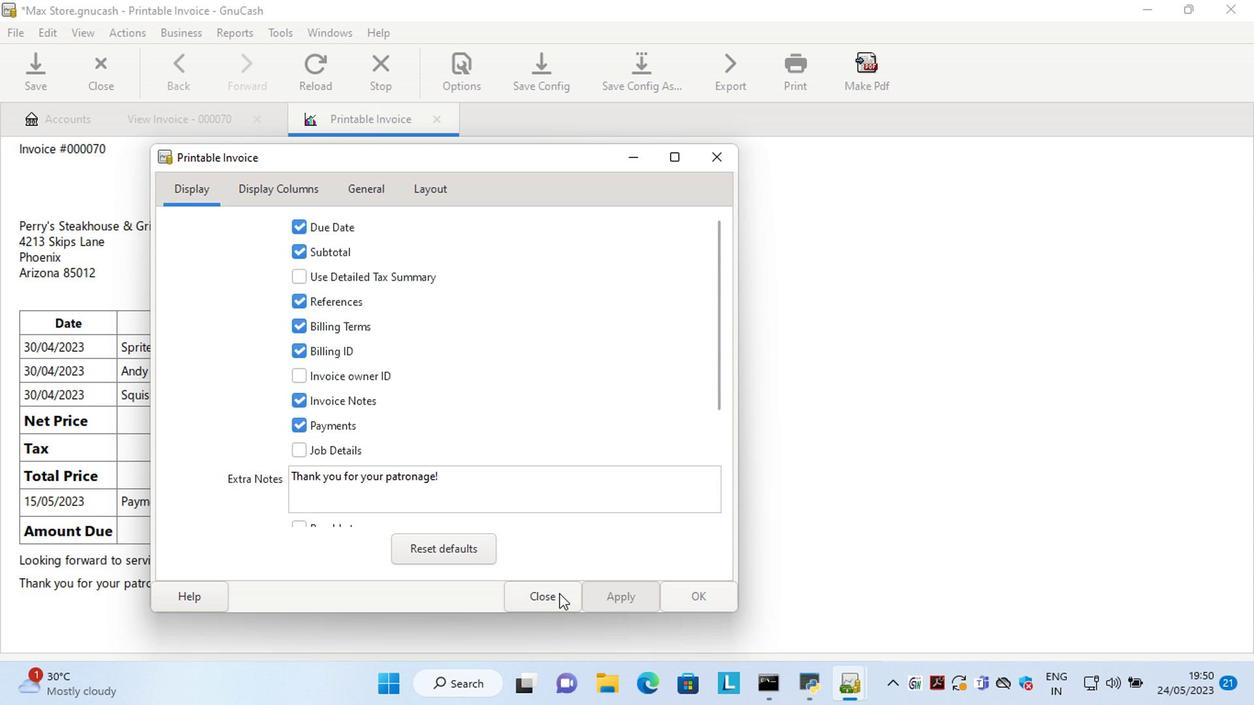 
Action: Mouse pressed left at (531, 594)
Screenshot: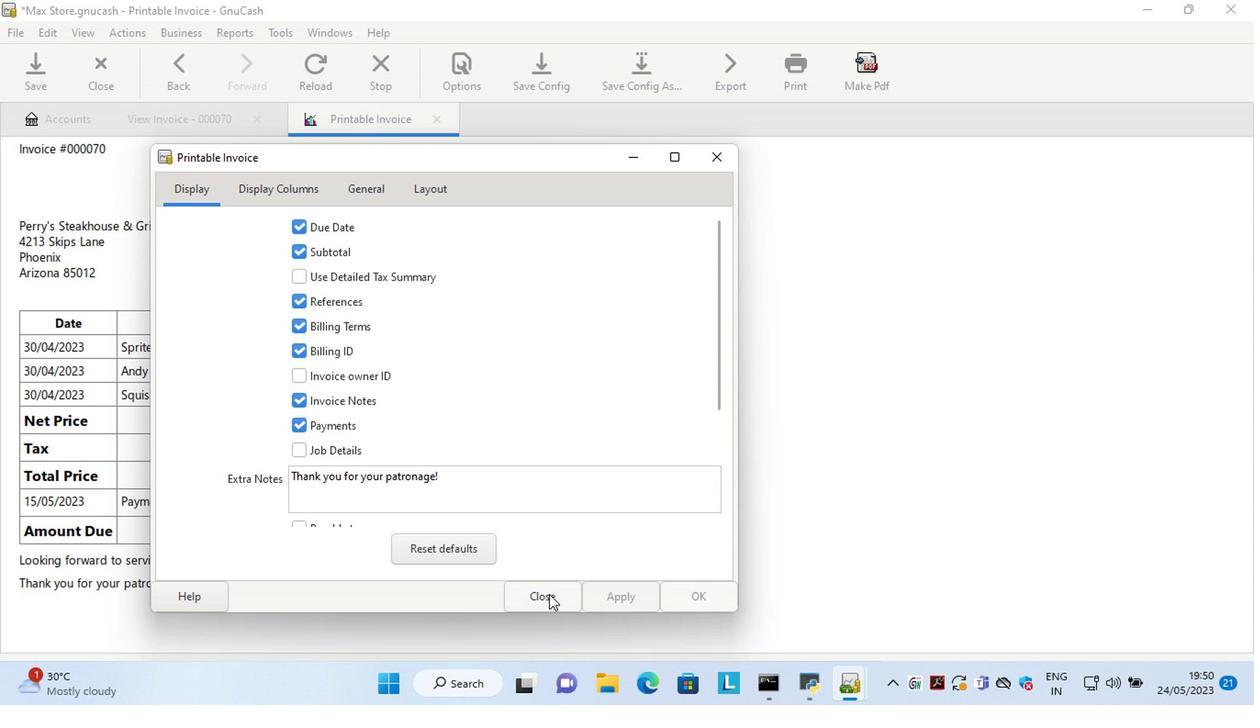 
Action: Mouse moved to (779, 471)
Screenshot: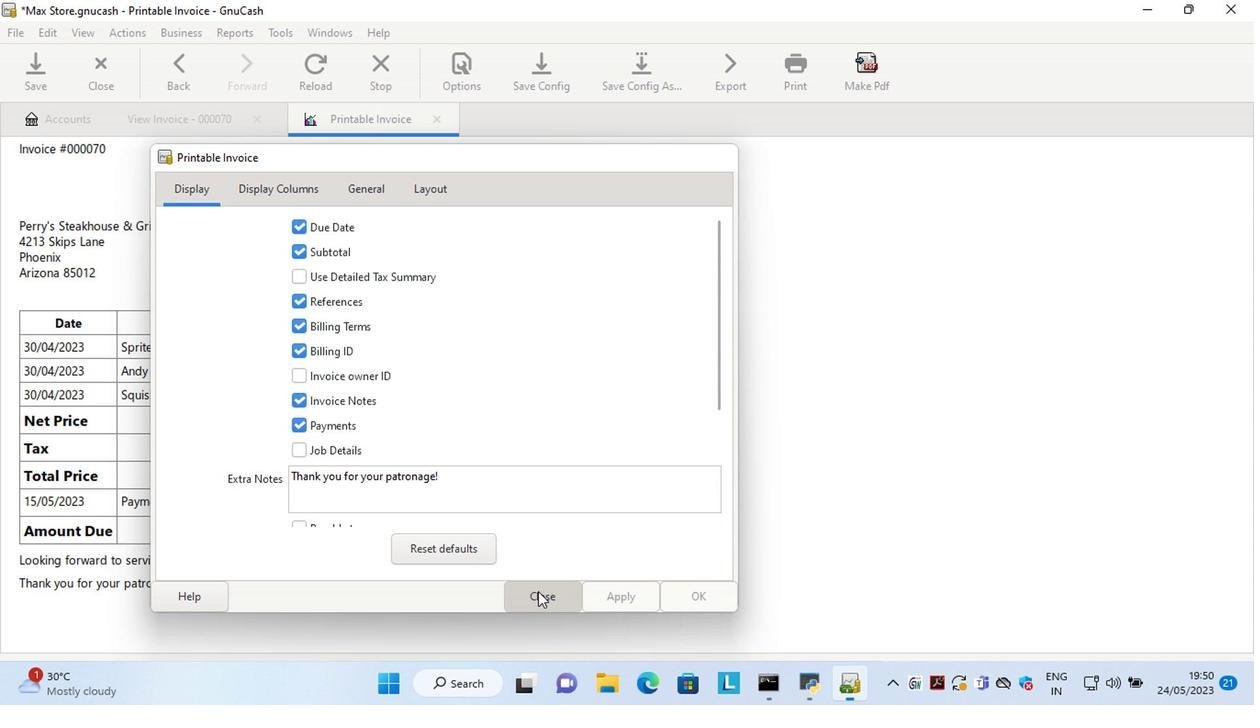 
